 Task: open an excel sheet and write heading  Budget GuruAdd Categories in a column and its values below  'Housing, Transportation, Groceries, Utilities, Entertainment, Dining Out, Health, Miscellaneous, Savings & Total. 'Add Budgeted amount in next column and its values below  $1,500, $300, $400, $200, $150, $250, $100, $200, $500 & $4,600. Add Actual amountin next column and its values below   $1,400, $280, $420, $180, $170, $230, $120, $180, $520 & $4,500. Add Difference in next column and its values below  -$100, -$20, +$20, -$20, +$20, -$20, +$20, -$20, +$20 & -$100Save page Attendance Monitoring Sheet
Action: Mouse moved to (67, 167)
Screenshot: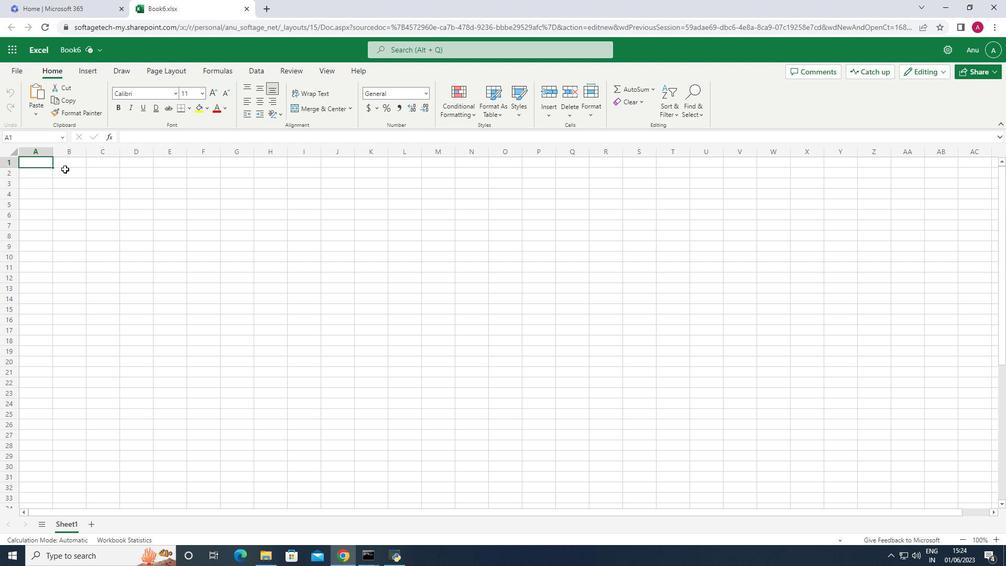 
Action: Mouse pressed left at (67, 167)
Screenshot: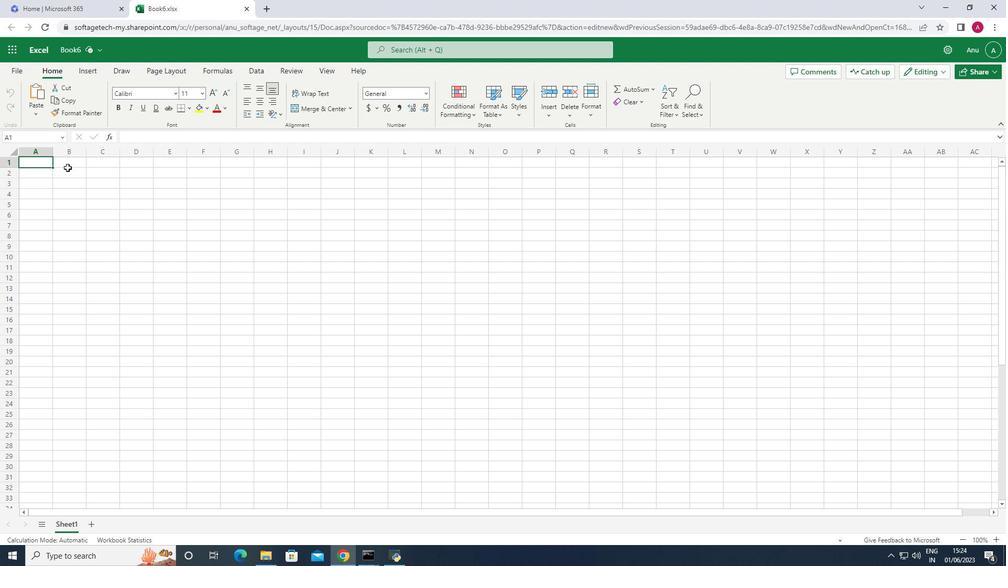 
Action: Mouse moved to (80, 161)
Screenshot: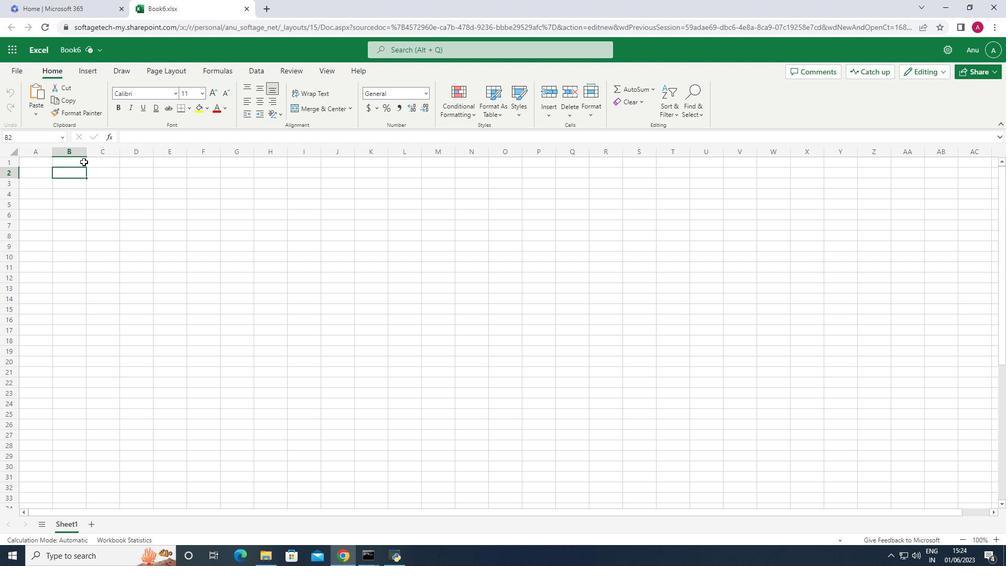 
Action: Mouse pressed left at (80, 161)
Screenshot: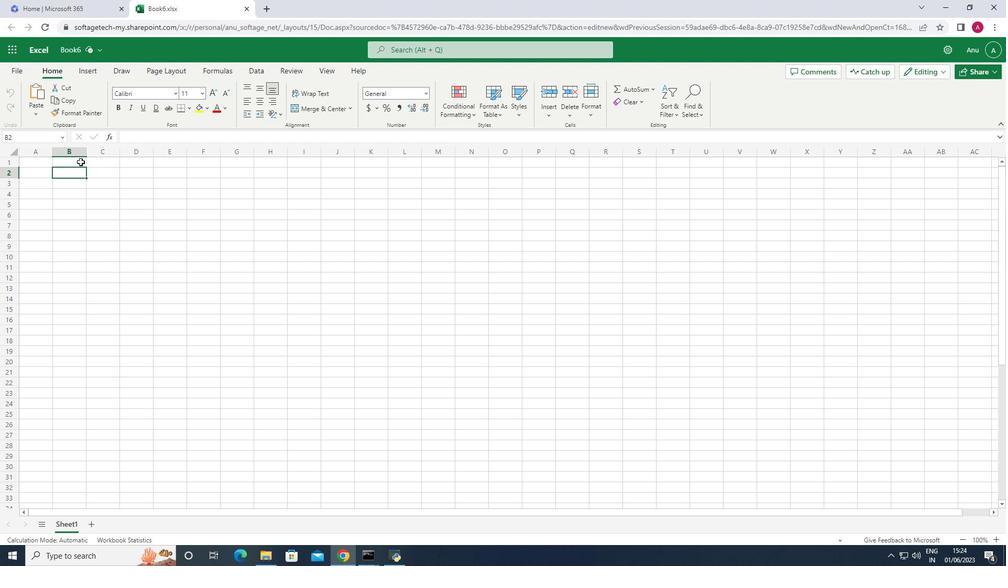 
Action: Key pressed <Key.shift>Budget<Key.space><Key.shift>Guru
Screenshot: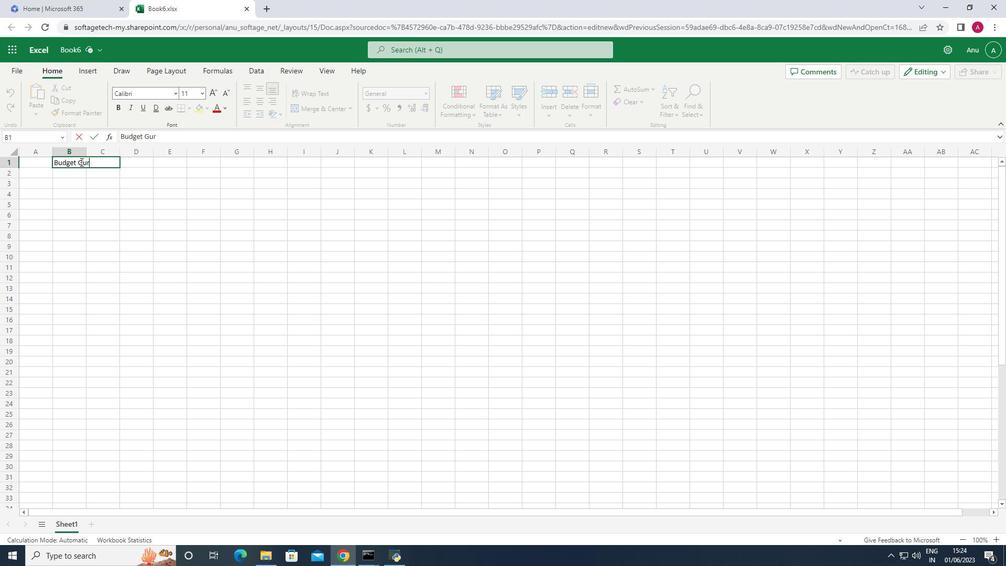 
Action: Mouse moved to (34, 171)
Screenshot: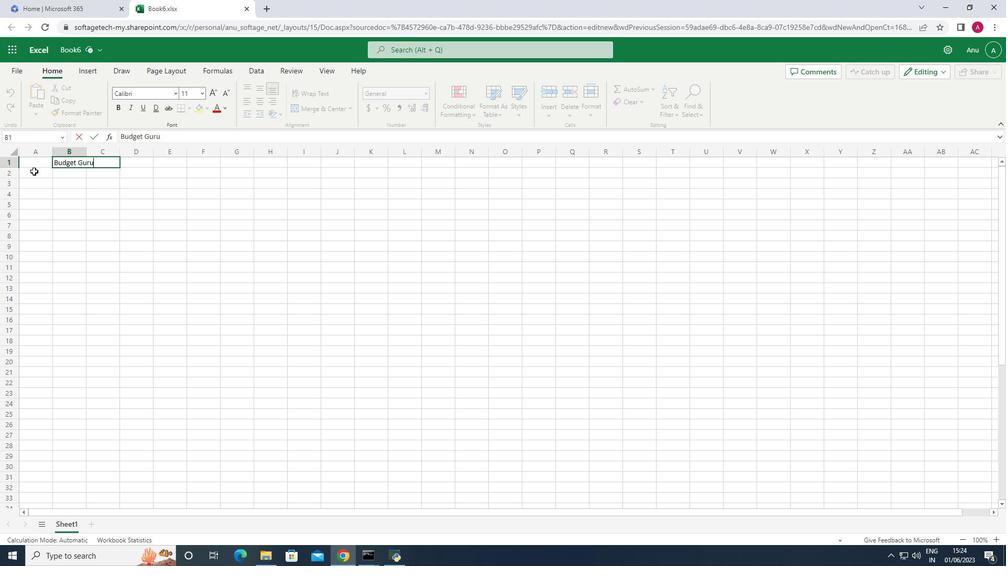 
Action: Mouse pressed left at (34, 171)
Screenshot: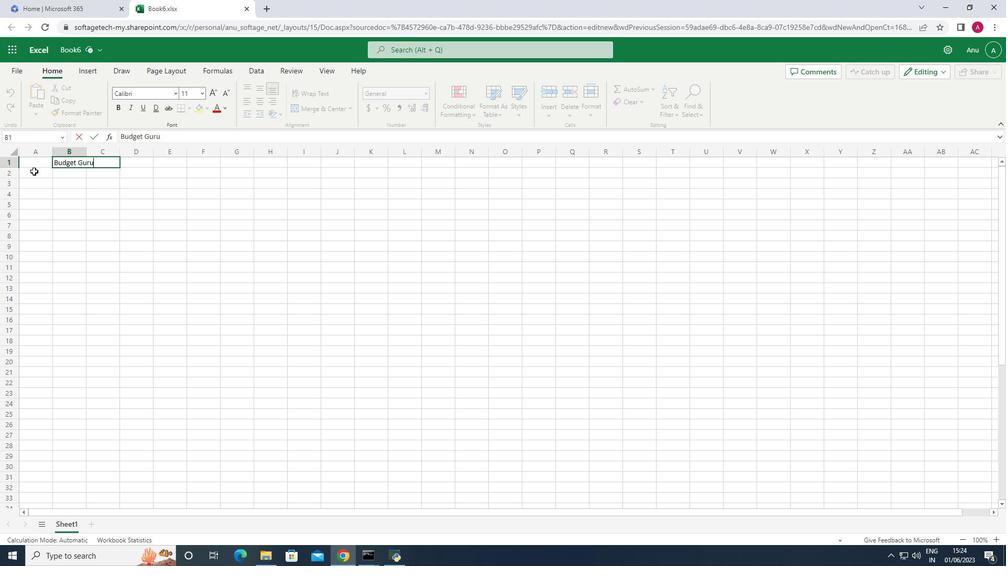 
Action: Key pressed <Key.shift>Categories<Key.down><Key.shift>Housing<Key.down><Key.shift>Transportation<Key.down><Key.shift>Groceries<Key.down><Key.shift_r><Key.shift_r>Utilities<Key.down><Key.shift>Entertainment<Key.down><Key.shift>Dining<Key.space><Key.shift_r>Out<Key.down><Key.shift>Health<Key.down><Key.shift_r>Miscellaneous<Key.down><Key.shift>Savings<Key.down><Key.shift>Total
Screenshot: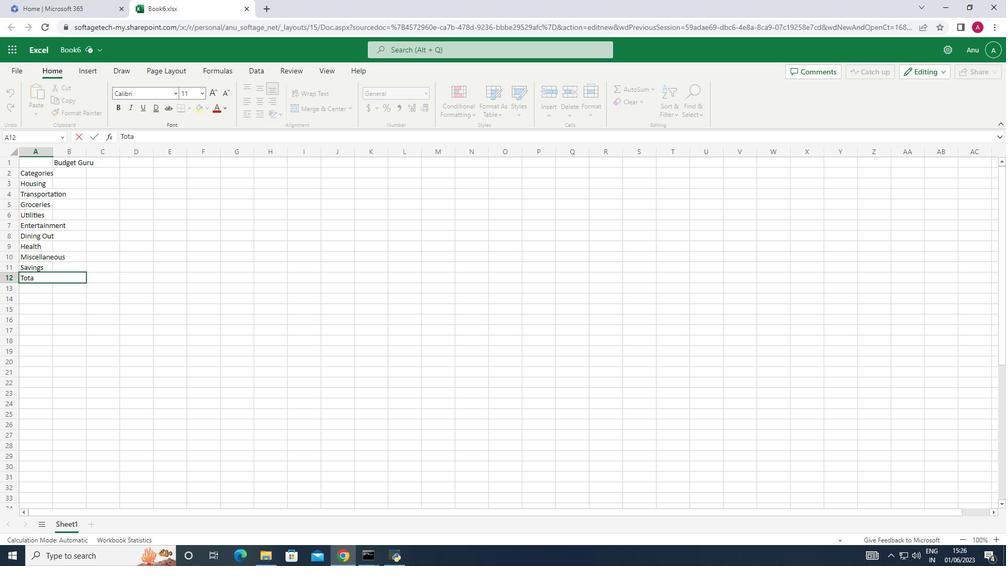 
Action: Mouse moved to (41, 148)
Screenshot: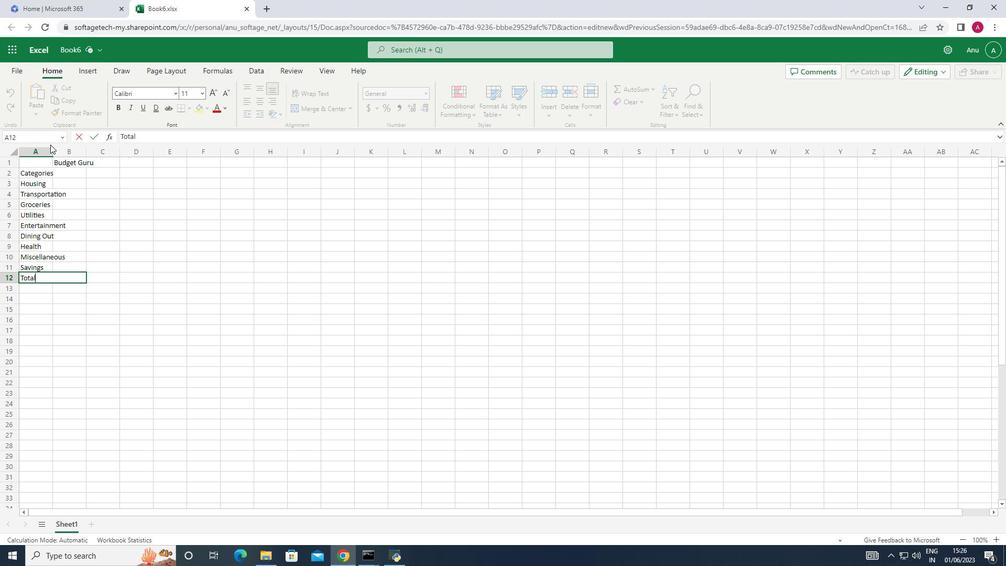 
Action: Mouse pressed left at (41, 148)
Screenshot: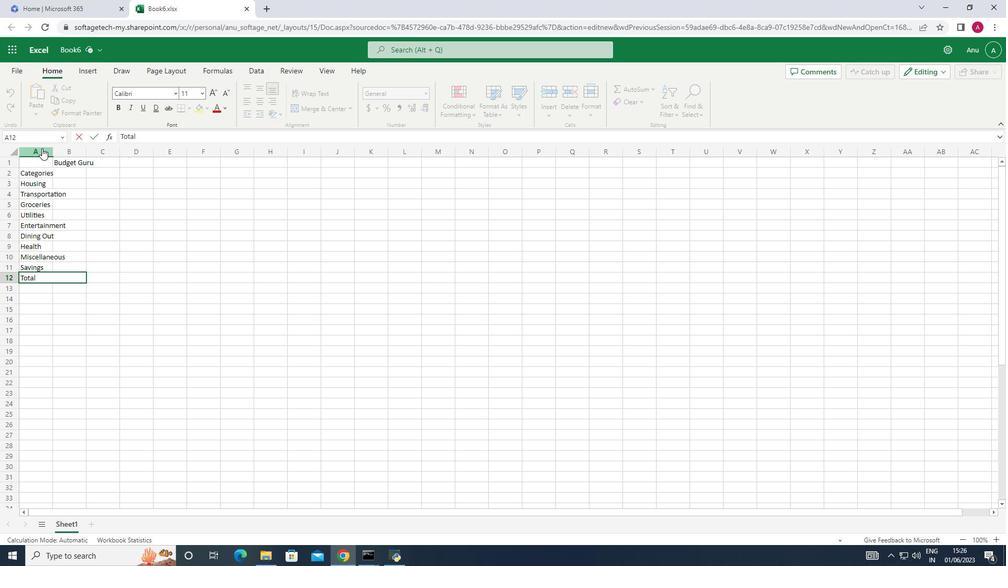 
Action: Mouse moved to (51, 151)
Screenshot: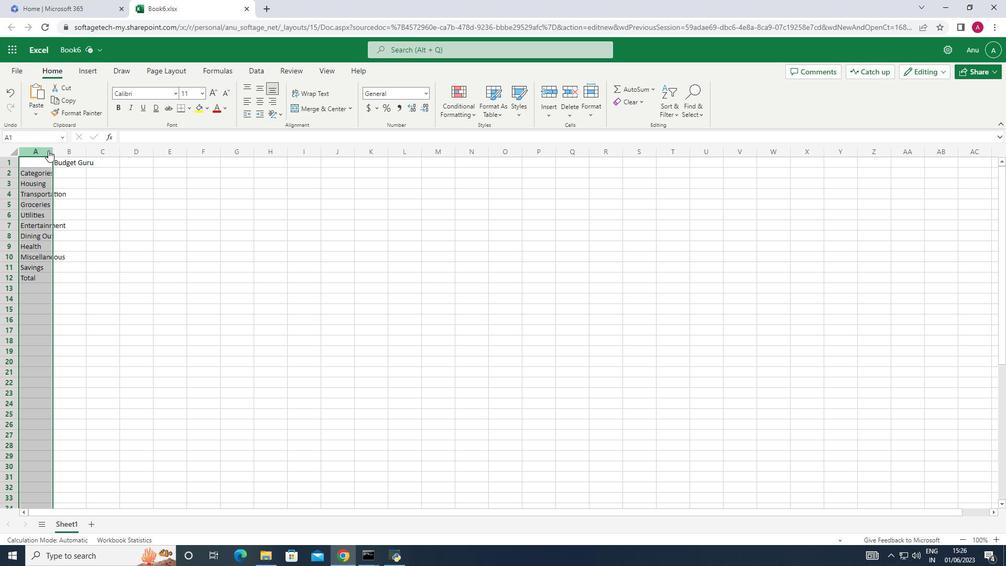 
Action: Mouse pressed left at (51, 151)
Screenshot: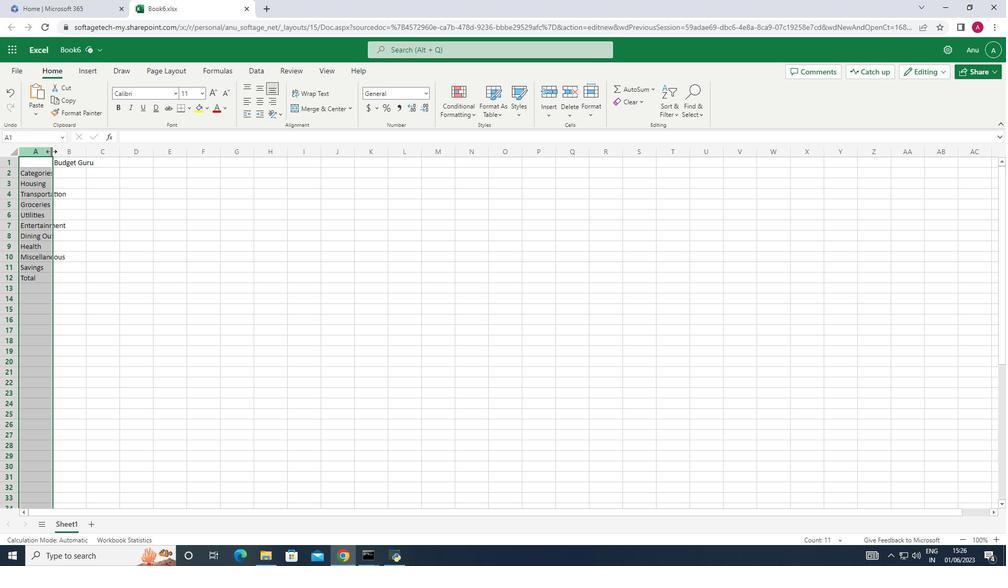 
Action: Mouse pressed left at (51, 151)
Screenshot: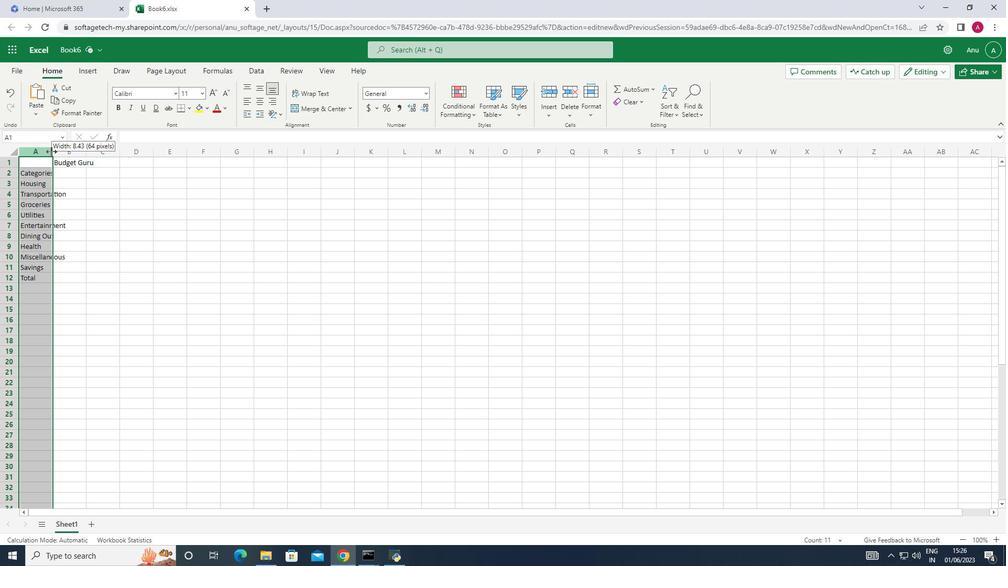 
Action: Mouse moved to (84, 175)
Screenshot: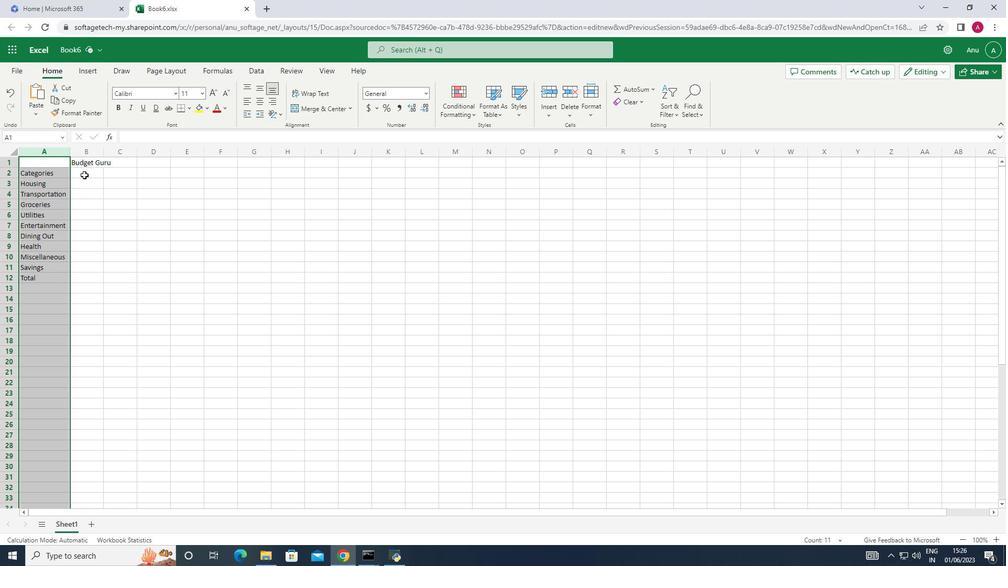 
Action: Mouse pressed left at (84, 175)
Screenshot: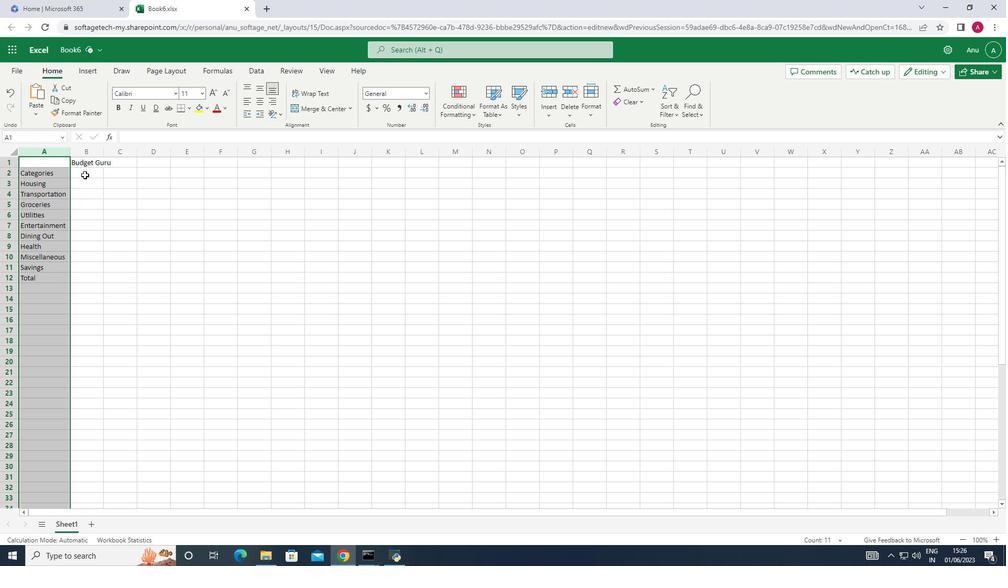 
Action: Key pressed <Key.shift>Budgeted<Key.space><Key.shift>Amount<Key.down>1500<Key.down>300<Key.down>400<Key.down>200<Key.down>150<Key.down>250<Key.down>100<Key.down>200<Key.down>500<Key.down>4600
Screenshot: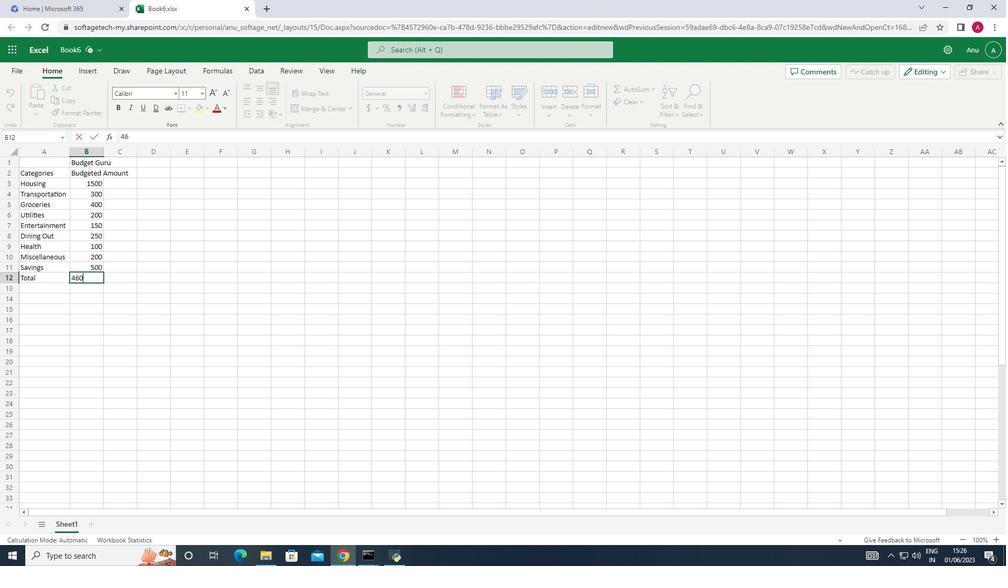 
Action: Mouse moved to (95, 184)
Screenshot: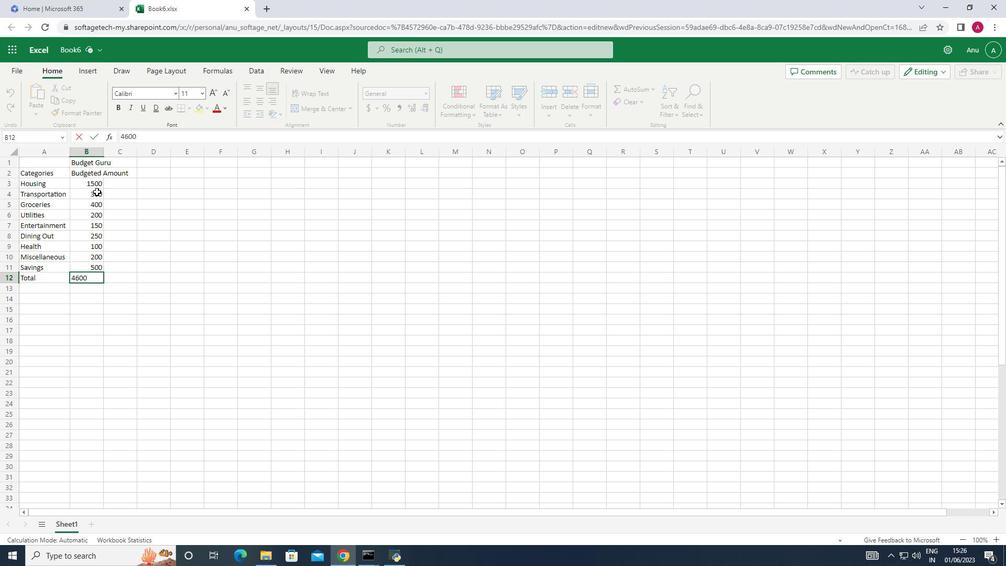 
Action: Mouse pressed left at (95, 184)
Screenshot: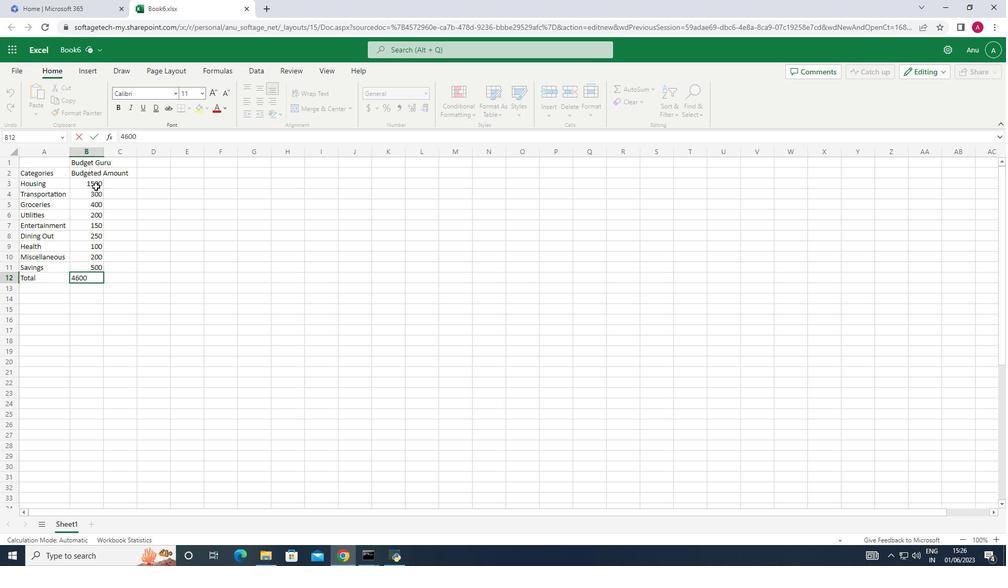 
Action: Mouse moved to (364, 104)
Screenshot: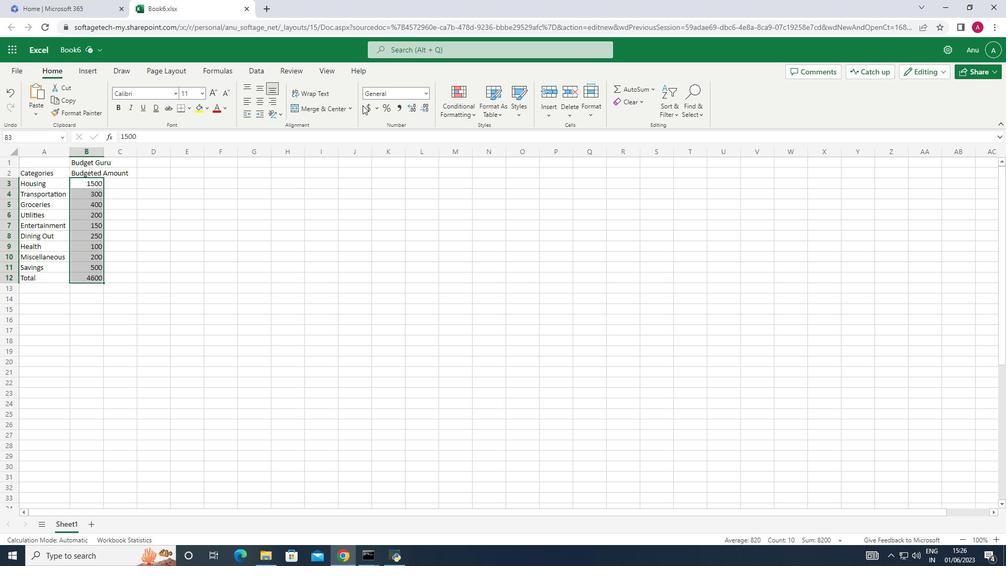 
Action: Mouse pressed left at (364, 104)
Screenshot: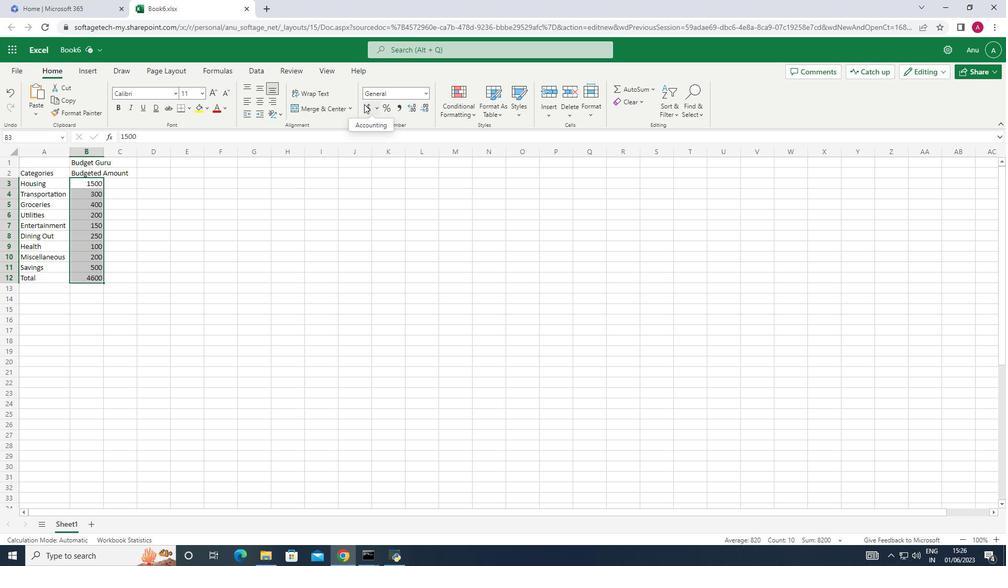 
Action: Mouse moved to (385, 124)
Screenshot: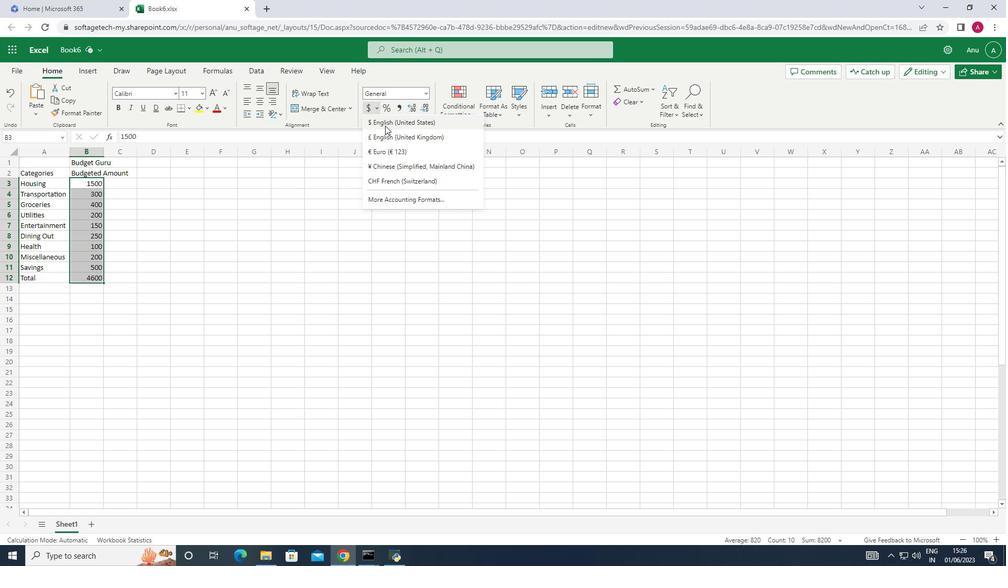 
Action: Mouse pressed left at (385, 124)
Screenshot: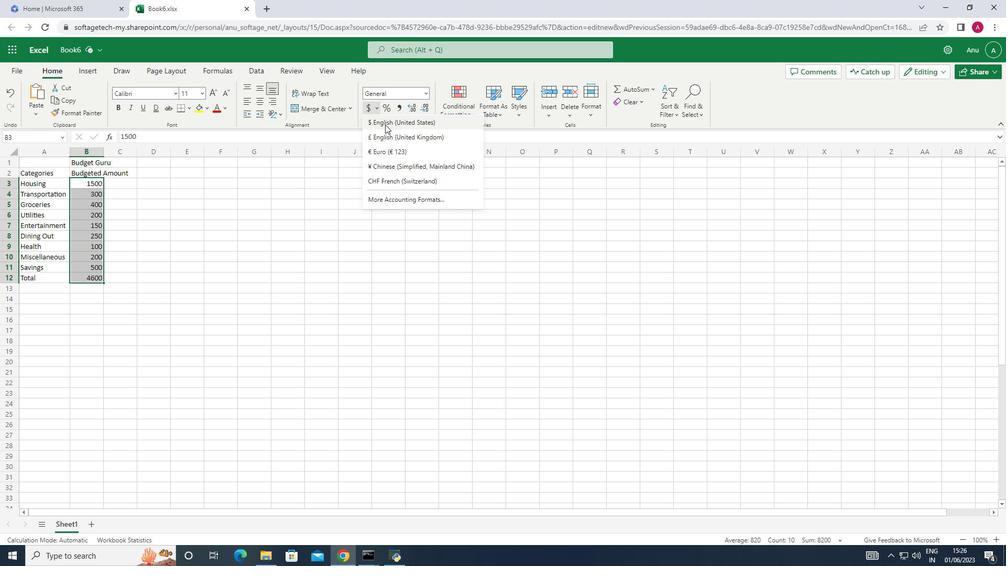 
Action: Mouse moved to (111, 153)
Screenshot: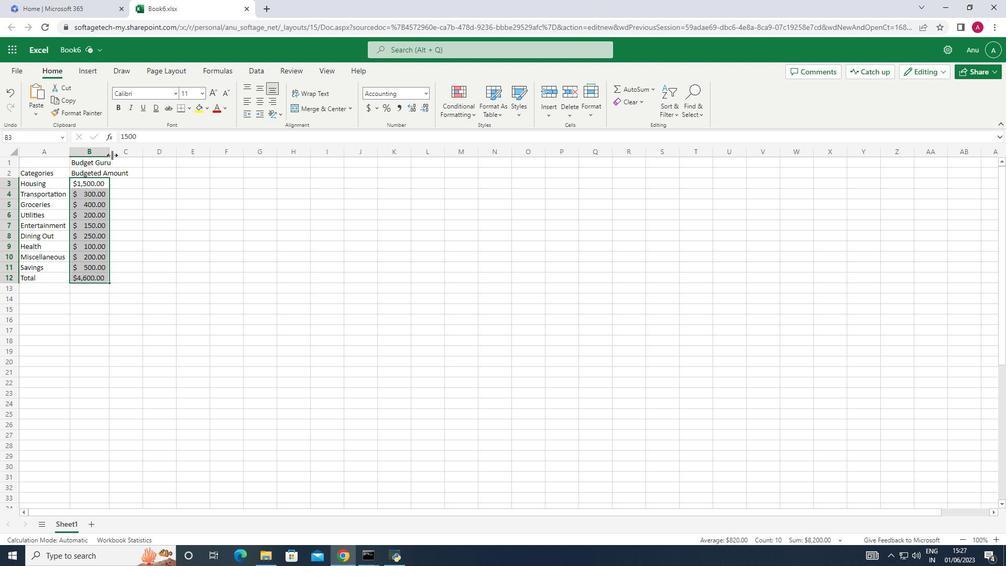 
Action: Mouse pressed left at (111, 153)
Screenshot: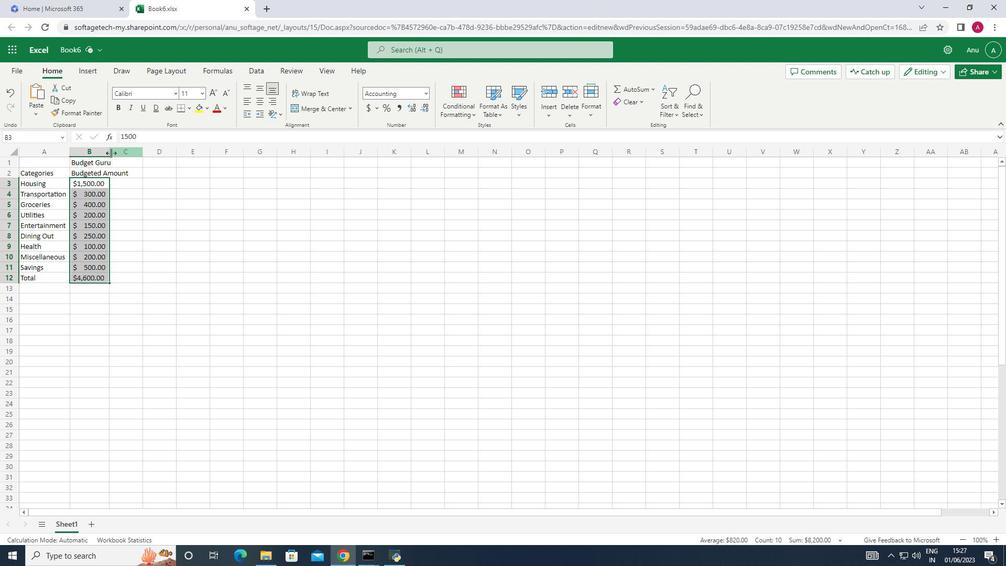 
Action: Mouse pressed left at (111, 153)
Screenshot: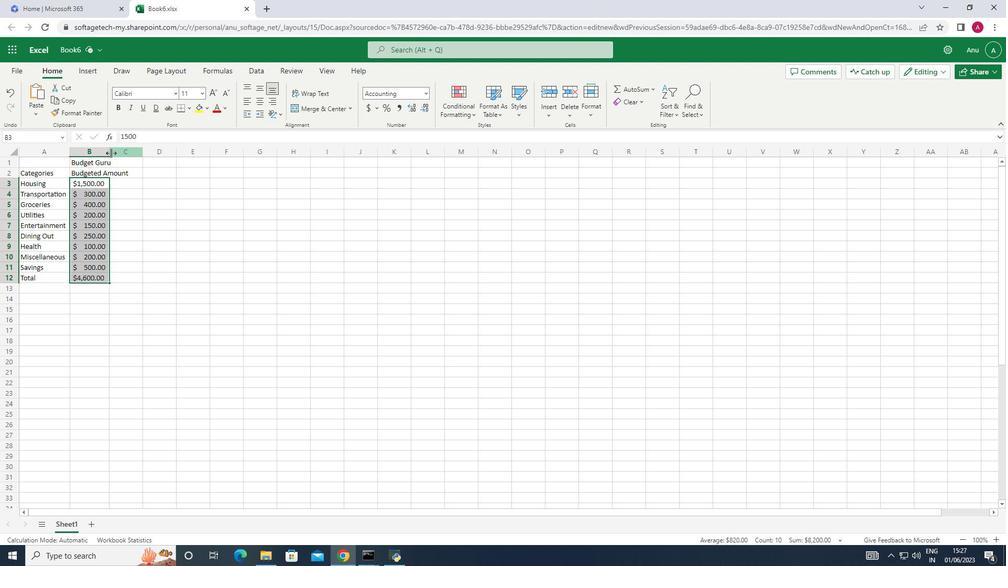 
Action: Mouse pressed left at (111, 153)
Screenshot: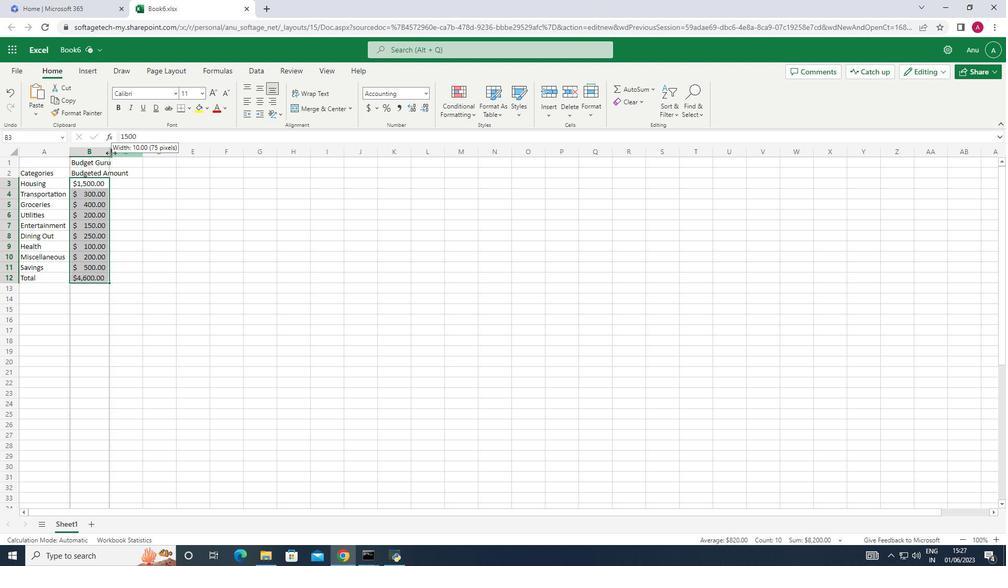 
Action: Mouse moved to (152, 174)
Screenshot: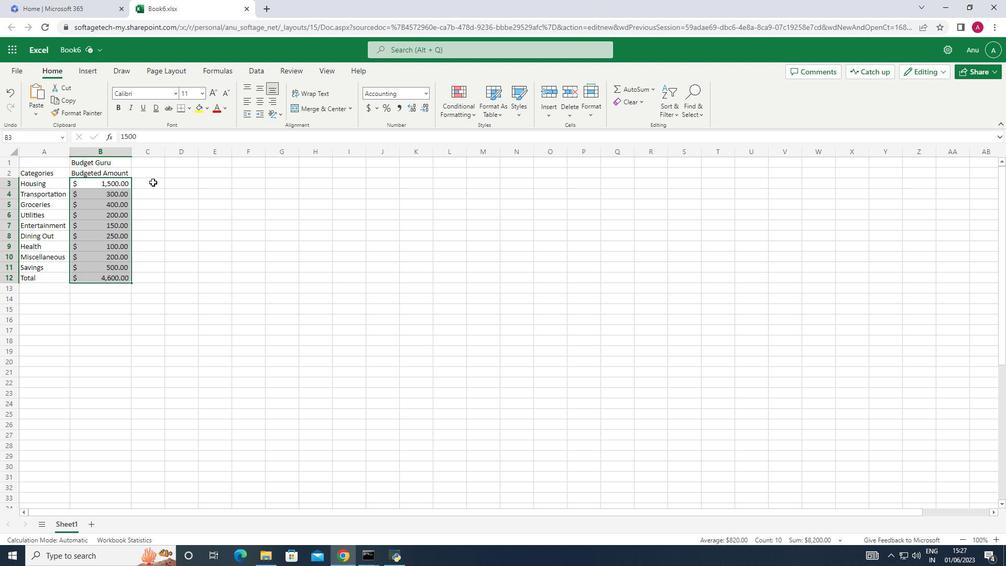 
Action: Mouse pressed left at (152, 174)
Screenshot: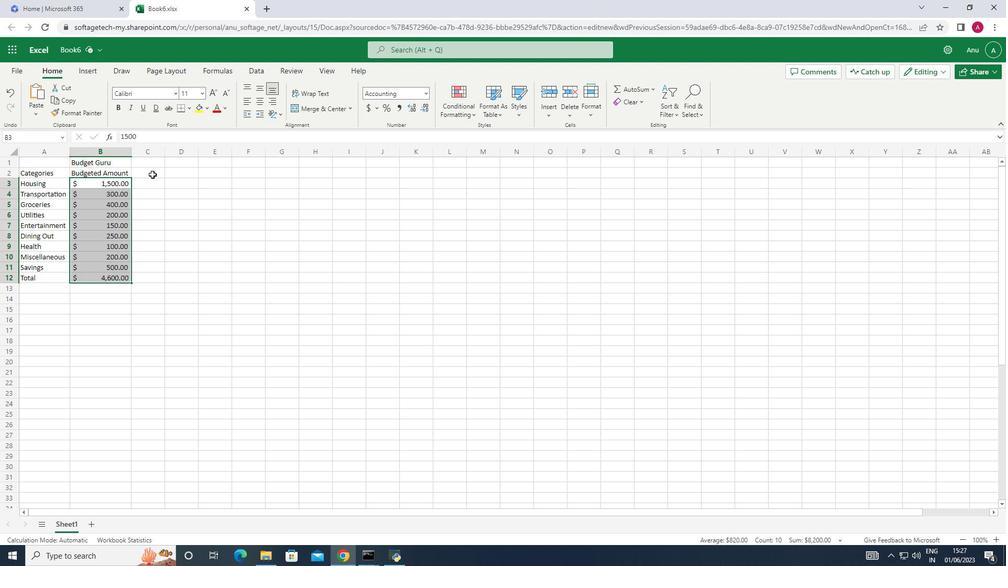
Action: Mouse moved to (150, 182)
Screenshot: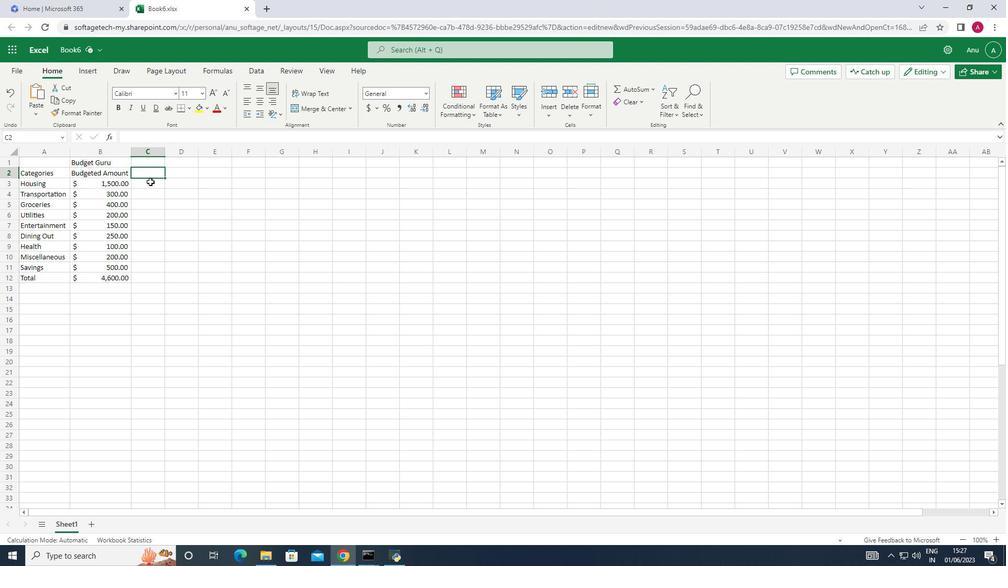 
Action: Mouse pressed left at (150, 182)
Screenshot: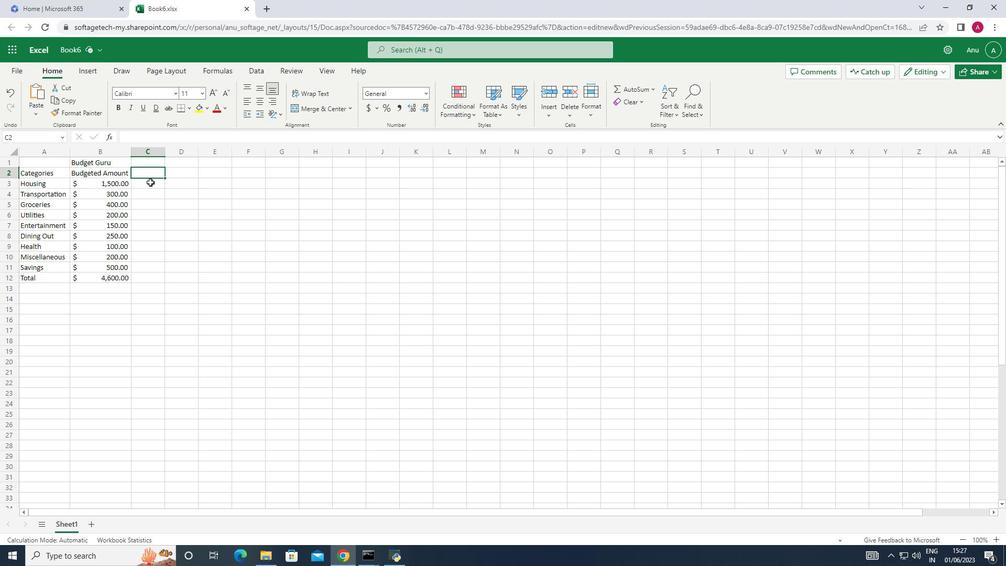 
Action: Mouse moved to (143, 172)
Screenshot: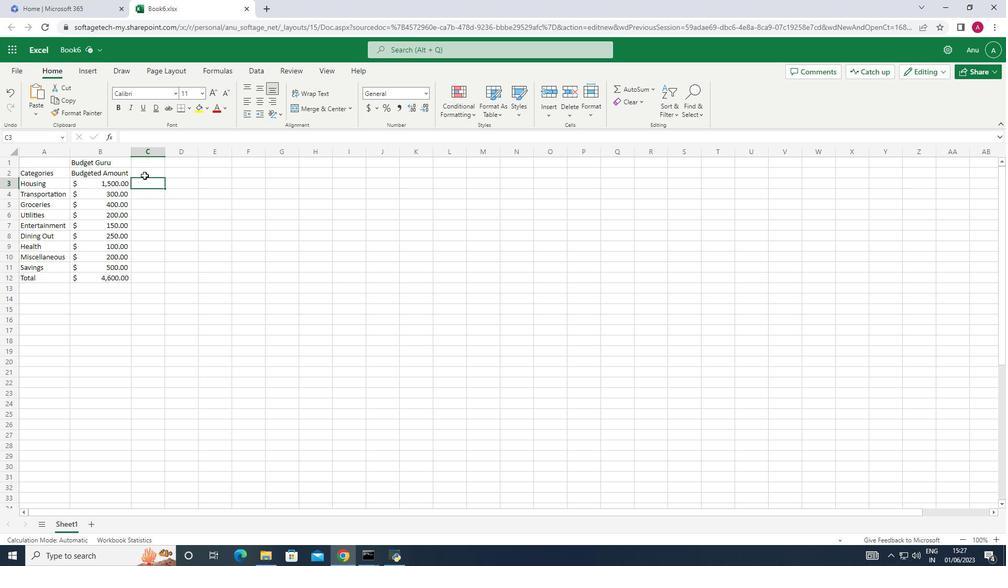 
Action: Mouse pressed left at (143, 172)
Screenshot: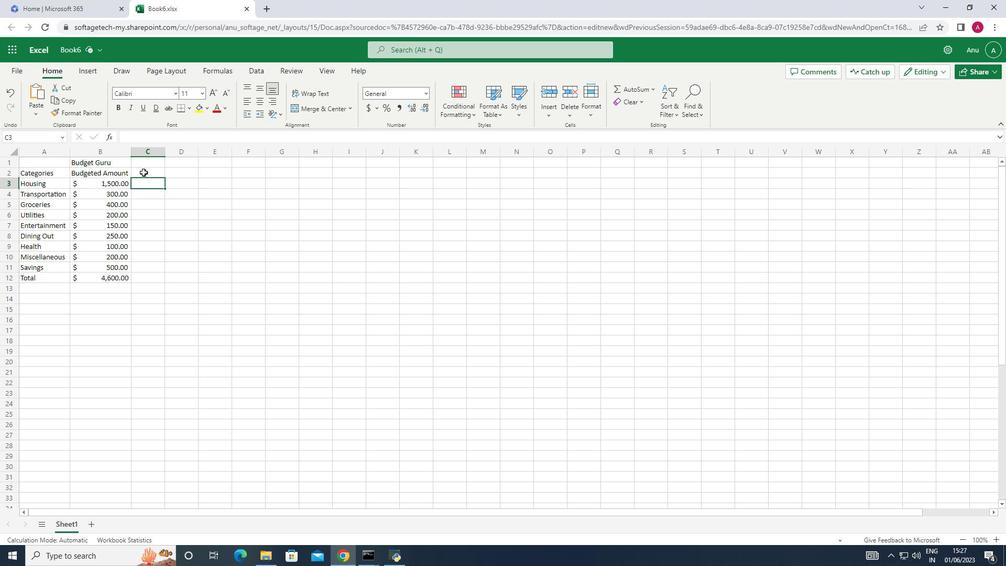 
Action: Key pressed <Key.shift>Actual<Key.space><Key.shift>Amountin<Key.down>
Screenshot: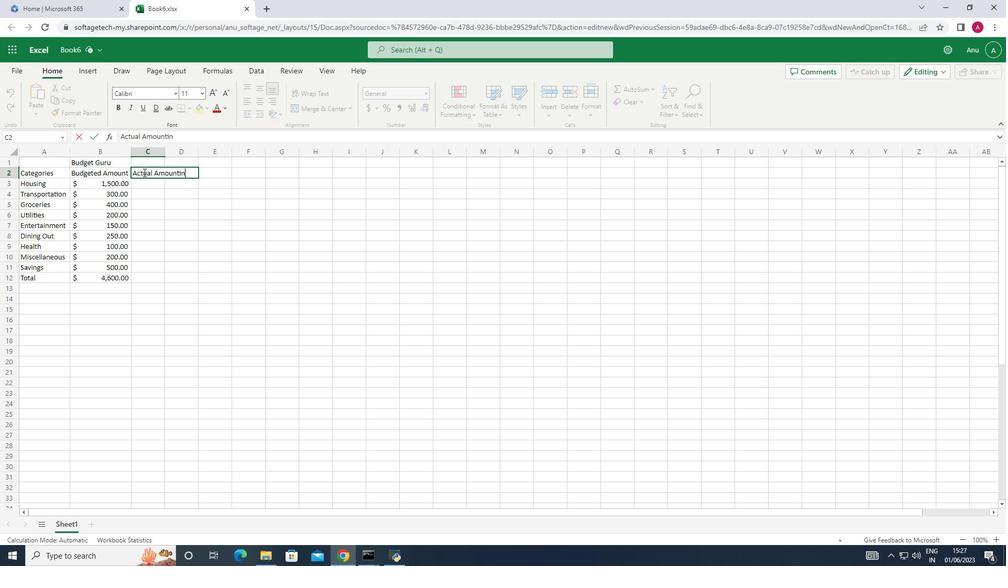 
Action: Mouse moved to (372, 107)
Screenshot: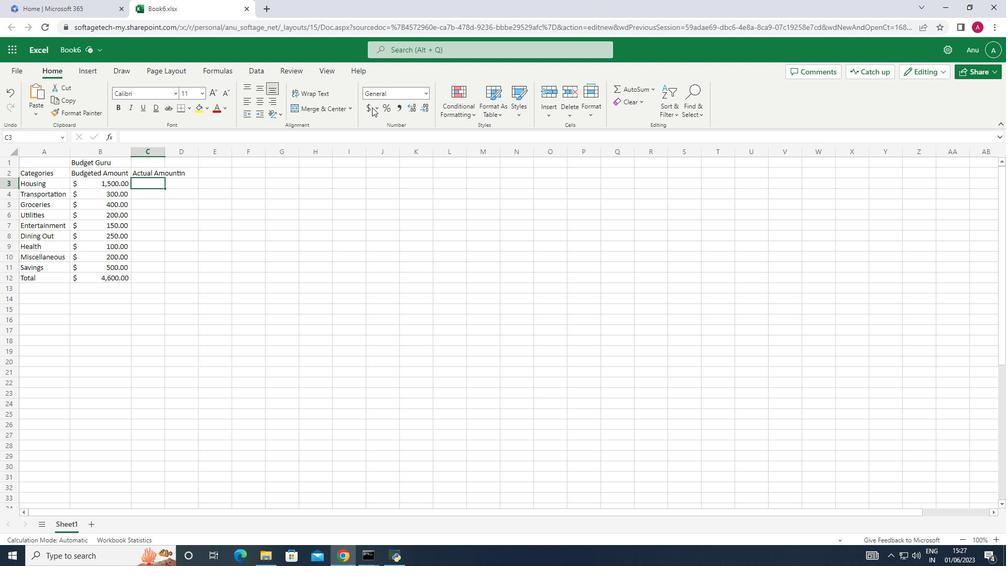
Action: Mouse pressed left at (372, 107)
Screenshot: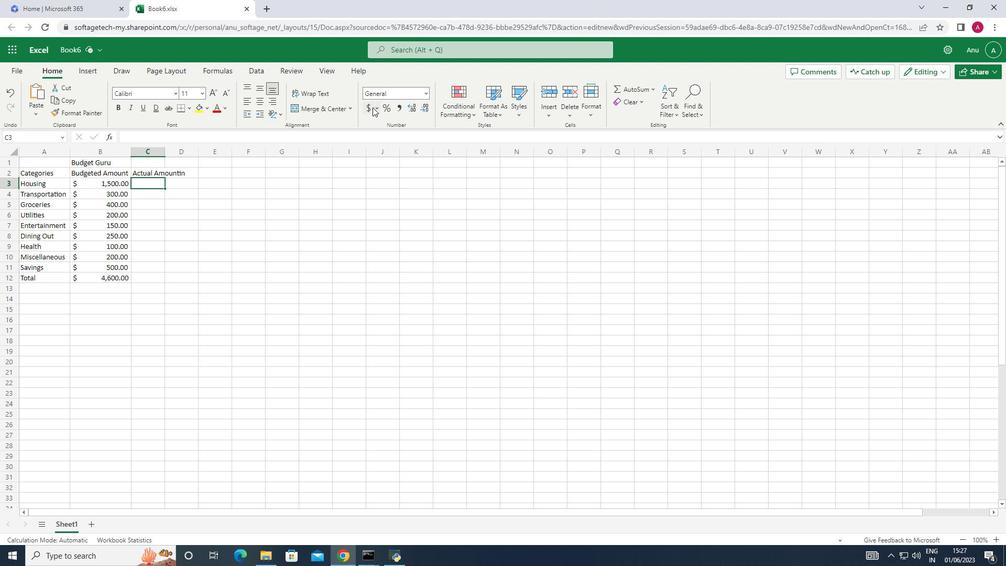 
Action: Mouse moved to (384, 118)
Screenshot: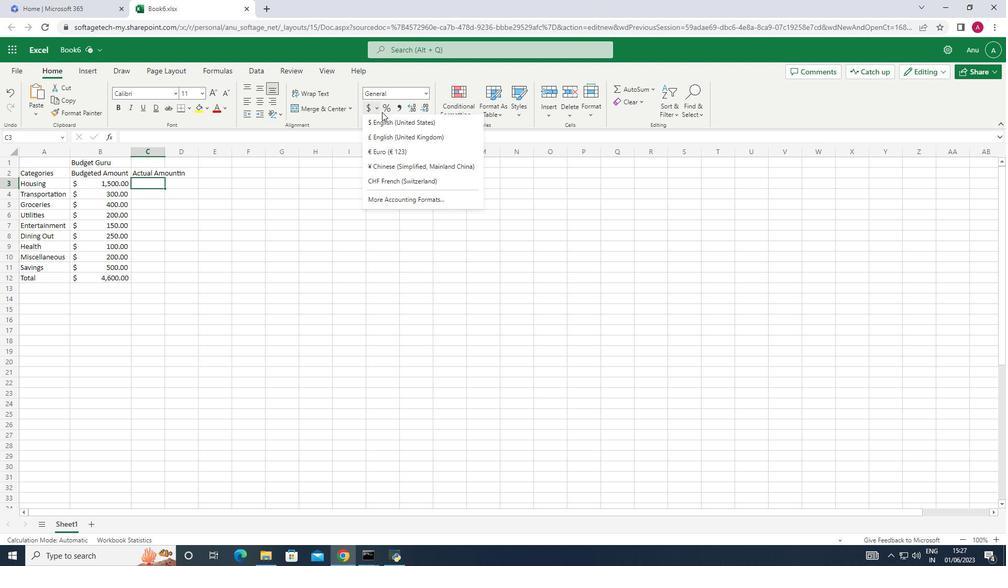 
Action: Mouse pressed left at (384, 118)
Screenshot: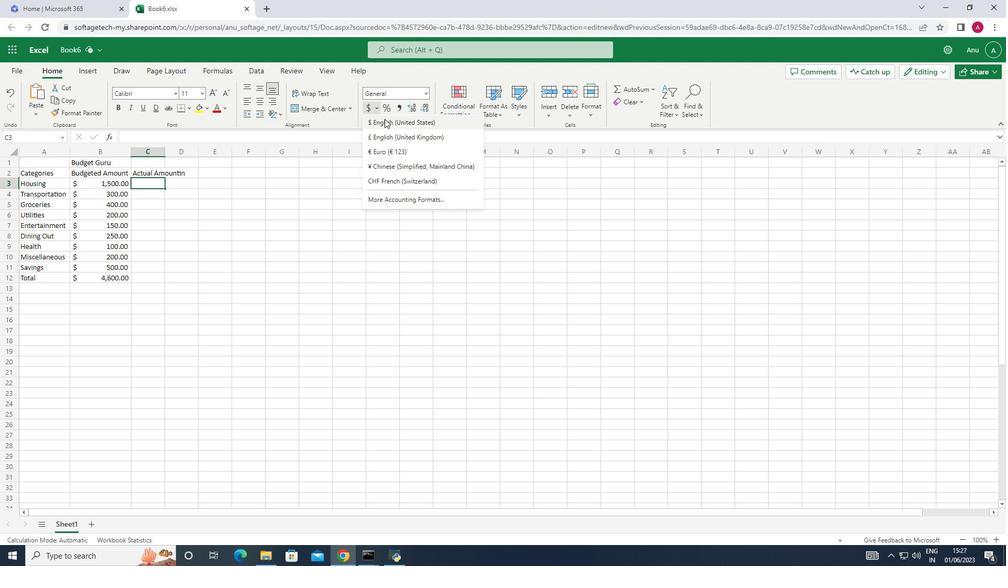 
Action: Key pressed 1400<Key.down>
Screenshot: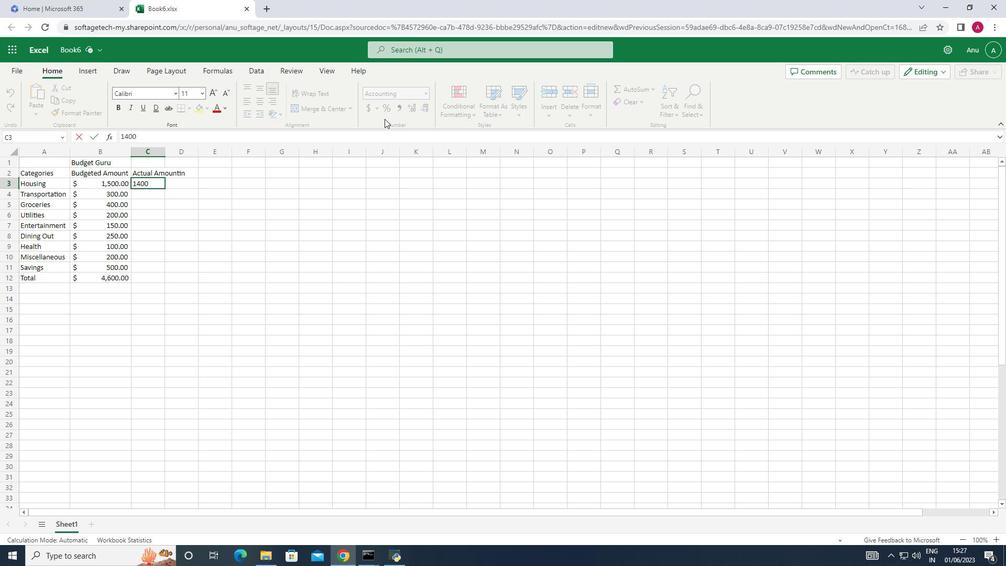 
Action: Mouse moved to (369, 105)
Screenshot: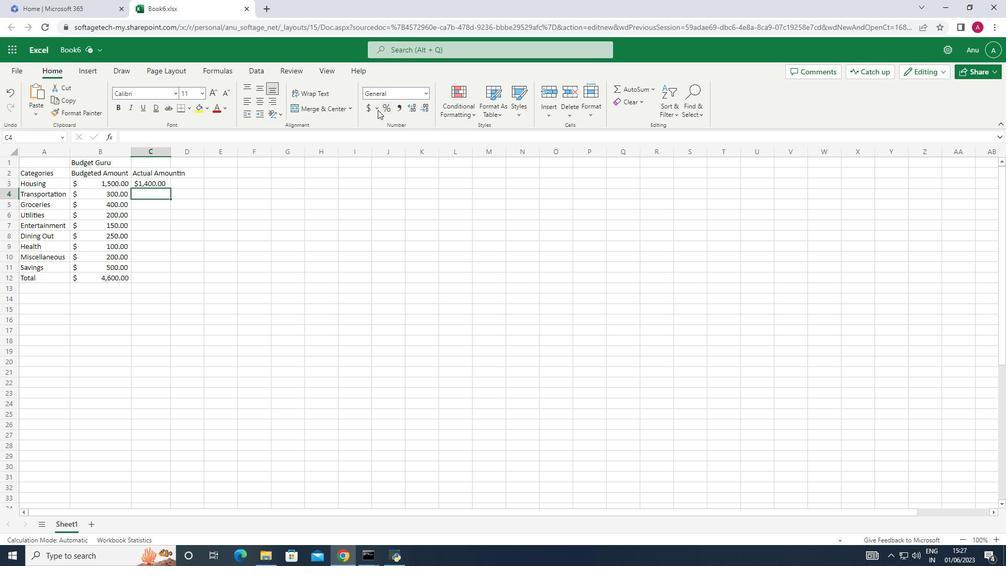 
Action: Mouse pressed left at (369, 105)
Screenshot: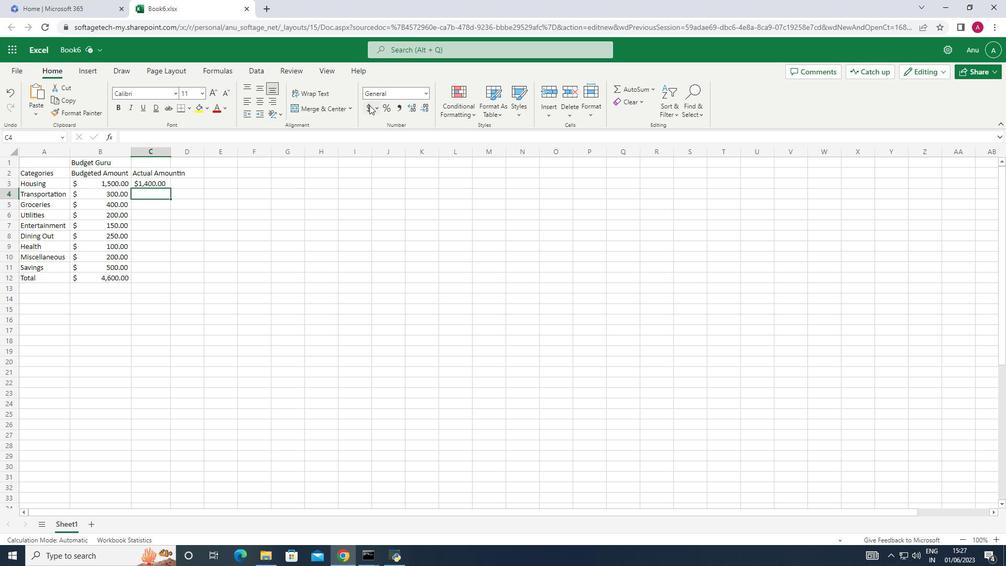
Action: Mouse moved to (373, 120)
Screenshot: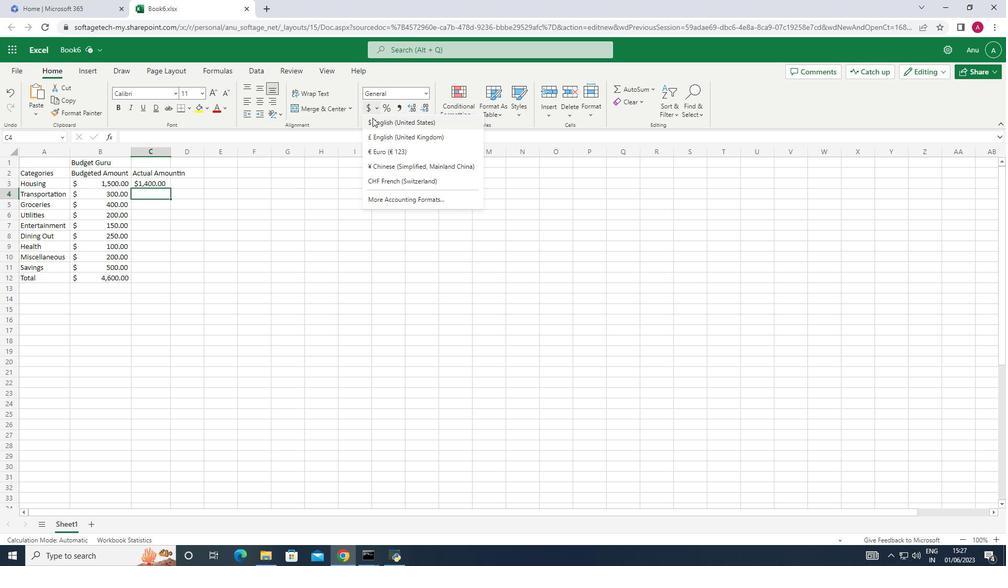 
Action: Mouse pressed left at (373, 120)
Screenshot: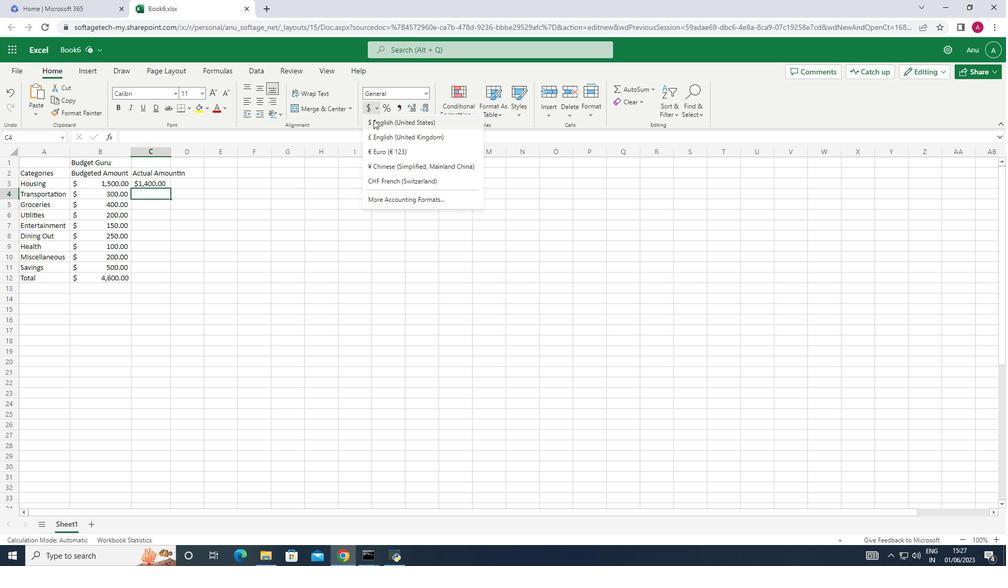 
Action: Mouse moved to (373, 119)
Screenshot: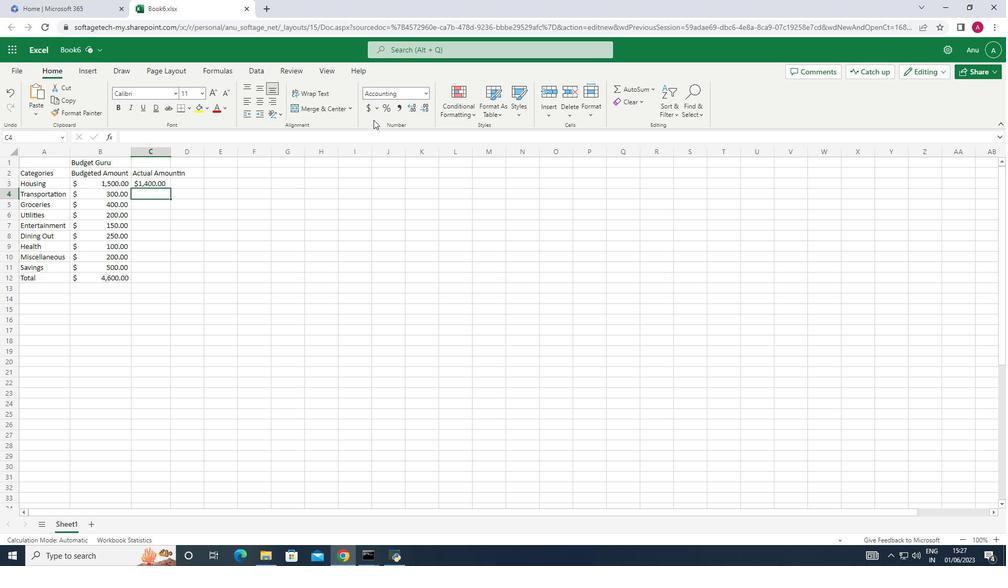 
Action: Key pressed 280<Key.down>
Screenshot: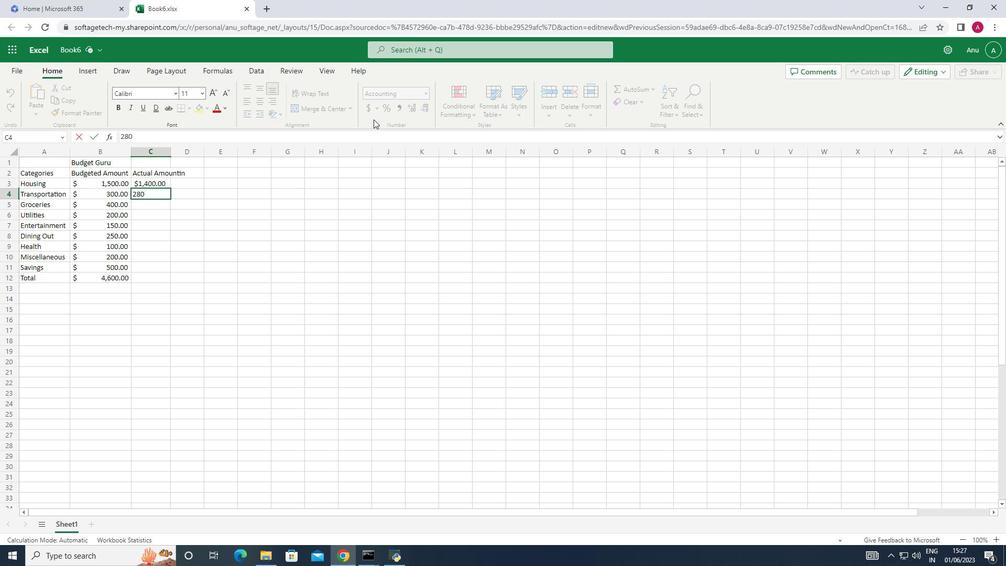 
Action: Mouse moved to (373, 107)
Screenshot: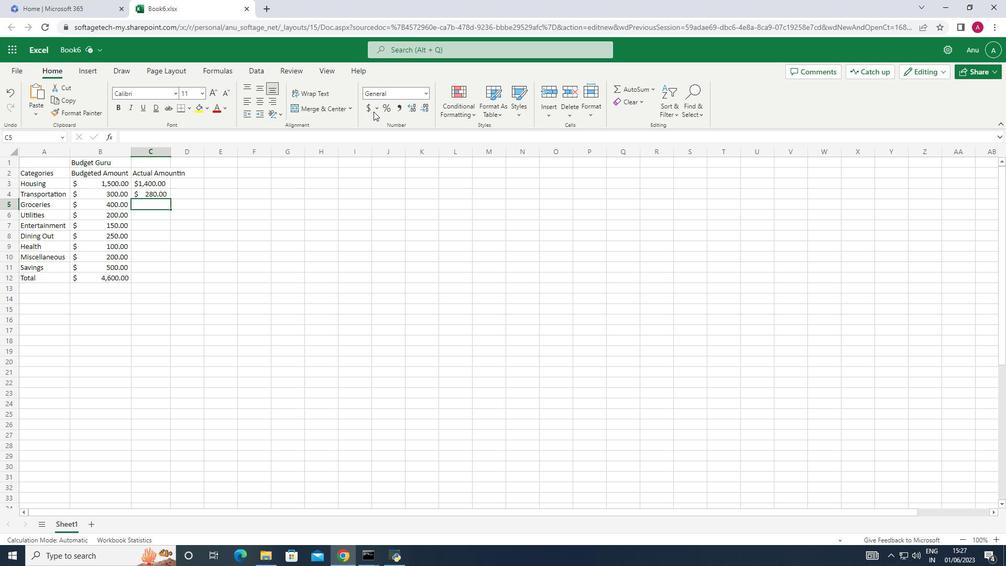 
Action: Mouse pressed left at (373, 107)
Screenshot: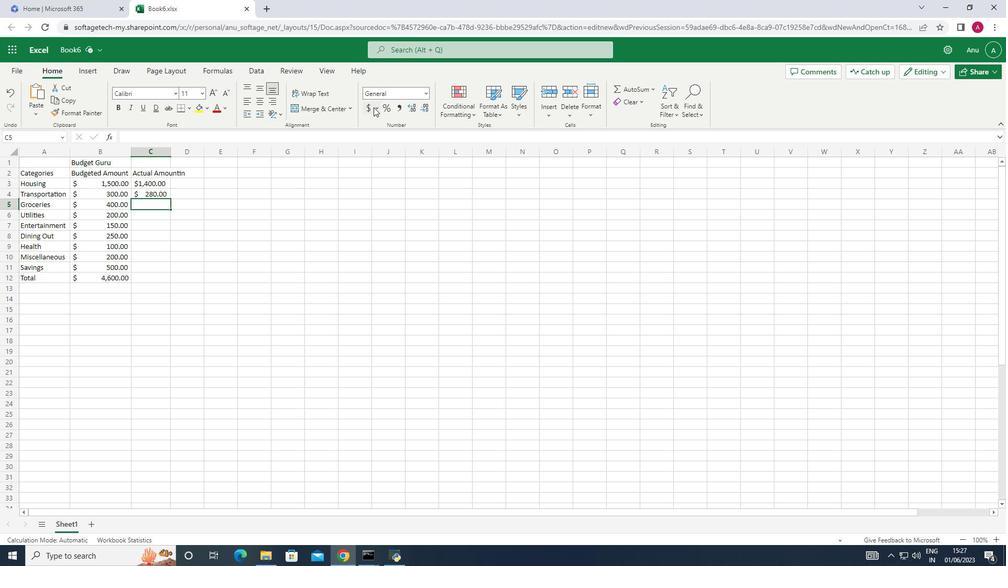 
Action: Mouse moved to (376, 122)
Screenshot: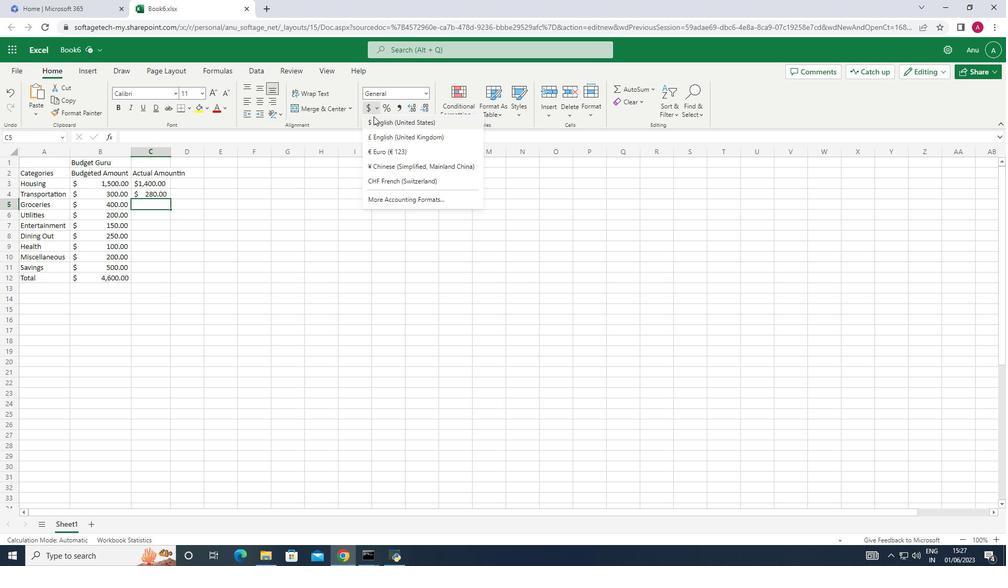 
Action: Mouse pressed left at (376, 122)
Screenshot: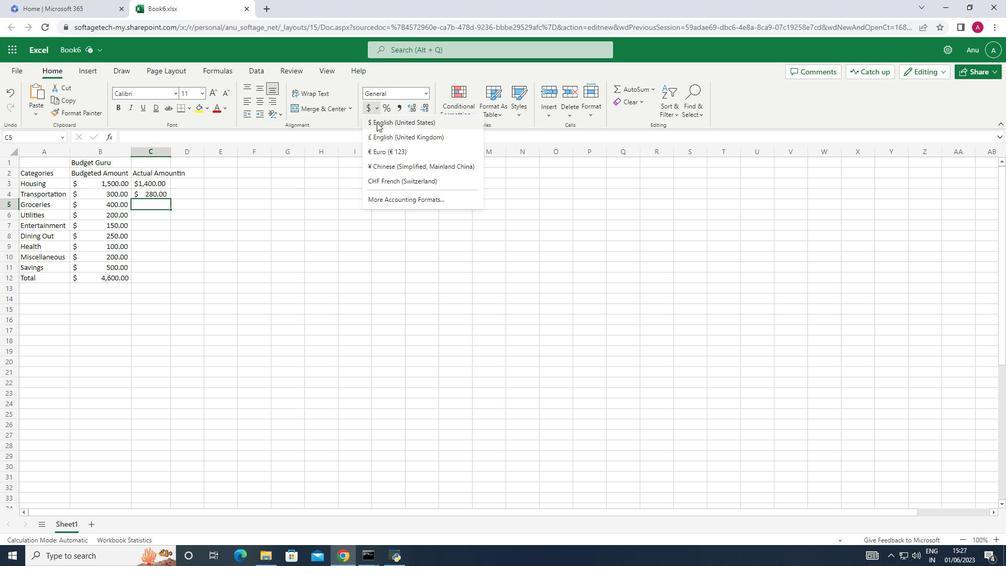 
Action: Mouse moved to (376, 122)
Screenshot: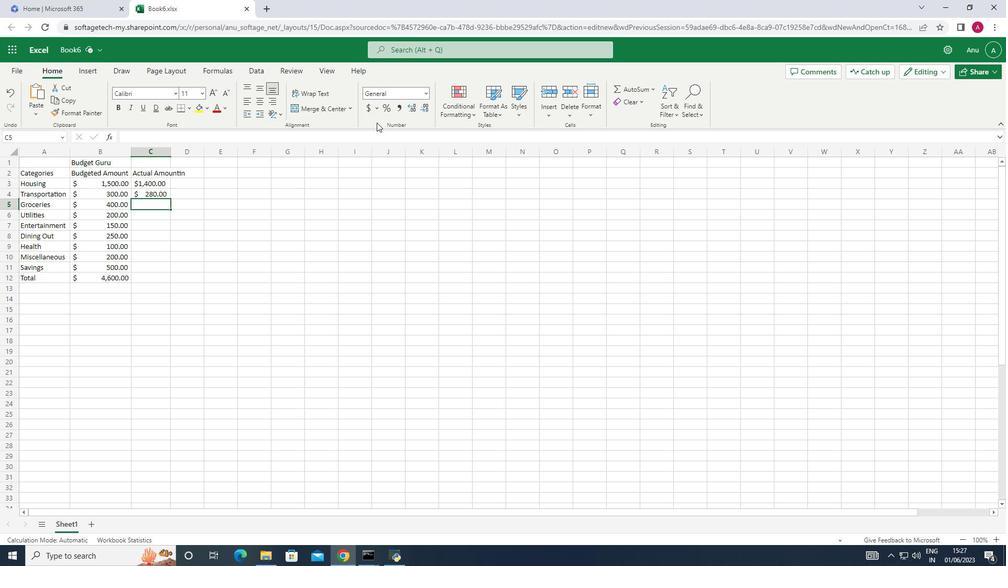 
Action: Key pressed 420<Key.down>
Screenshot: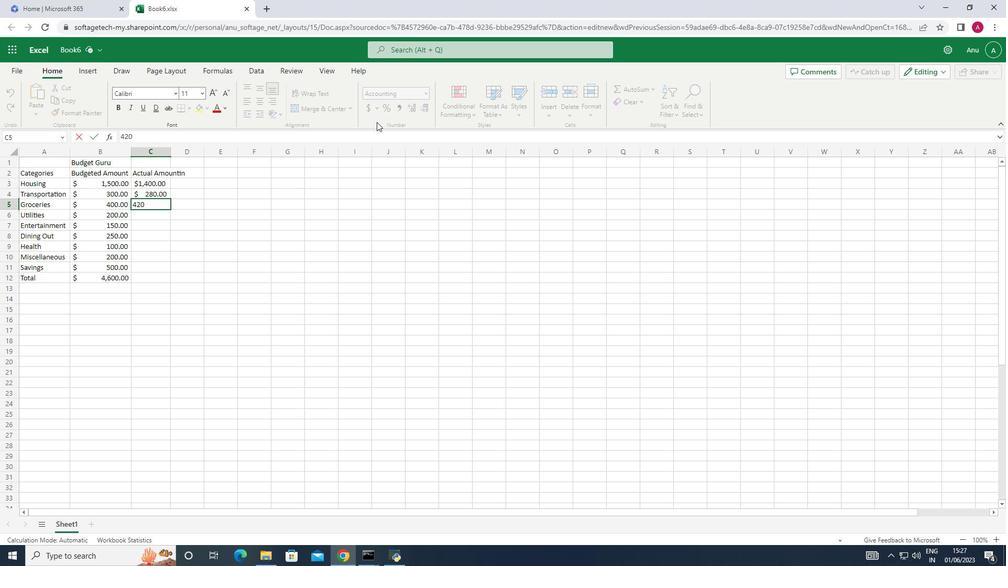 
Action: Mouse moved to (372, 110)
Screenshot: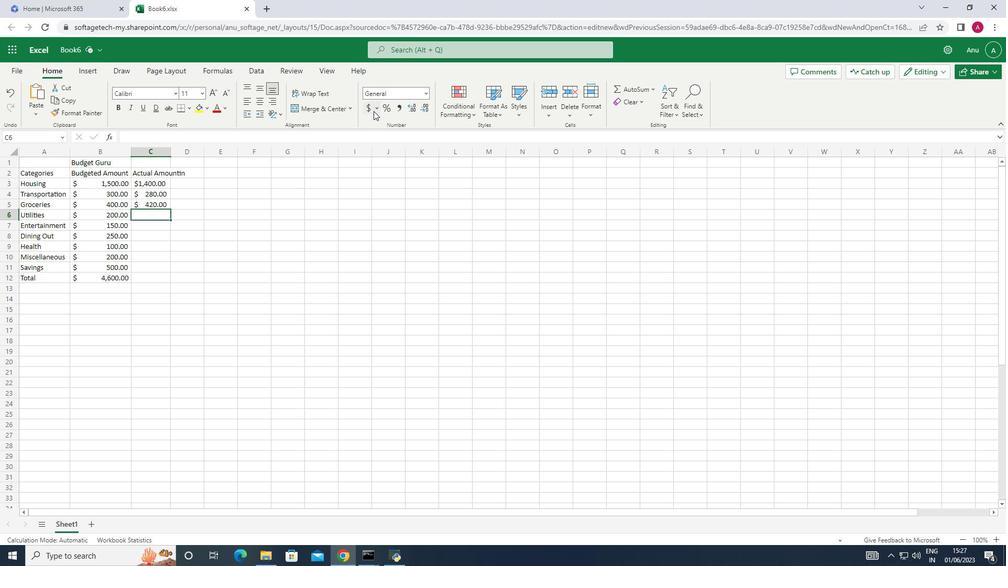 
Action: Mouse pressed left at (372, 110)
Screenshot: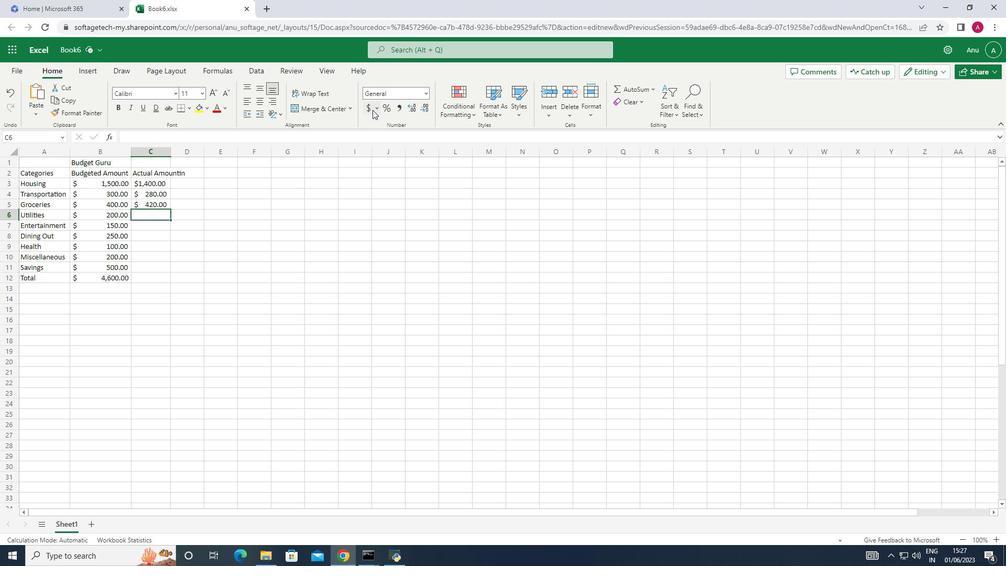 
Action: Mouse moved to (375, 118)
Screenshot: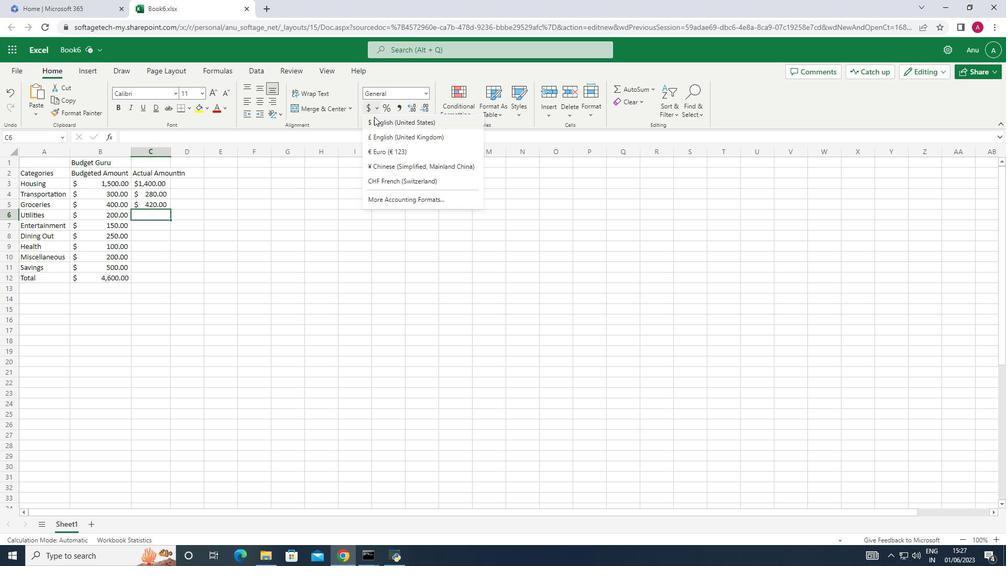 
Action: Mouse pressed left at (375, 118)
Screenshot: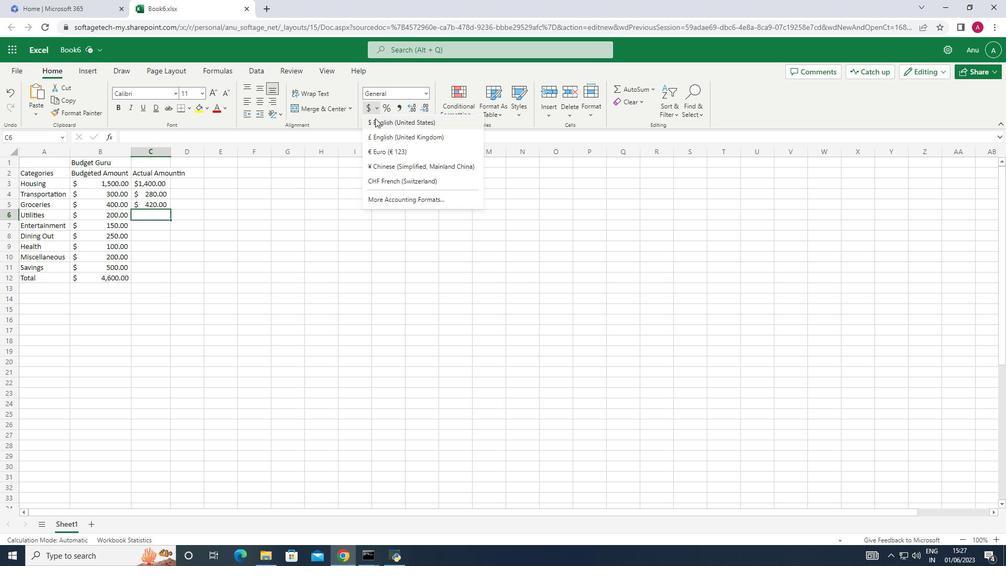 
Action: Key pressed 180<Key.down>
Screenshot: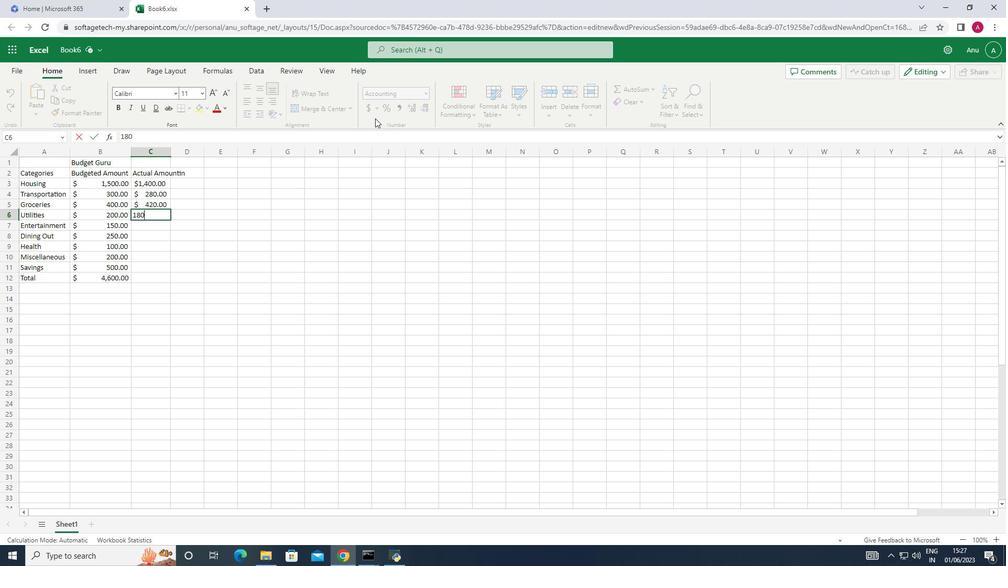 
Action: Mouse moved to (367, 103)
Screenshot: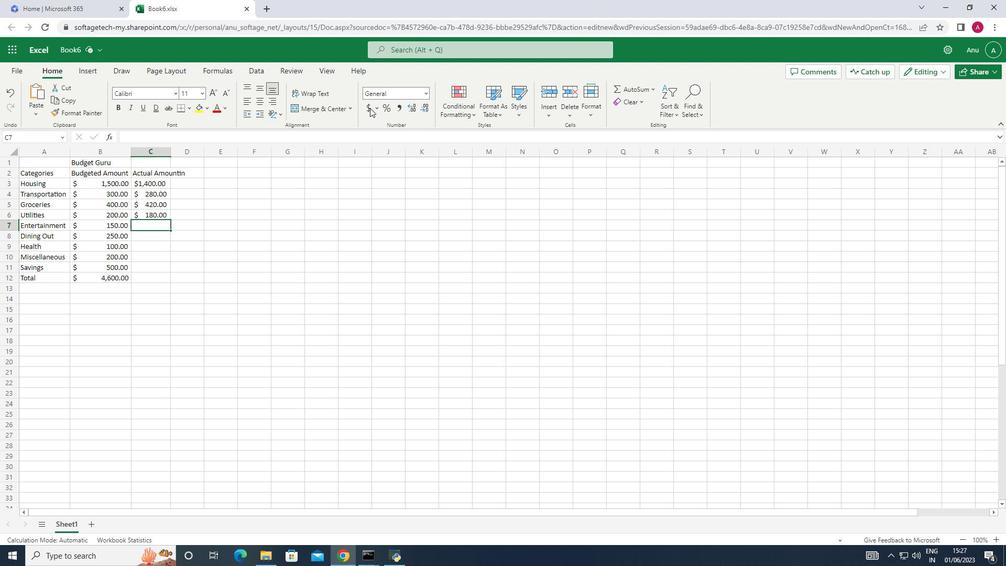 
Action: Mouse pressed left at (367, 103)
Screenshot: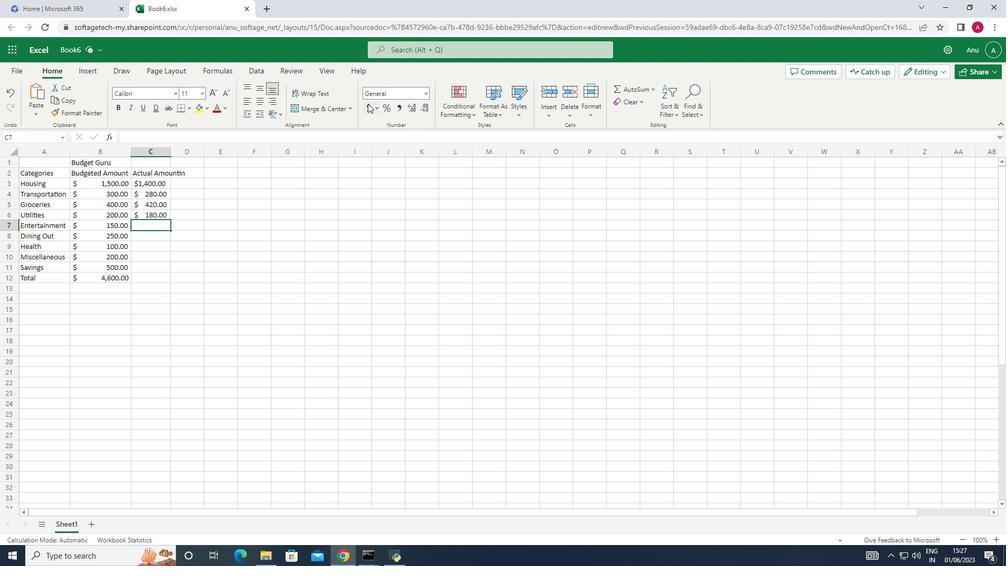 
Action: Mouse moved to (371, 116)
Screenshot: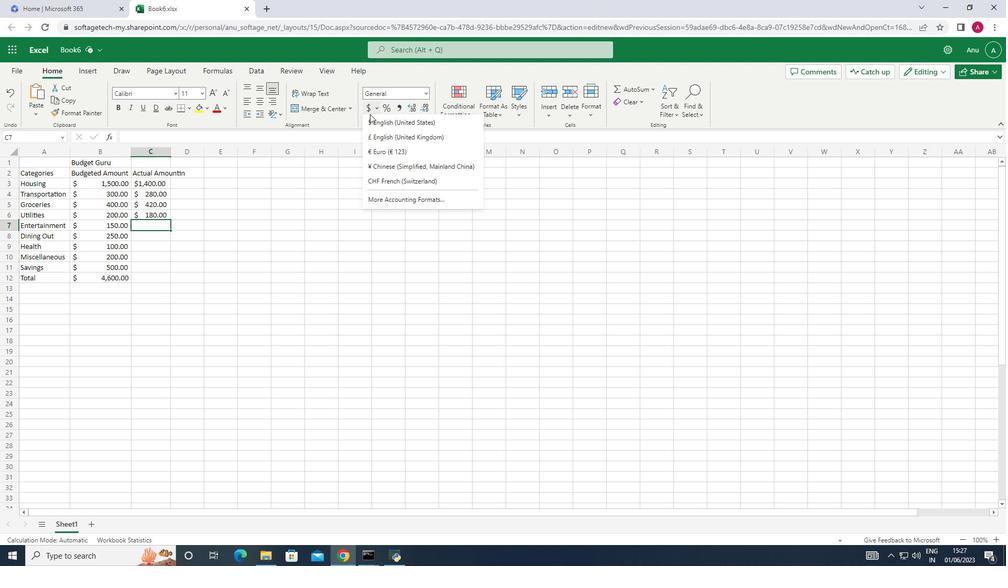 
Action: Mouse pressed left at (371, 116)
Screenshot: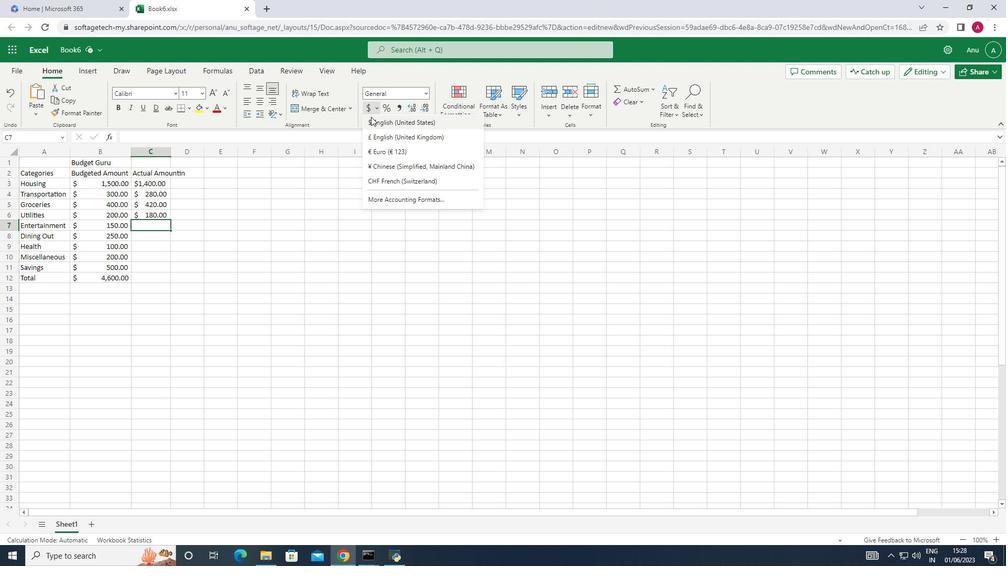 
Action: Key pressed 170<Key.down>
Screenshot: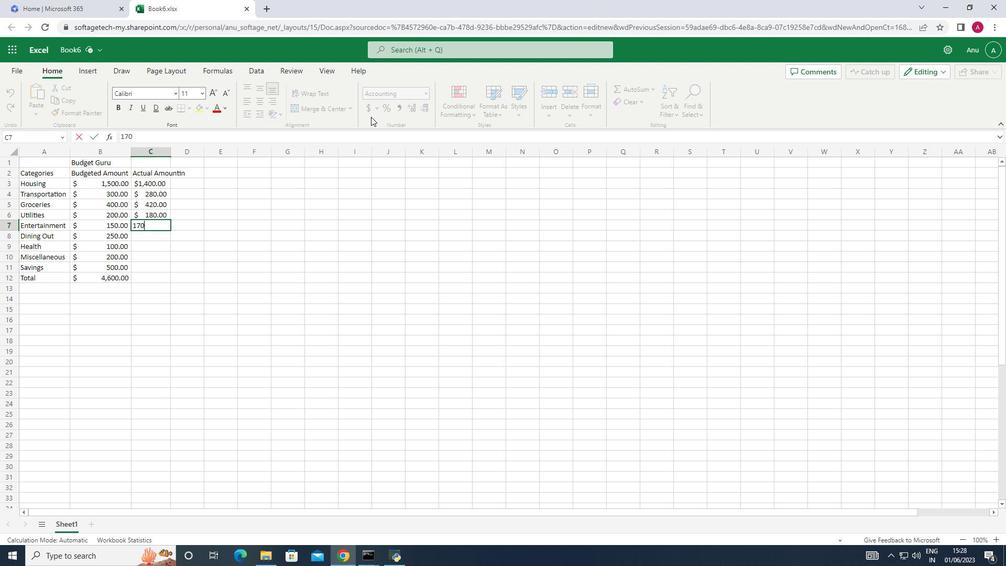 
Action: Mouse moved to (368, 105)
Screenshot: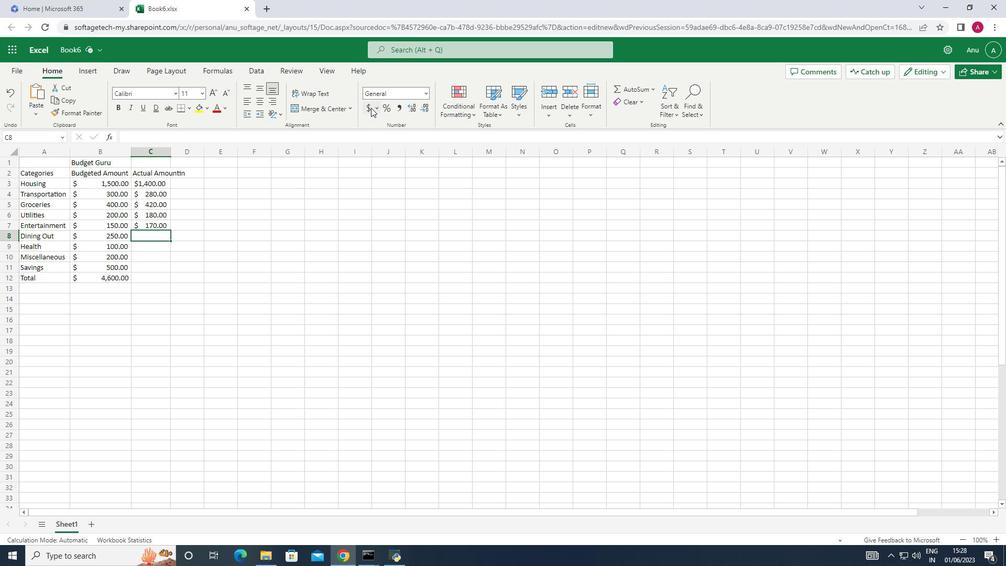 
Action: Mouse pressed left at (368, 105)
Screenshot: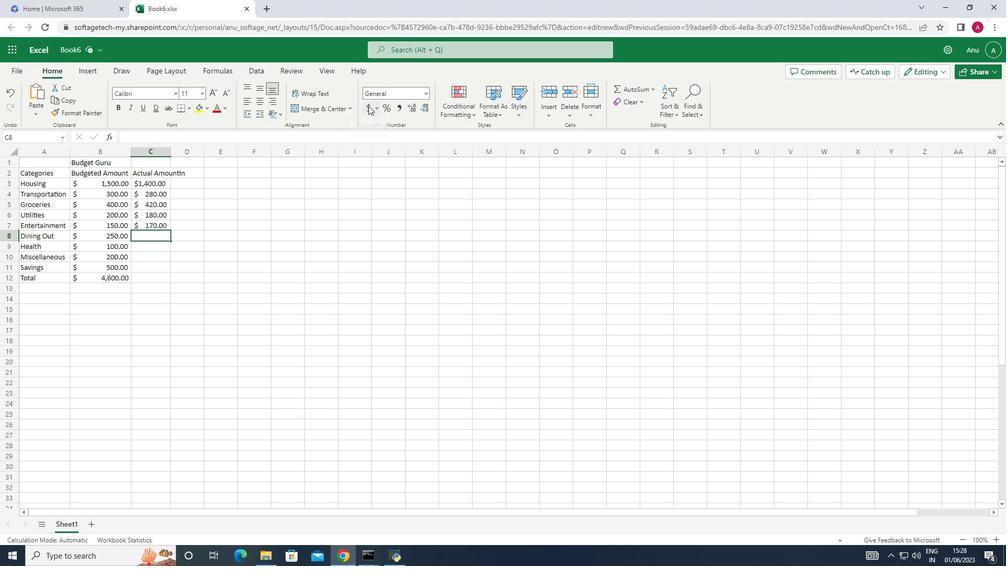 
Action: Mouse moved to (376, 120)
Screenshot: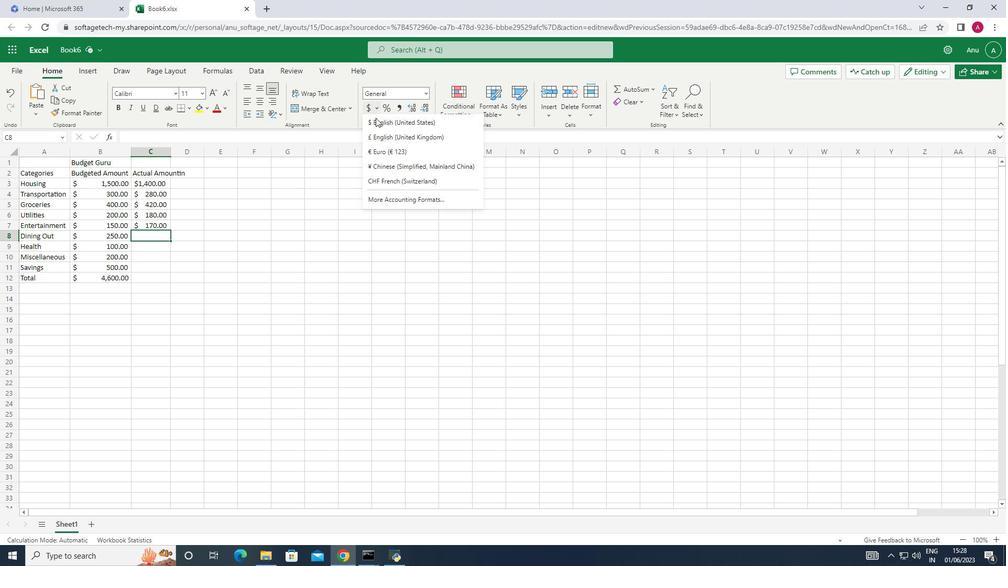 
Action: Mouse pressed left at (376, 120)
Screenshot: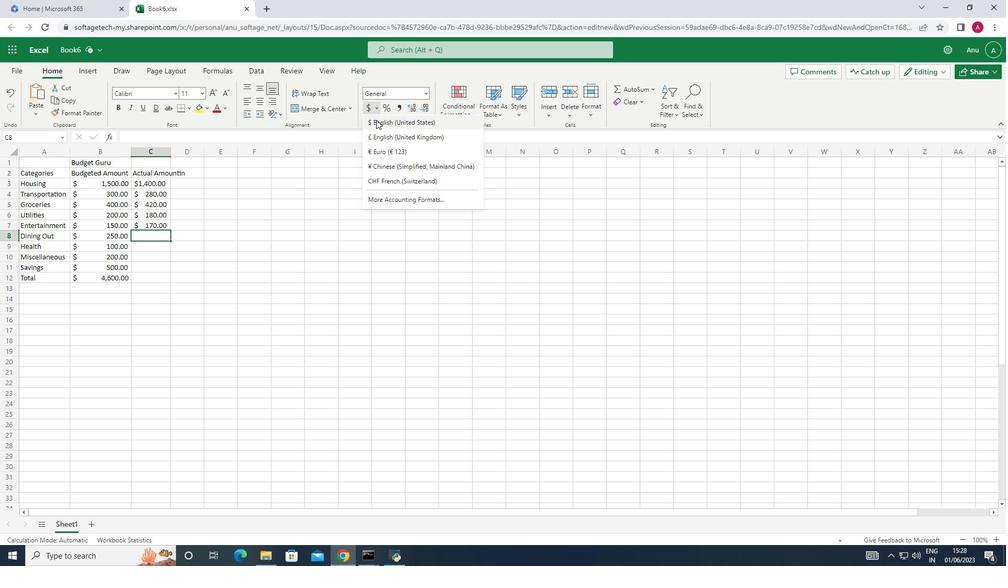 
Action: Mouse moved to (374, 116)
Screenshot: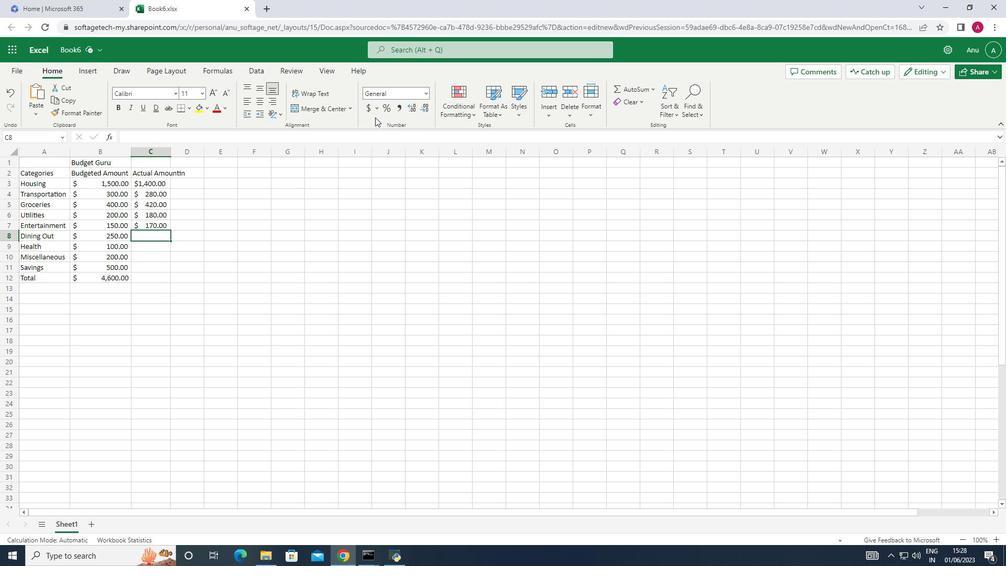
Action: Key pressed 320<Key.backspace><Key.backspace><Key.backspace>230<Key.down>
Screenshot: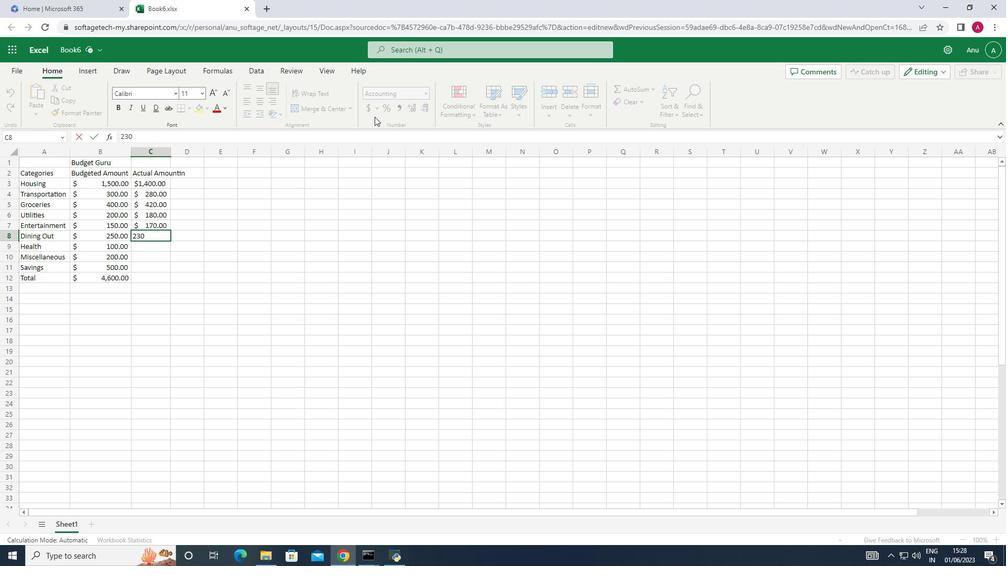 
Action: Mouse moved to (366, 106)
Screenshot: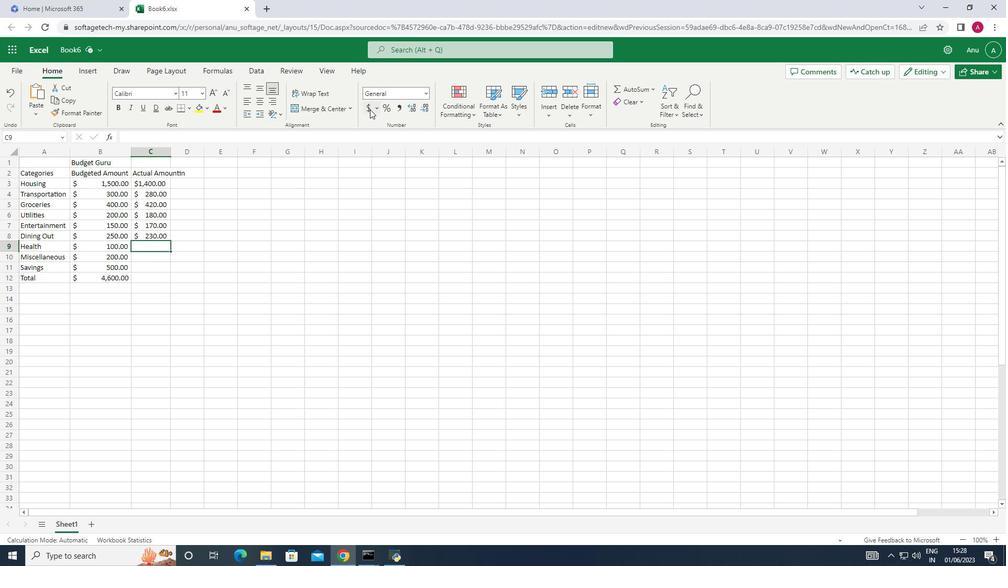 
Action: Mouse pressed left at (366, 106)
Screenshot: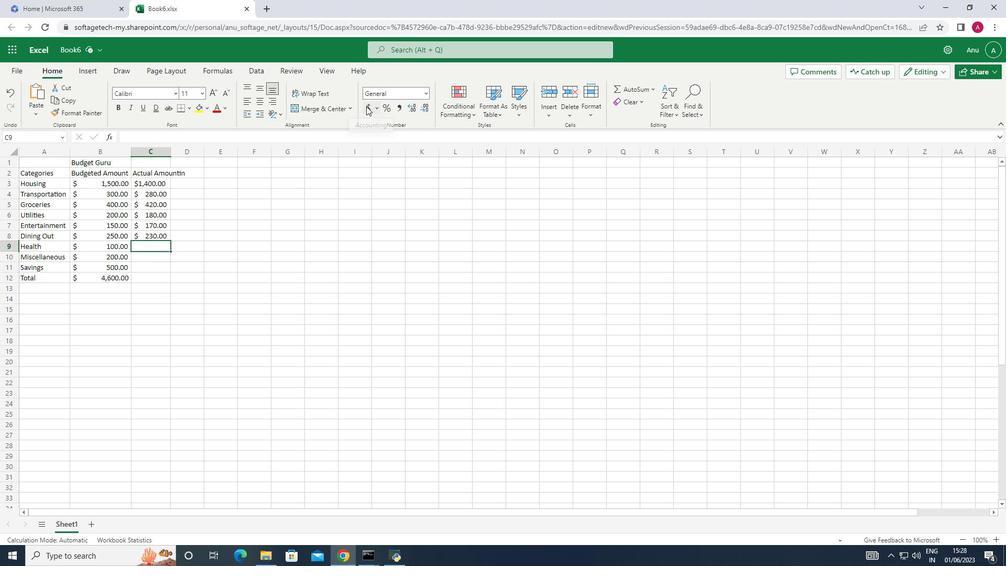 
Action: Mouse moved to (376, 120)
Screenshot: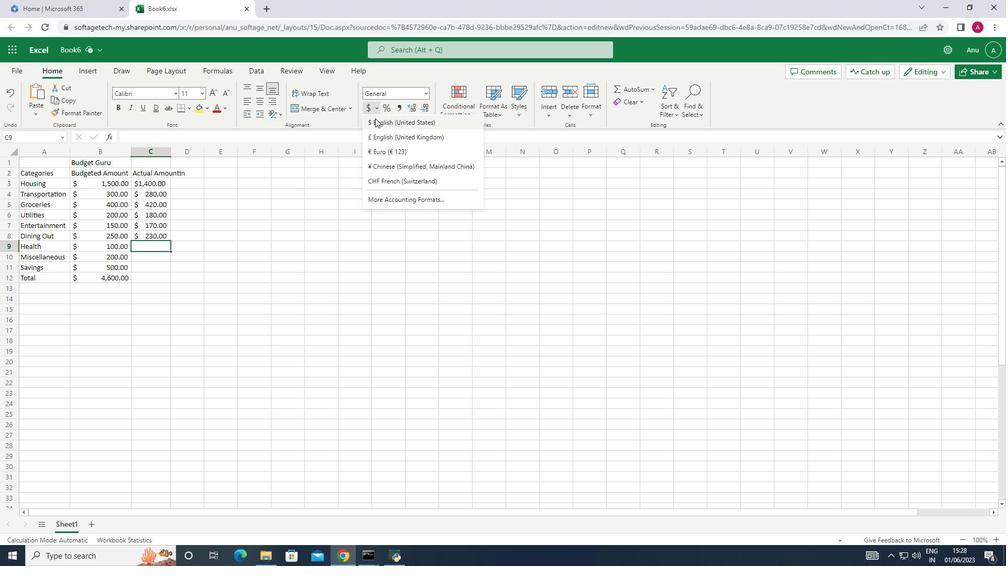 
Action: Mouse pressed left at (376, 120)
Screenshot: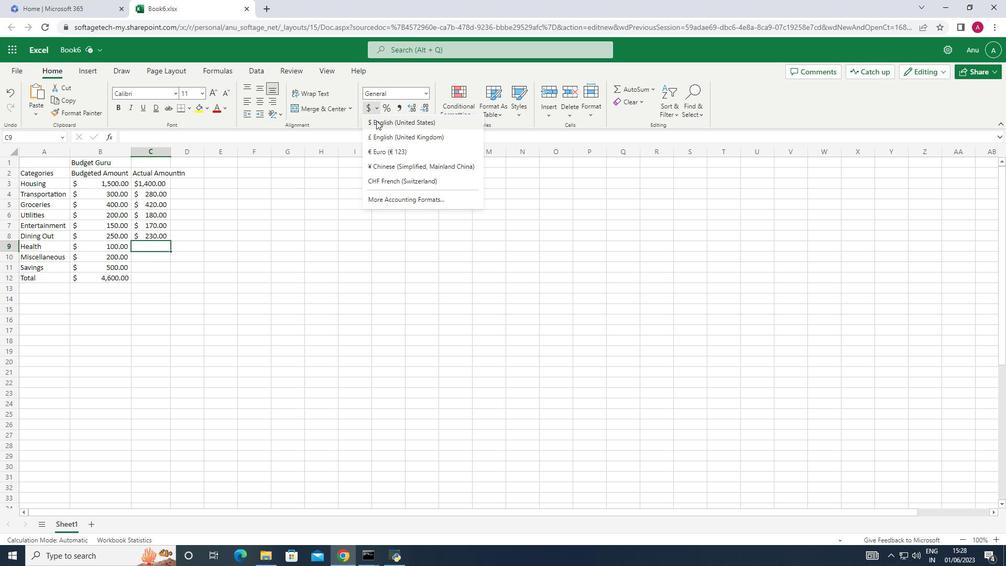 
Action: Mouse moved to (376, 120)
Screenshot: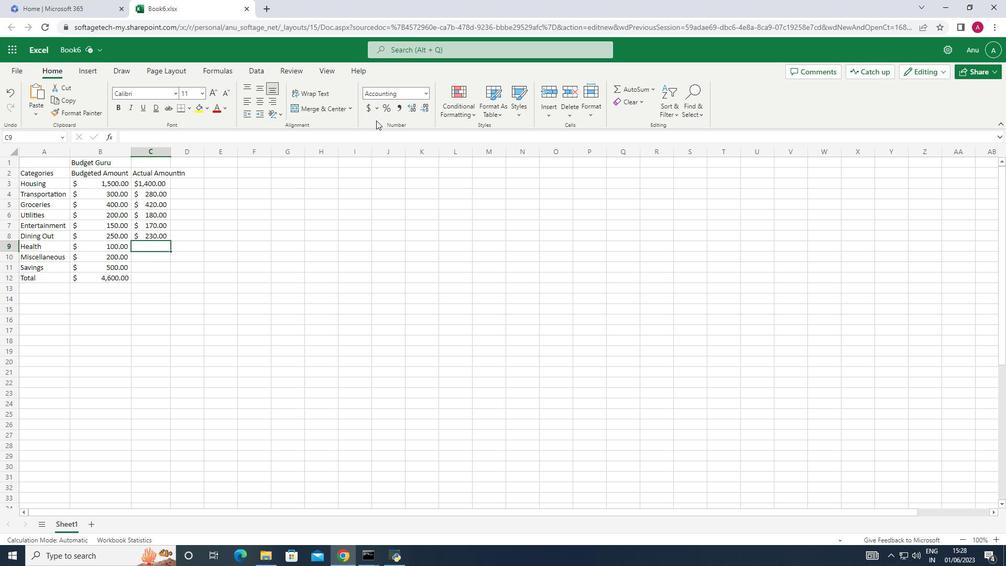 
Action: Key pressed 120<Key.down>
Screenshot: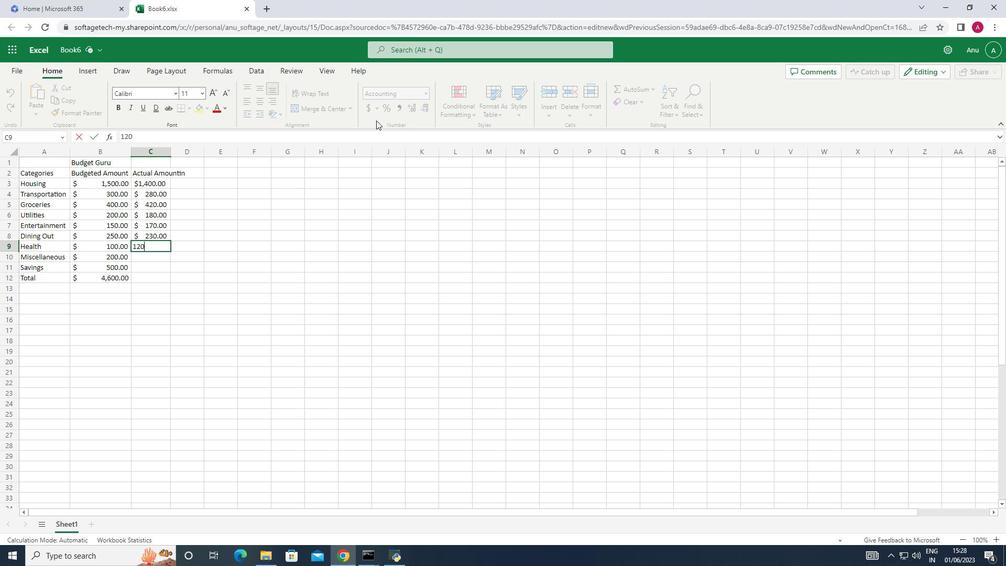 
Action: Mouse moved to (369, 103)
Screenshot: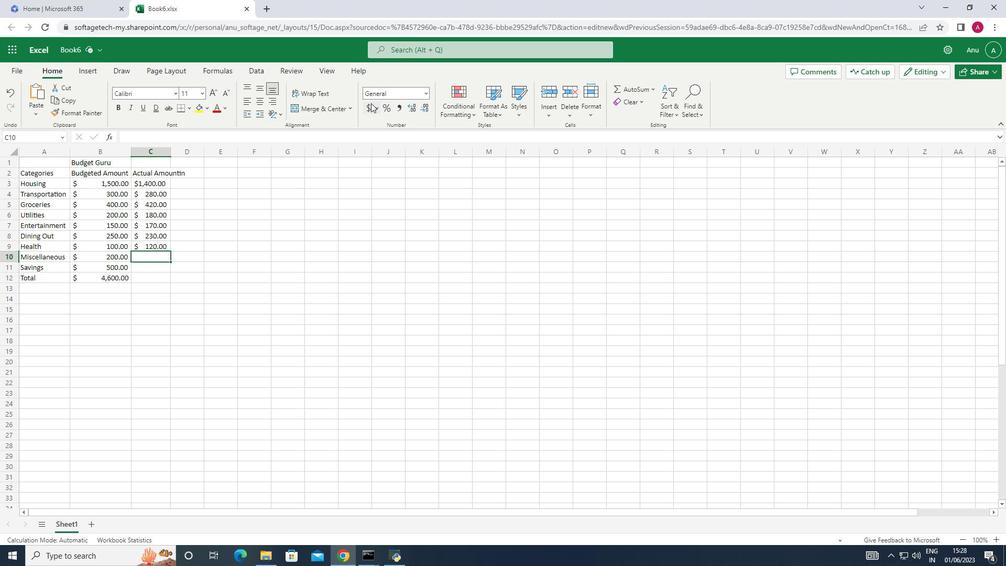
Action: Mouse pressed left at (369, 103)
Screenshot: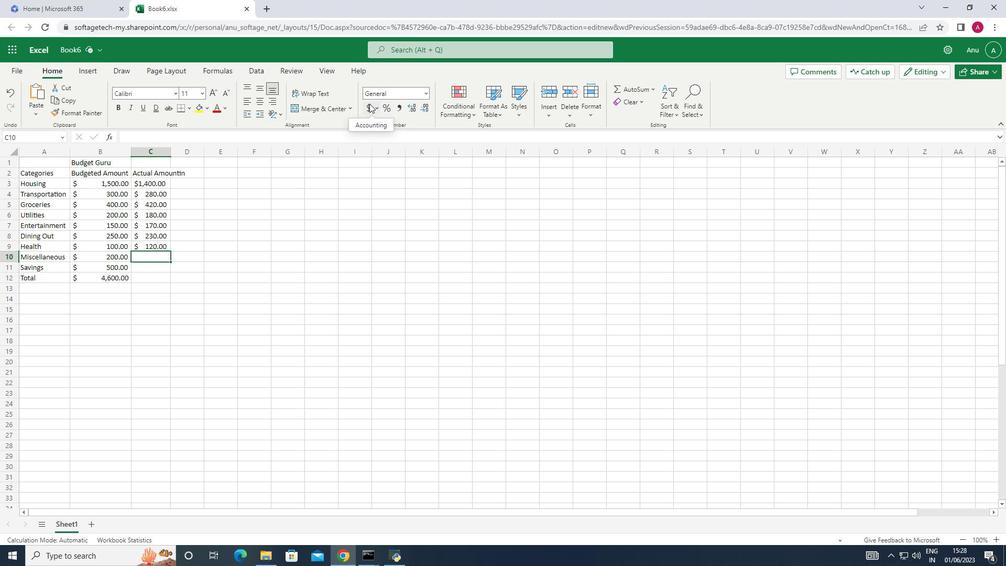 
Action: Mouse moved to (377, 118)
Screenshot: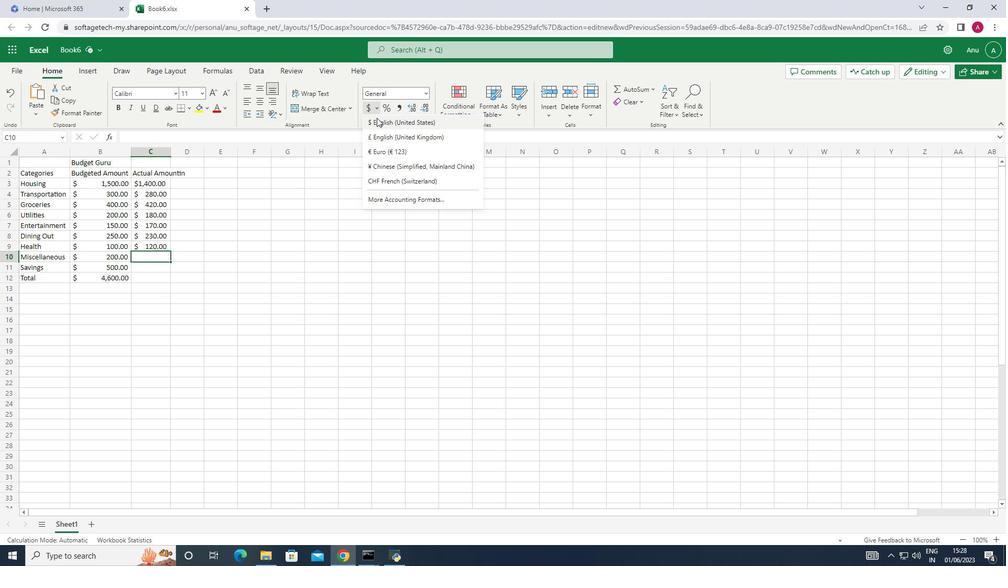 
Action: Mouse pressed left at (377, 118)
Screenshot: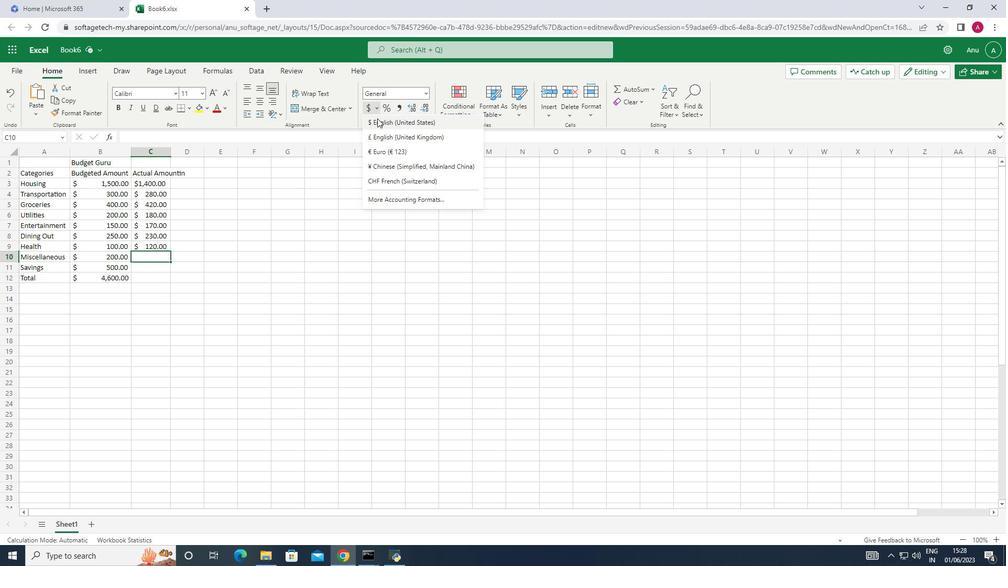 
Action: Mouse moved to (377, 117)
Screenshot: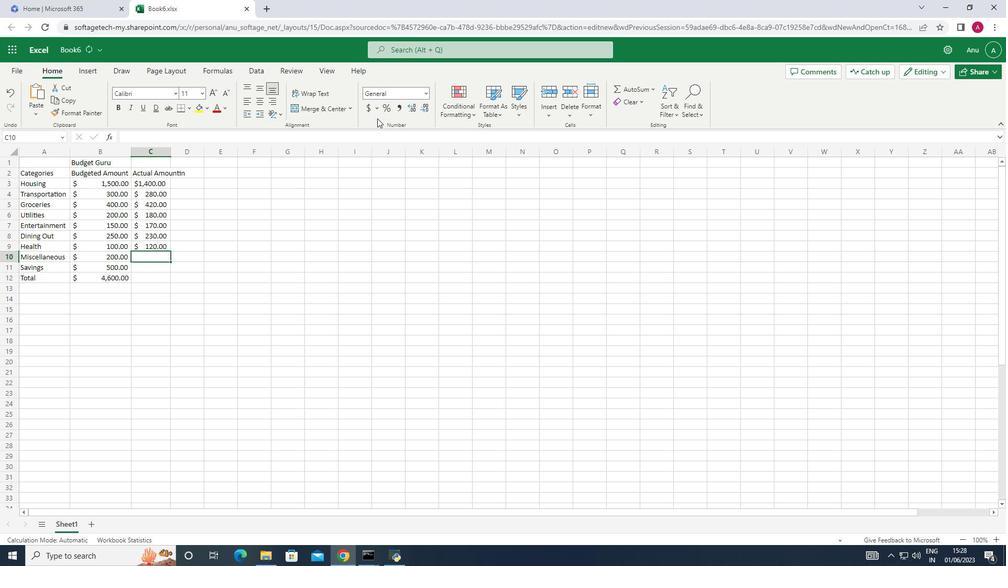 
Action: Key pressed 180<Key.down>
Screenshot: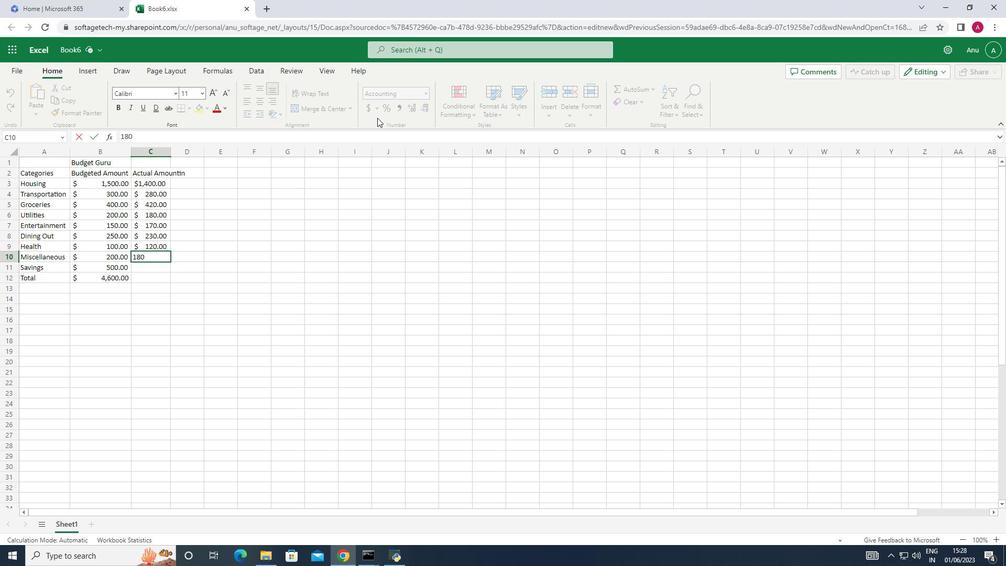 
Action: Mouse moved to (366, 105)
Screenshot: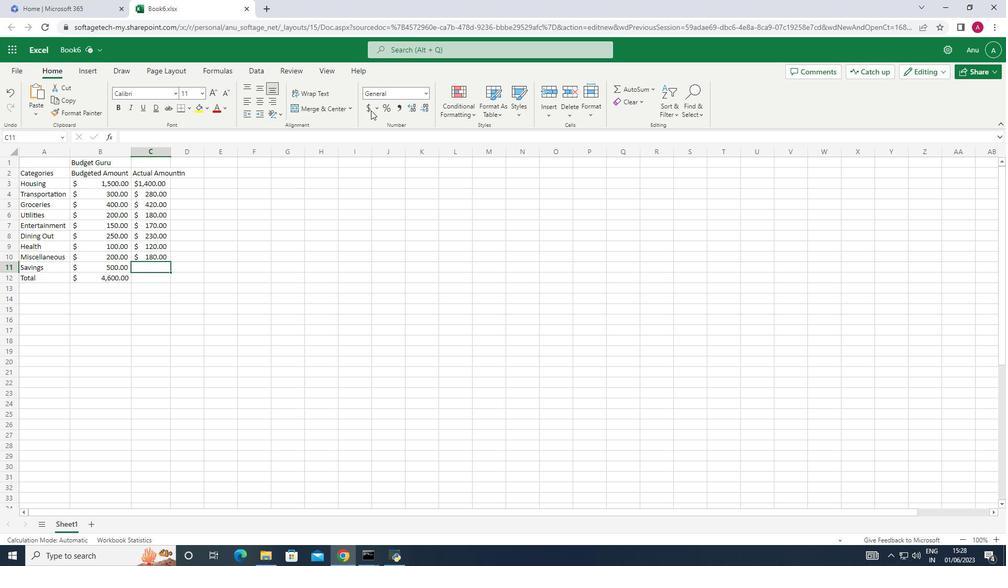 
Action: Mouse pressed left at (366, 105)
Screenshot: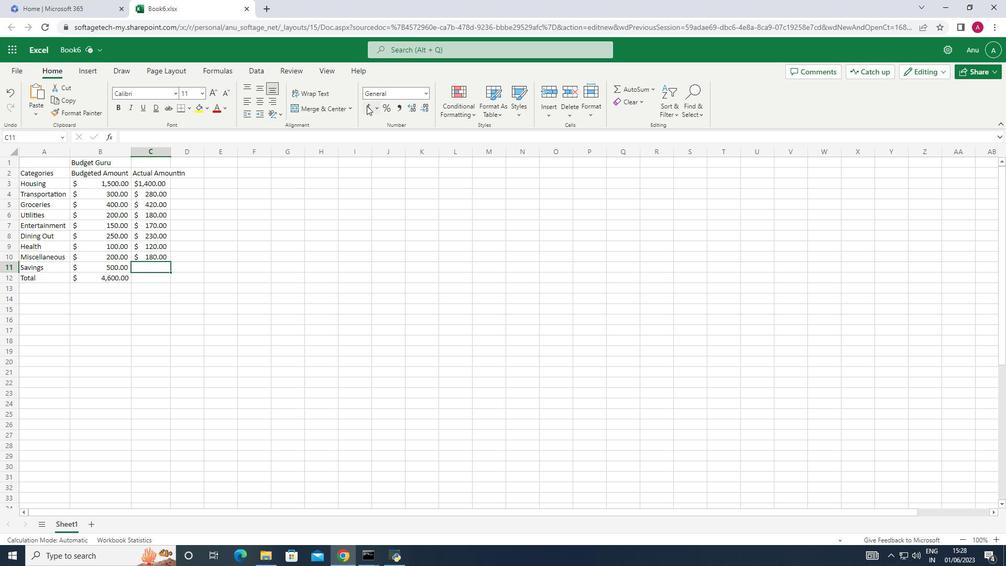 
Action: Mouse moved to (373, 123)
Screenshot: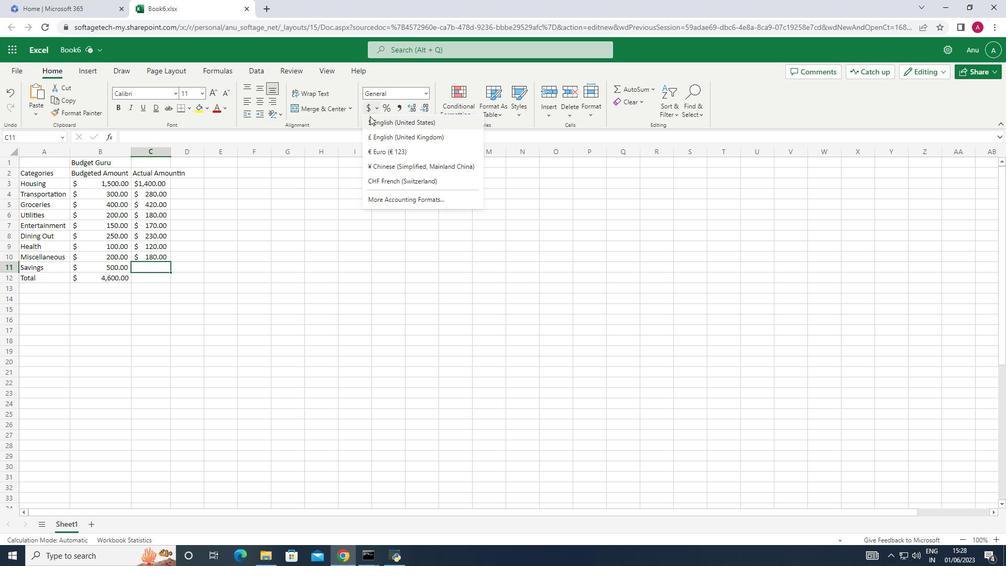 
Action: Mouse pressed left at (373, 123)
Screenshot: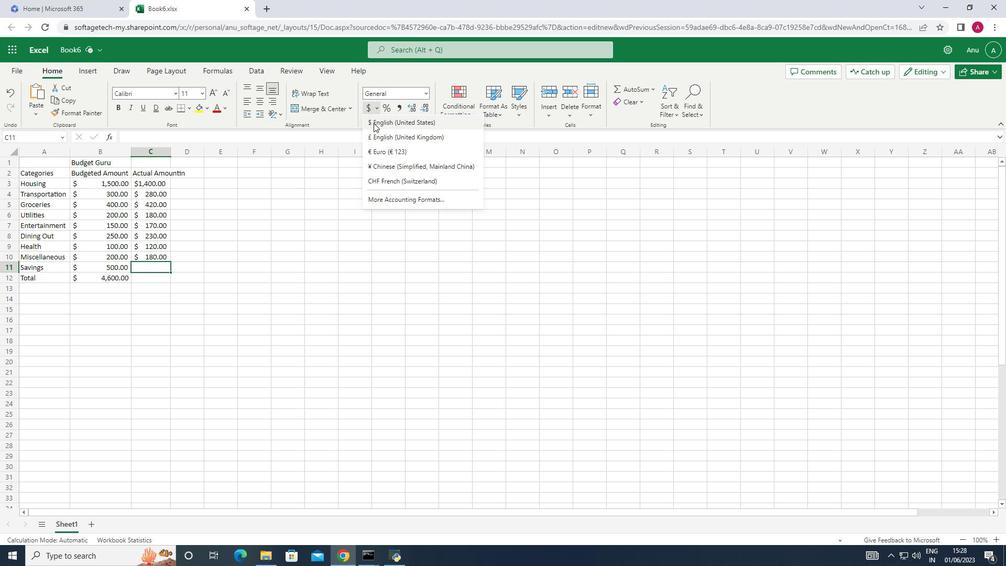 
Action: Mouse moved to (373, 122)
Screenshot: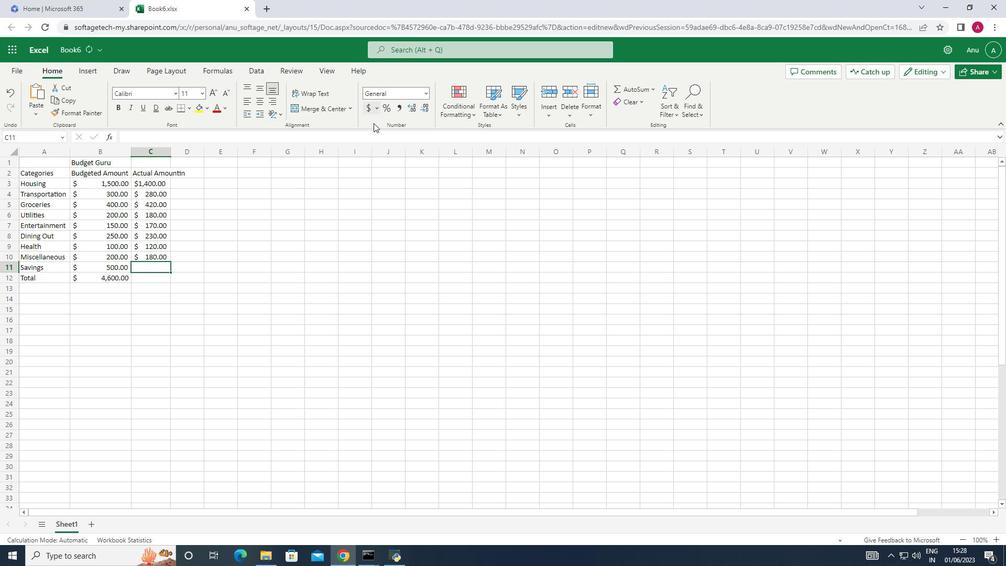 
Action: Key pressed 520<Key.down>
Screenshot: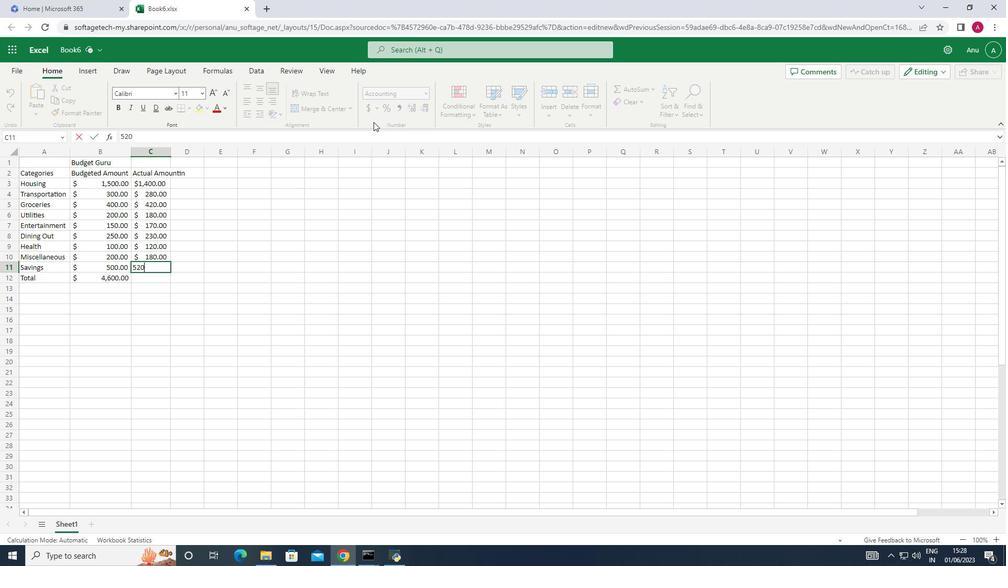 
Action: Mouse moved to (367, 105)
Screenshot: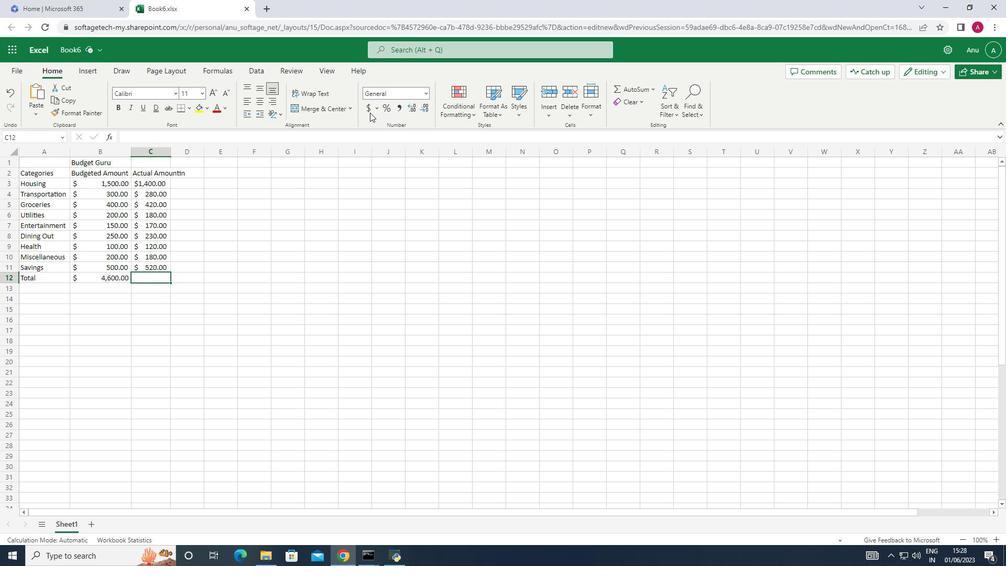 
Action: Mouse pressed left at (367, 105)
Screenshot: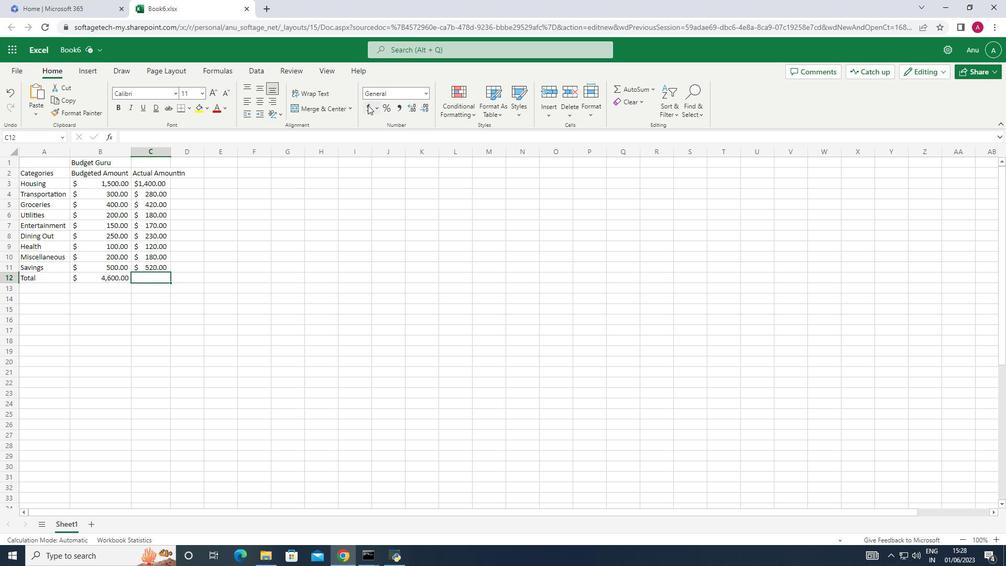 
Action: Mouse moved to (371, 118)
Screenshot: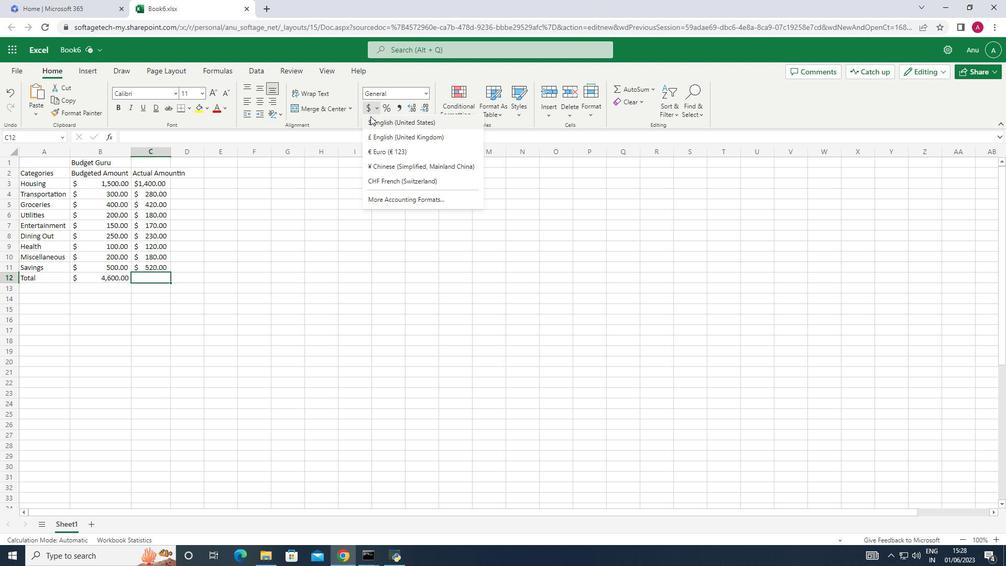 
Action: Mouse pressed left at (371, 118)
Screenshot: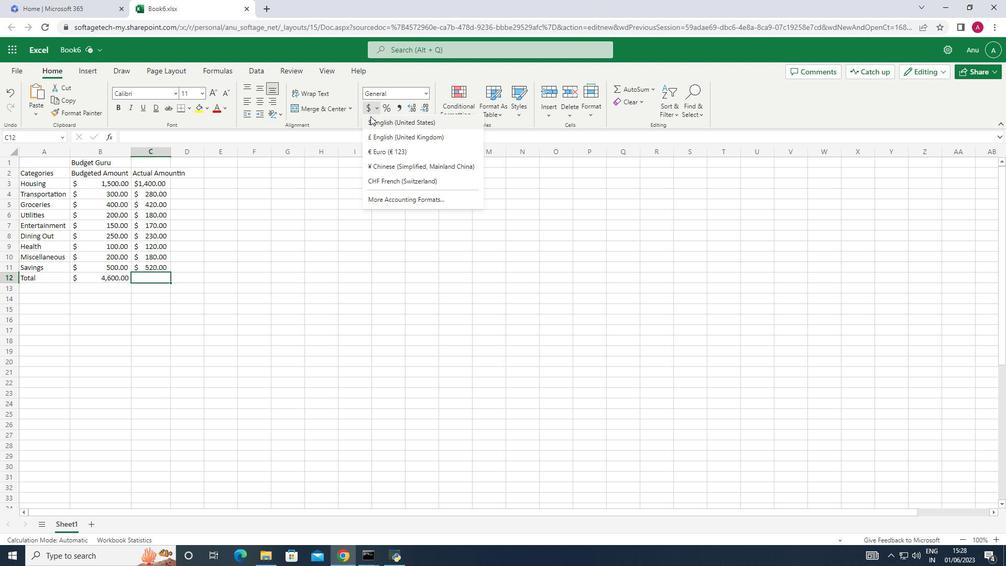 
Action: Mouse moved to (372, 117)
Screenshot: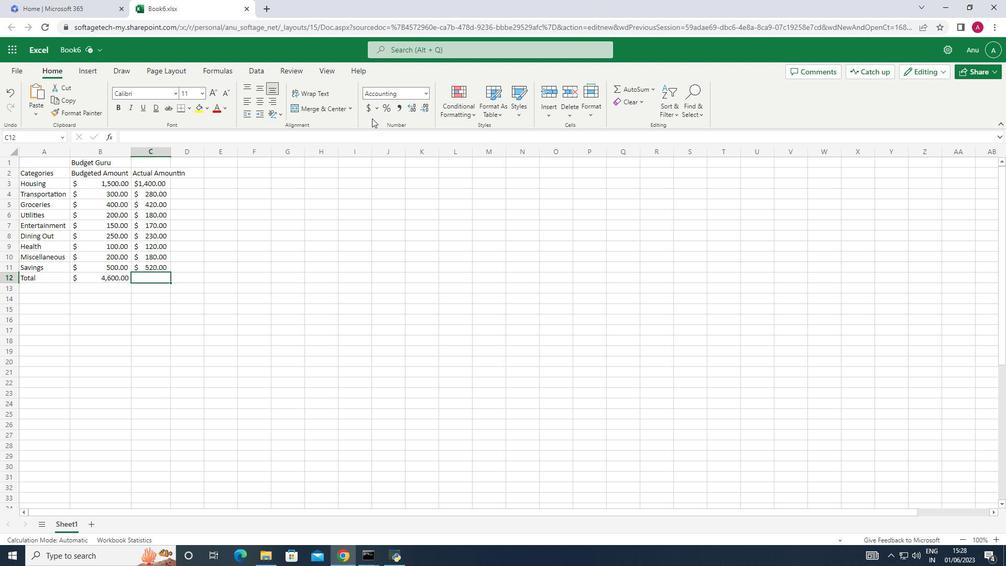 
Action: Key pressed 4500<Key.down>
Screenshot: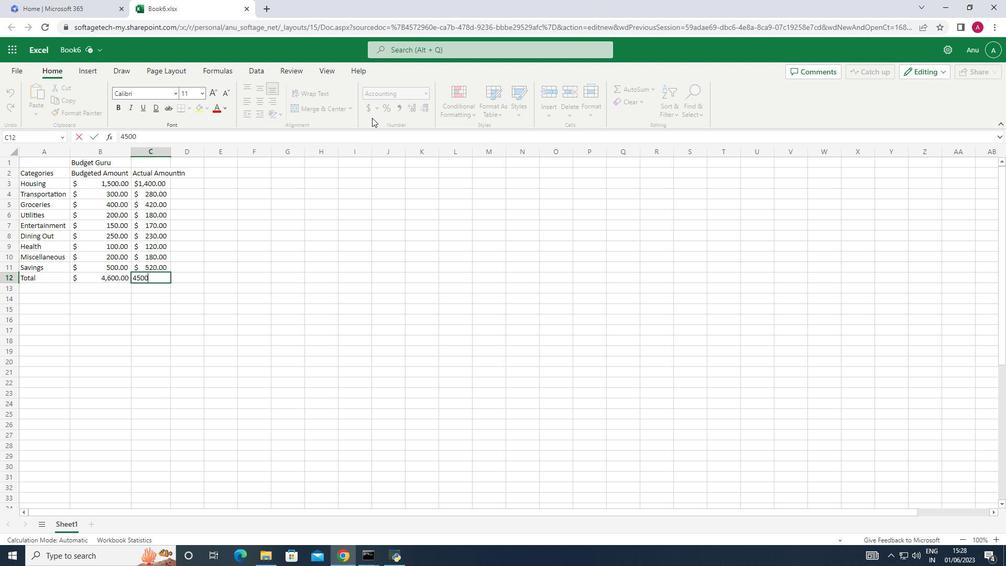 
Action: Mouse moved to (193, 173)
Screenshot: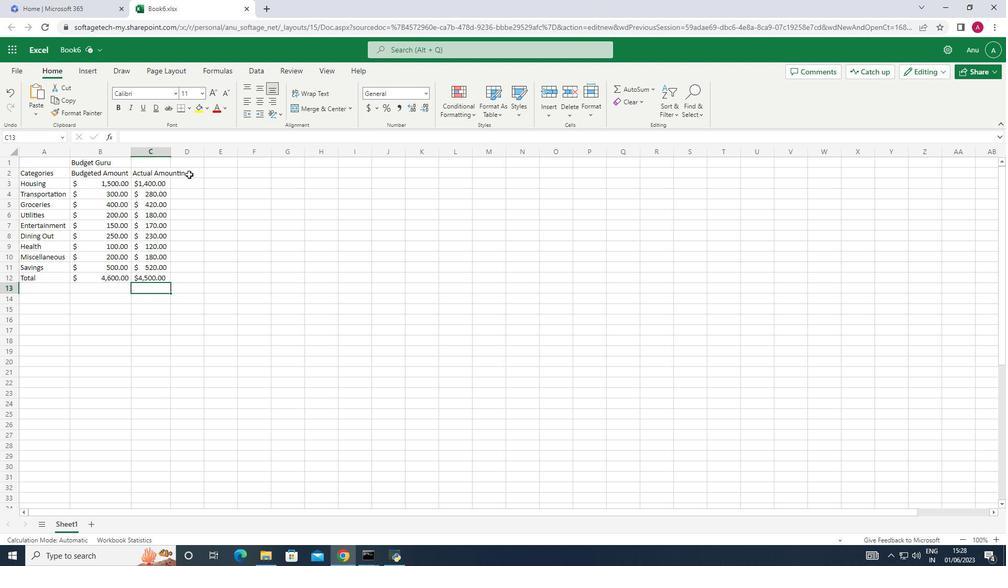 
Action: Mouse pressed left at (193, 173)
Screenshot: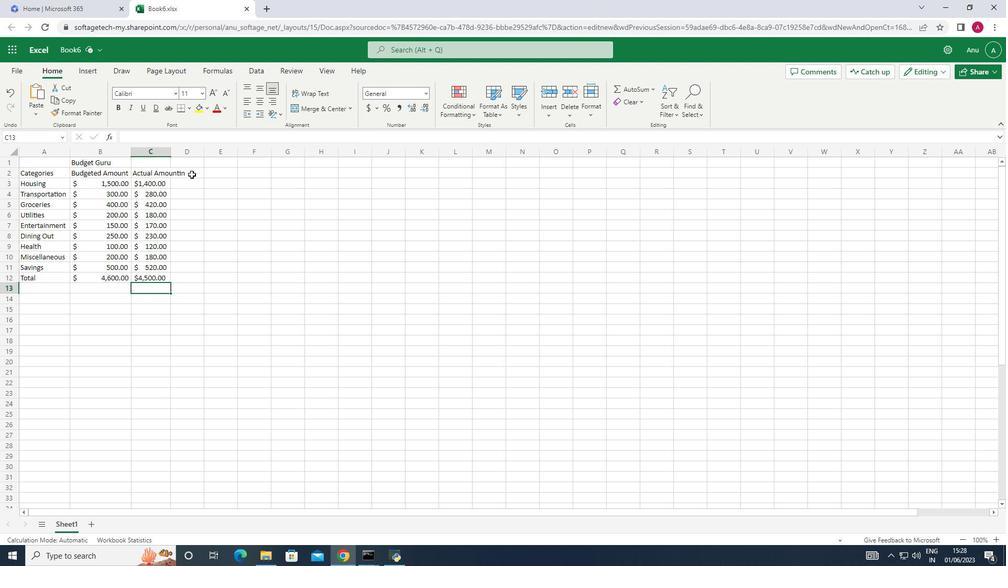 
Action: Mouse moved to (170, 149)
Screenshot: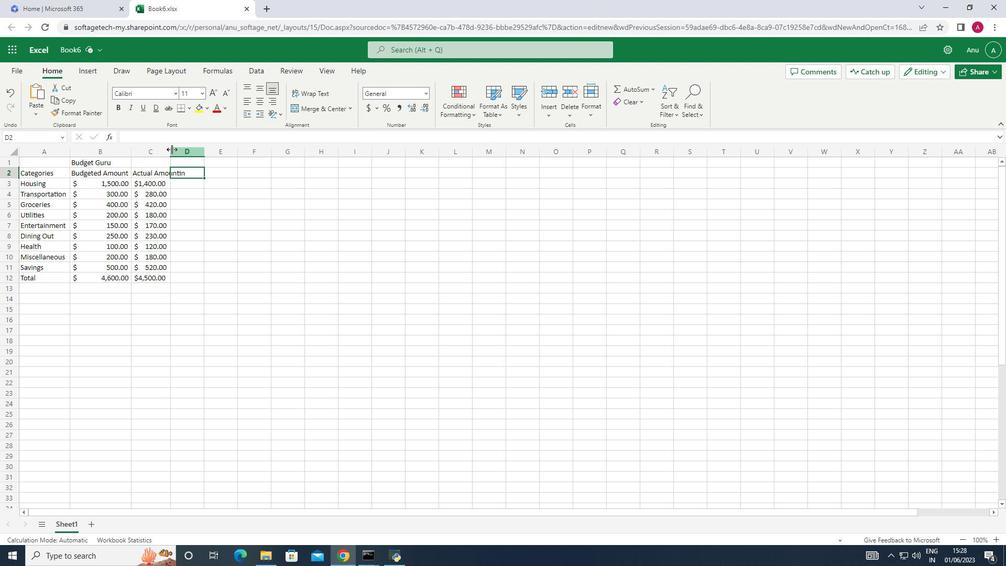 
Action: Mouse pressed left at (170, 149)
Screenshot: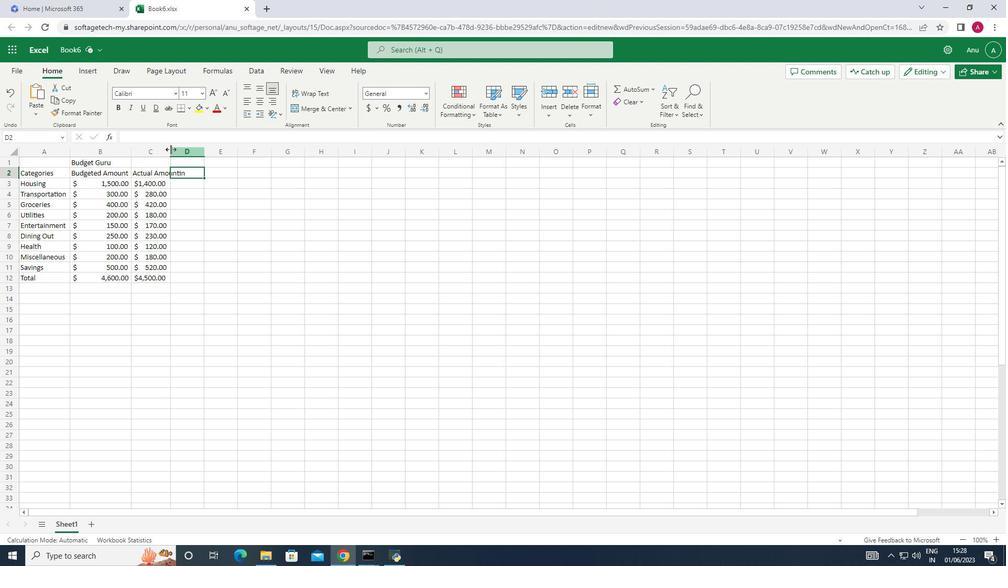
Action: Mouse pressed left at (170, 149)
Screenshot: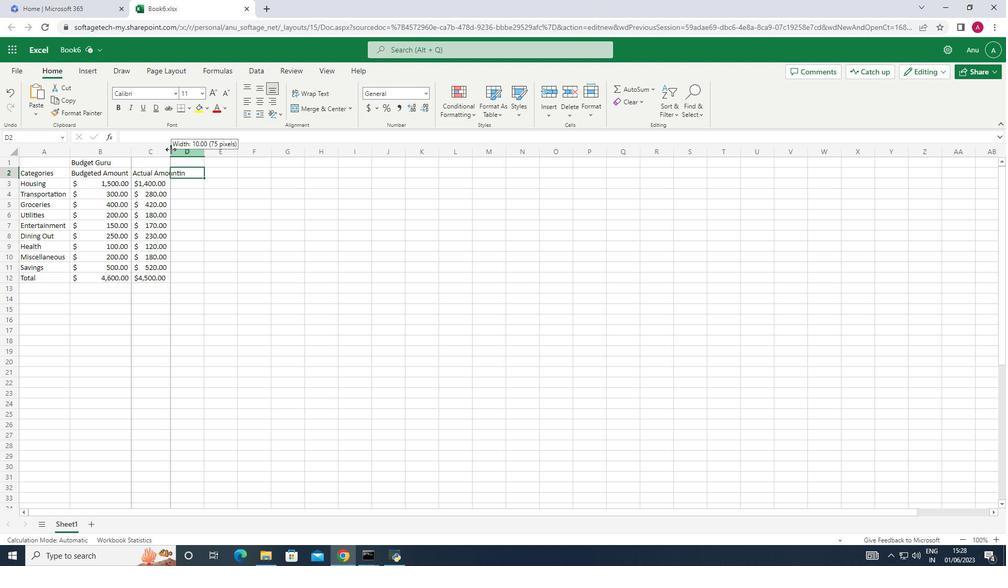 
Action: Key pressed <Key.shift>Difference<Key.down>=
Screenshot: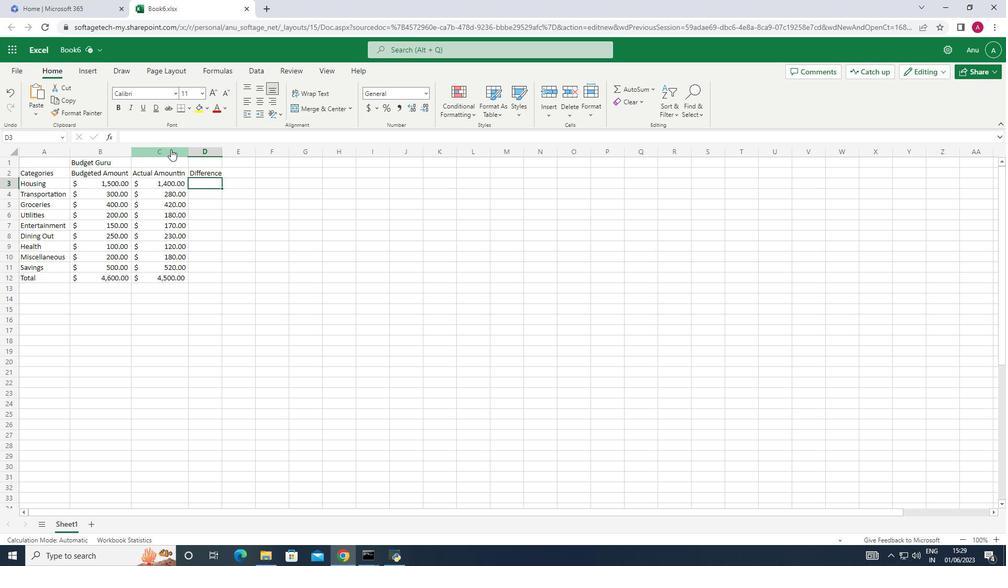 
Action: Mouse moved to (90, 186)
Screenshot: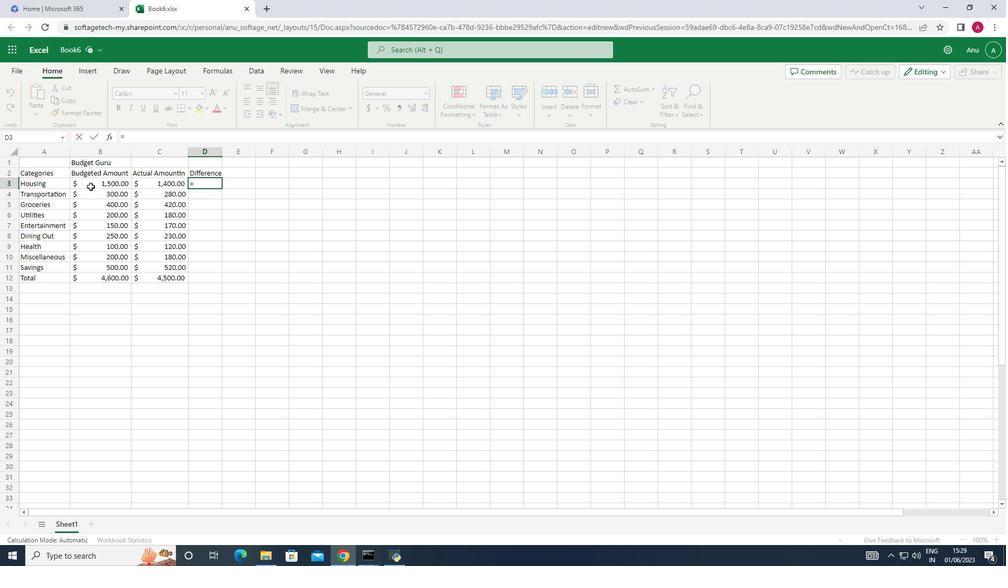 
Action: Mouse pressed left at (90, 186)
Screenshot: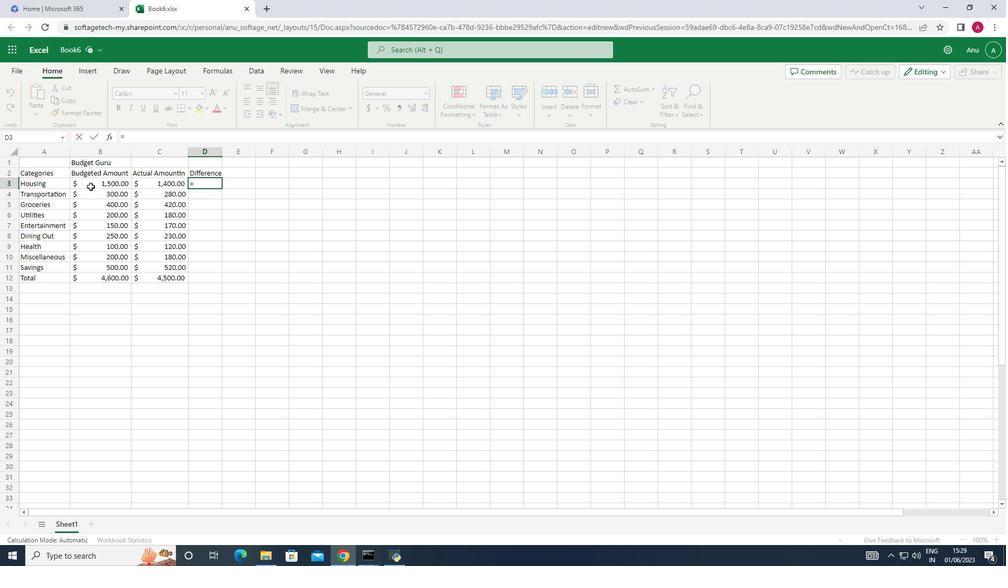 
Action: Mouse moved to (91, 186)
Screenshot: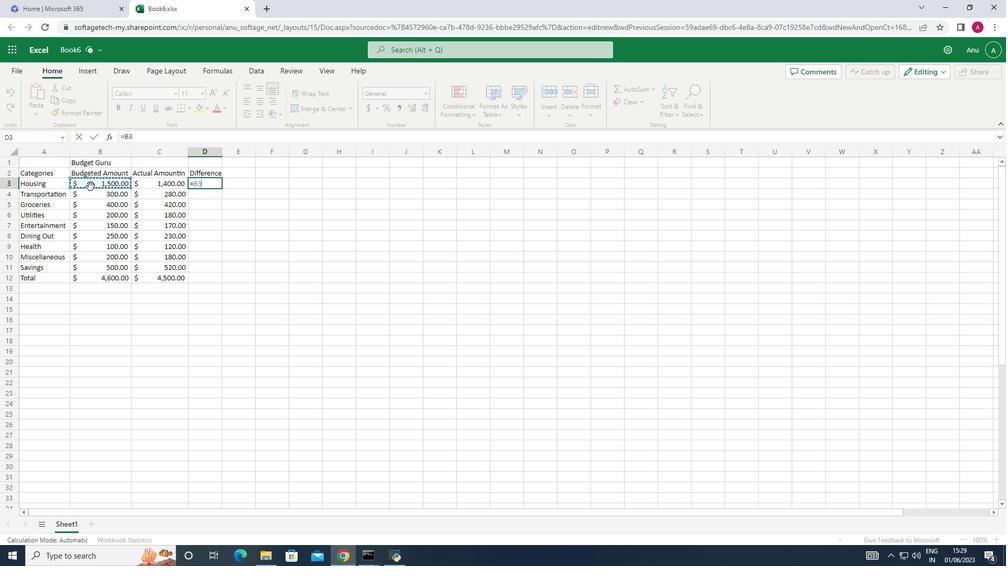 
Action: Key pressed -
Screenshot: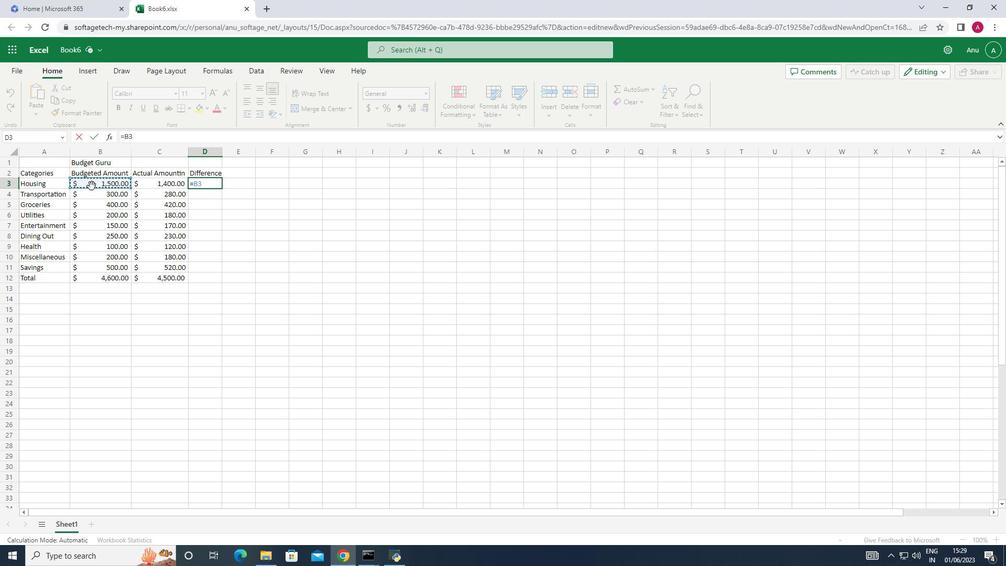 
Action: Mouse moved to (167, 182)
Screenshot: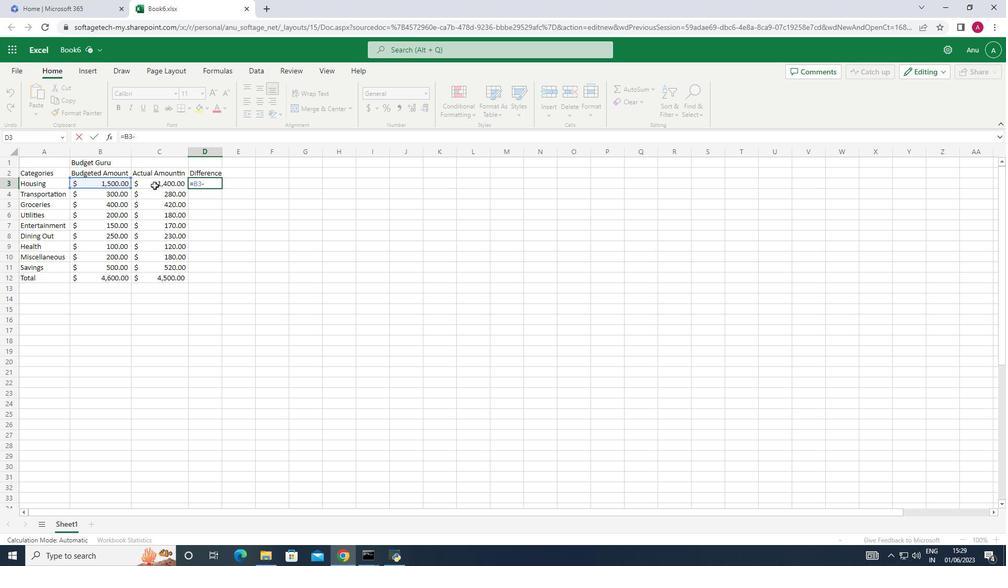 
Action: Mouse pressed left at (167, 182)
Screenshot: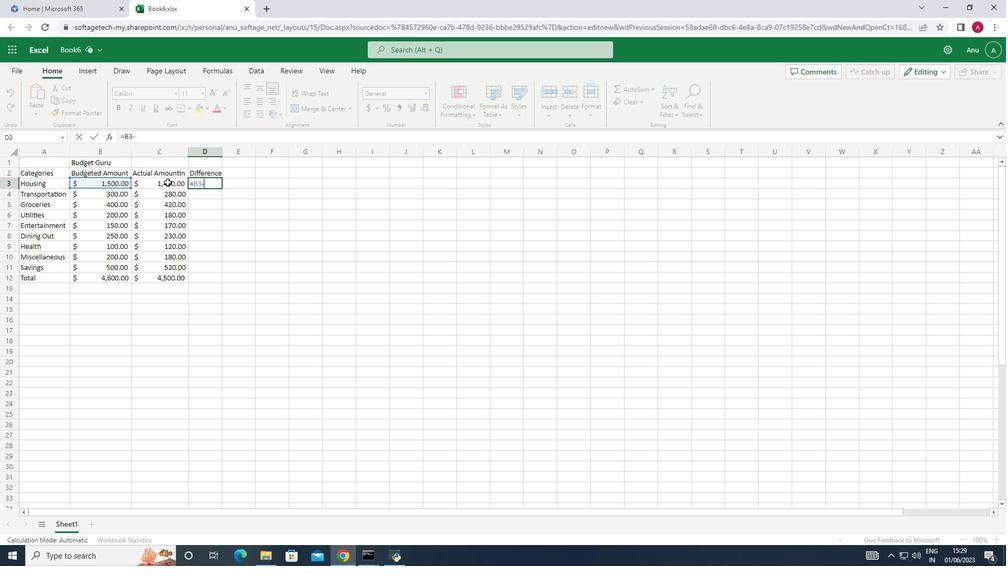 
Action: Key pressed <Key.enter>
Screenshot: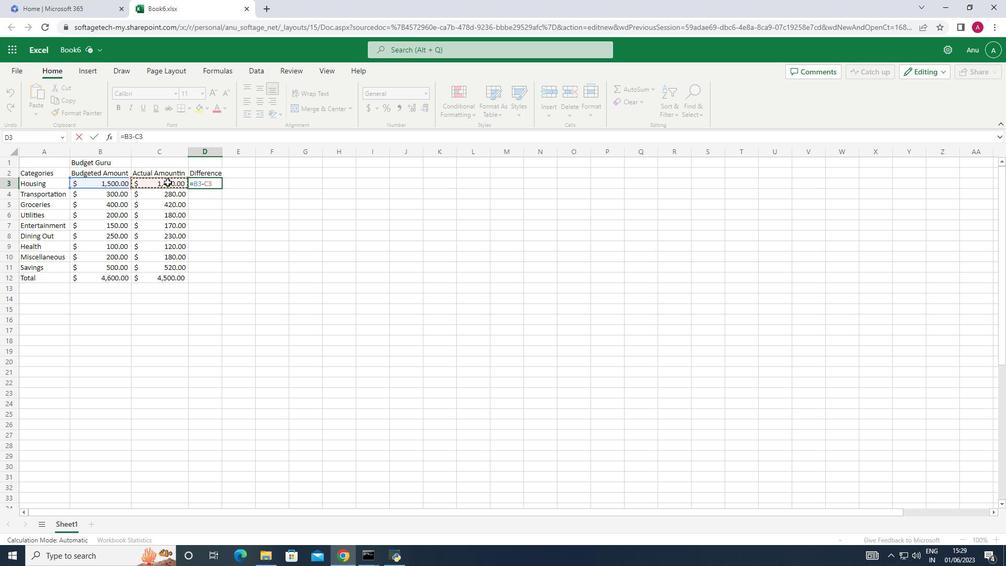 
Action: Mouse moved to (207, 185)
Screenshot: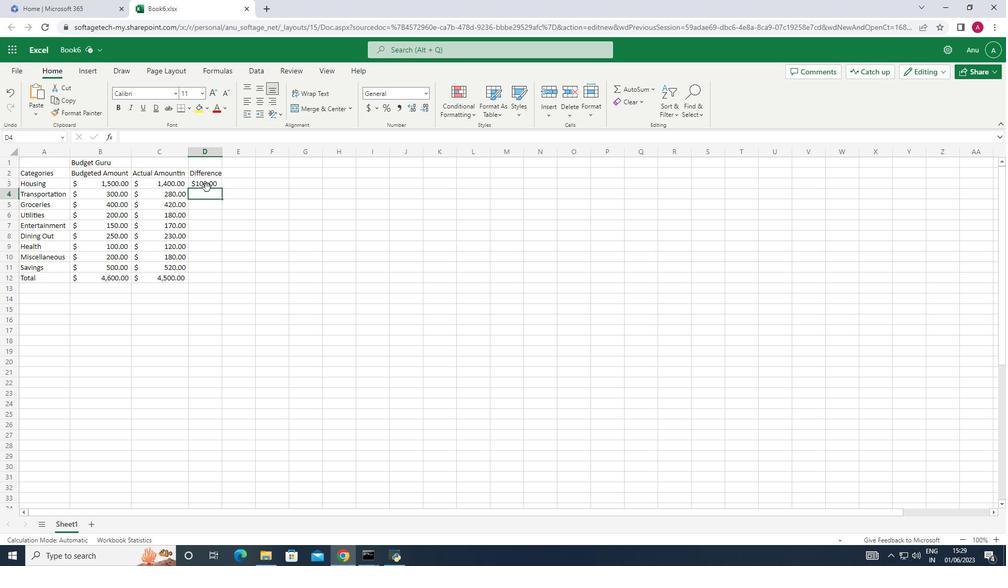 
Action: Mouse pressed left at (207, 185)
Screenshot: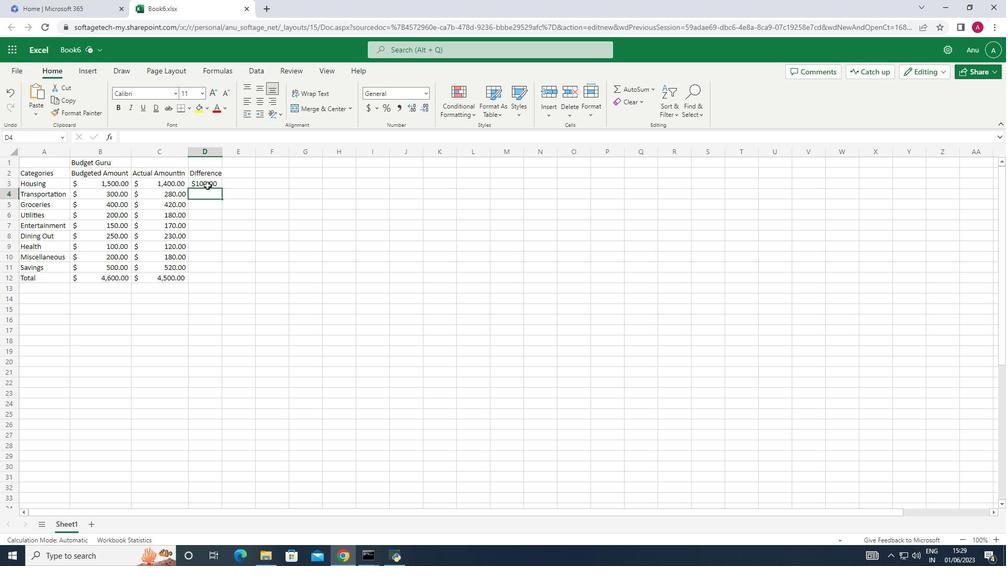 
Action: Mouse moved to (221, 190)
Screenshot: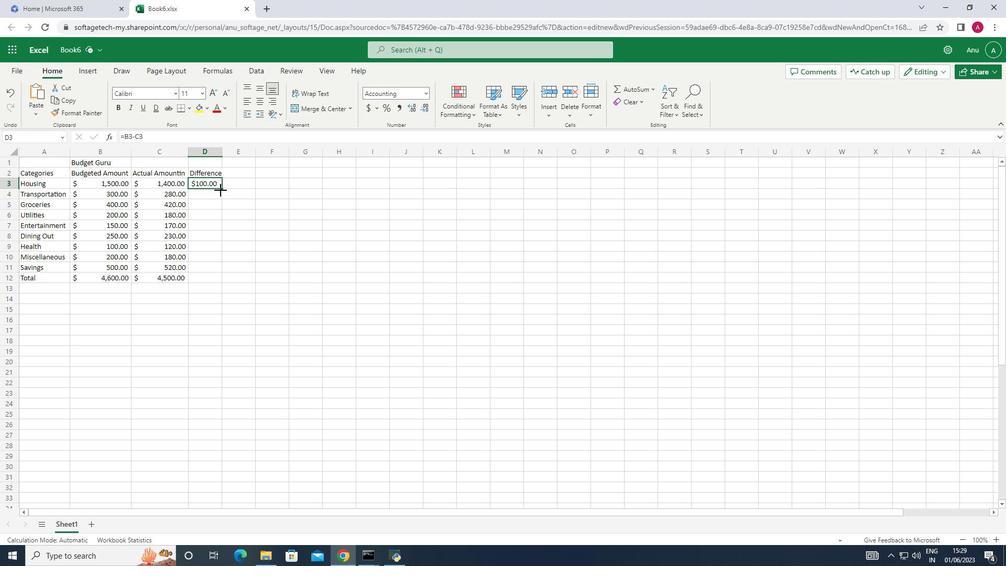 
Action: Mouse pressed left at (221, 190)
Screenshot: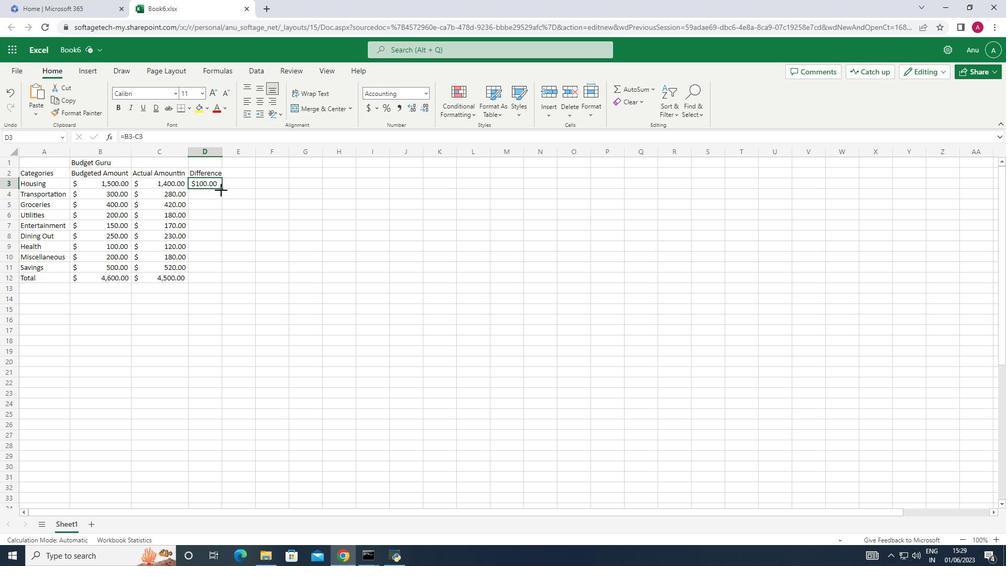 
Action: Mouse moved to (245, 259)
Screenshot: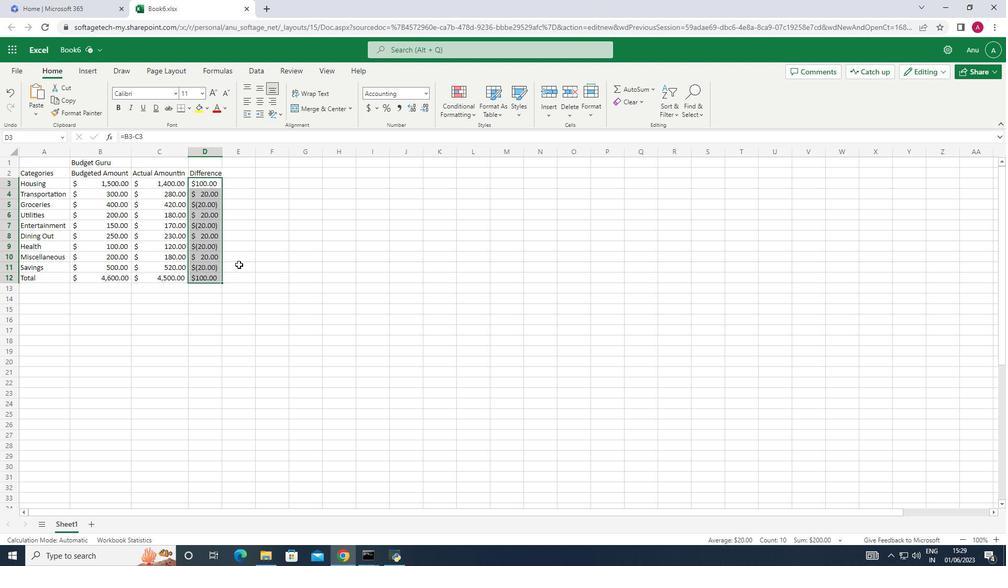 
Action: Mouse pressed left at (245, 259)
Screenshot: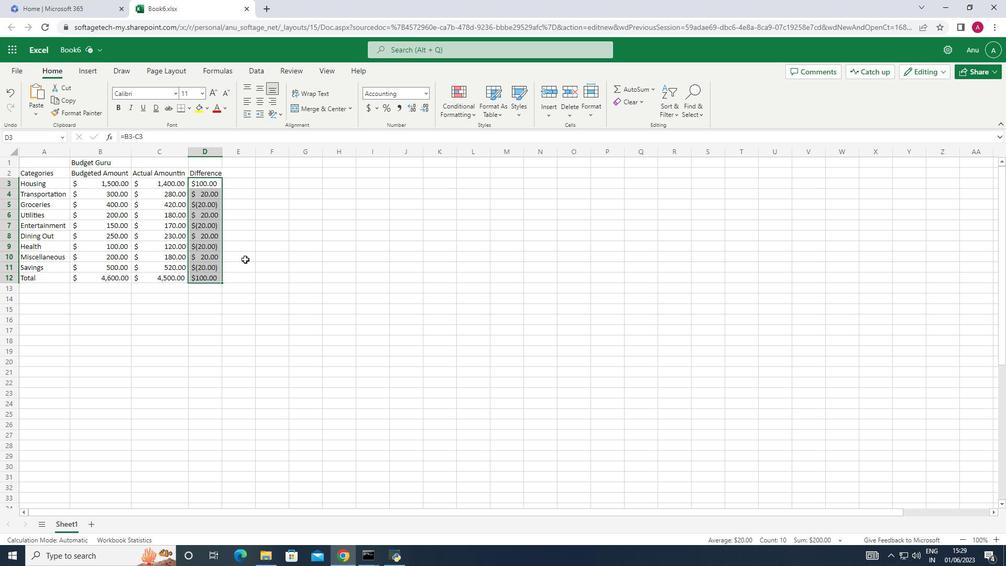 
Action: Mouse moved to (16, 64)
Screenshot: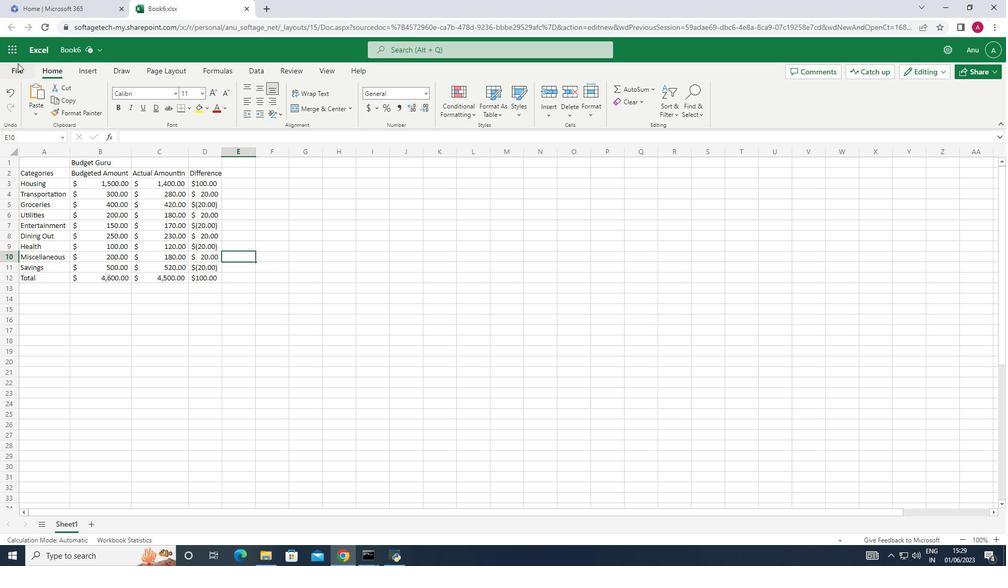 
Action: Mouse pressed left at (16, 64)
Screenshot: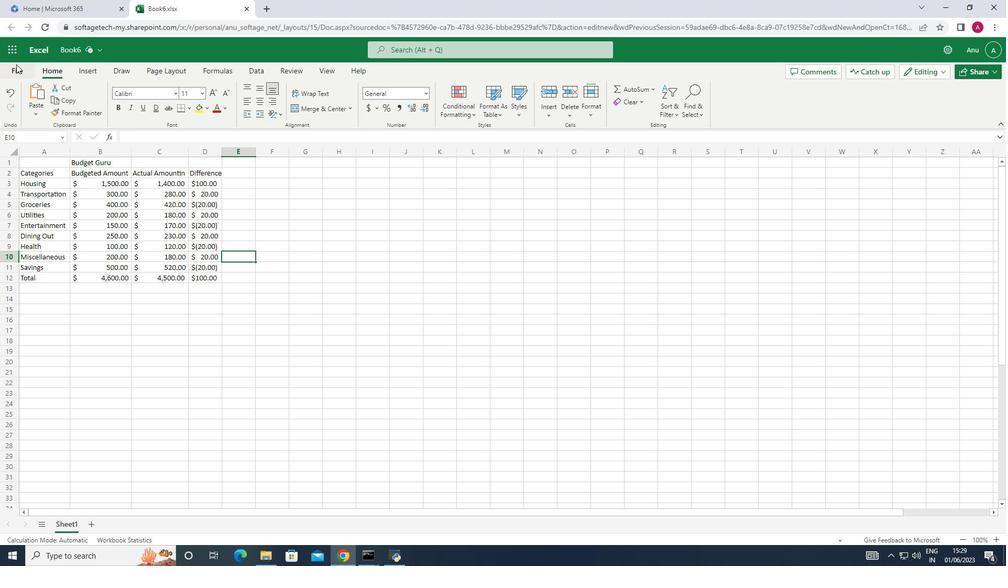 
Action: Mouse moved to (44, 104)
Screenshot: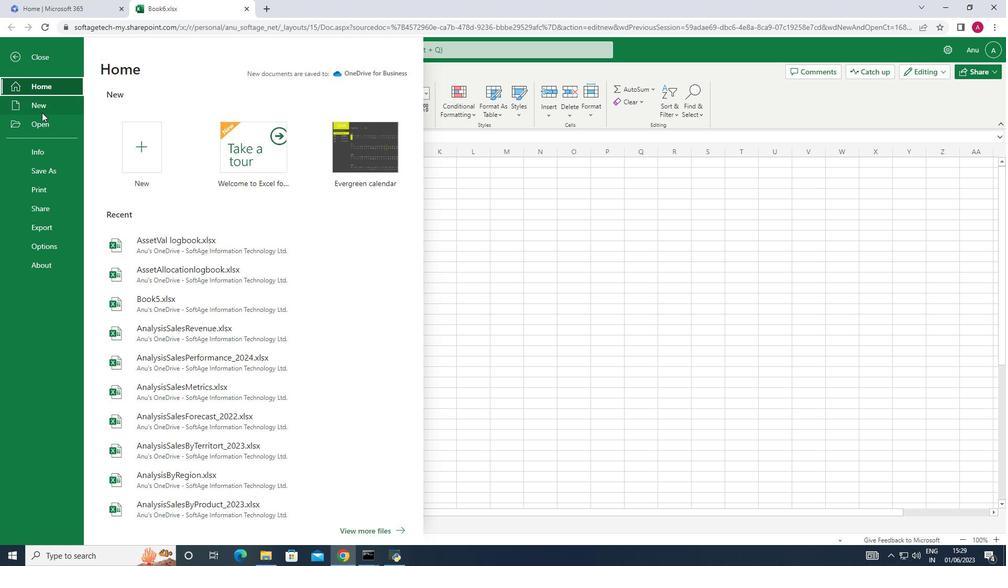 
Action: Mouse pressed left at (44, 104)
Screenshot: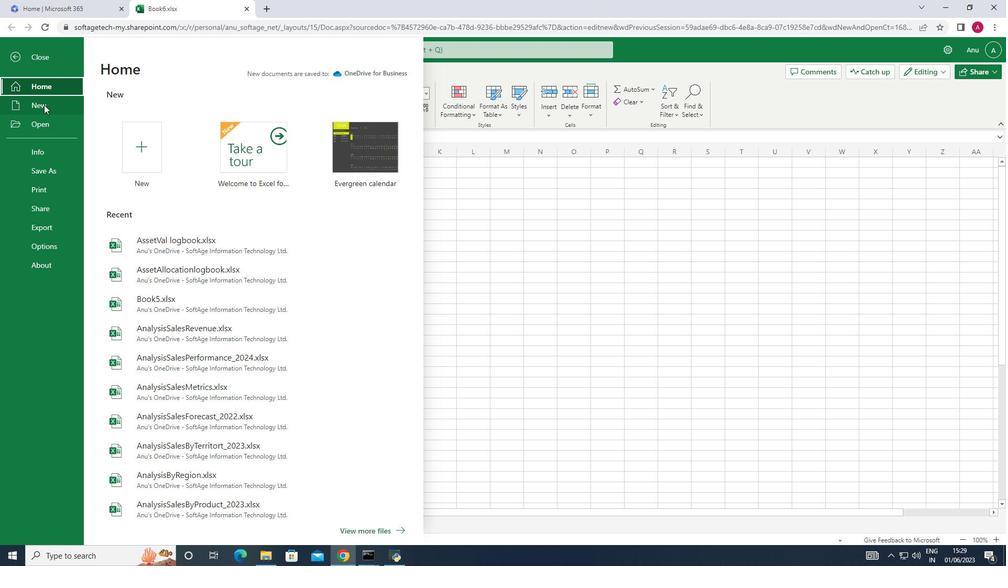 
Action: Mouse moved to (42, 165)
Screenshot: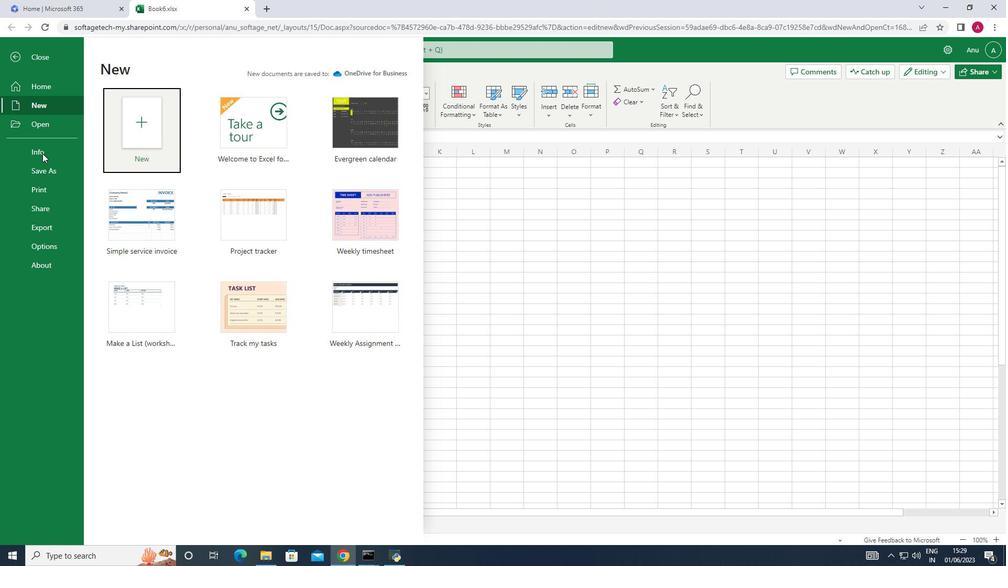 
Action: Mouse pressed left at (42, 165)
Screenshot: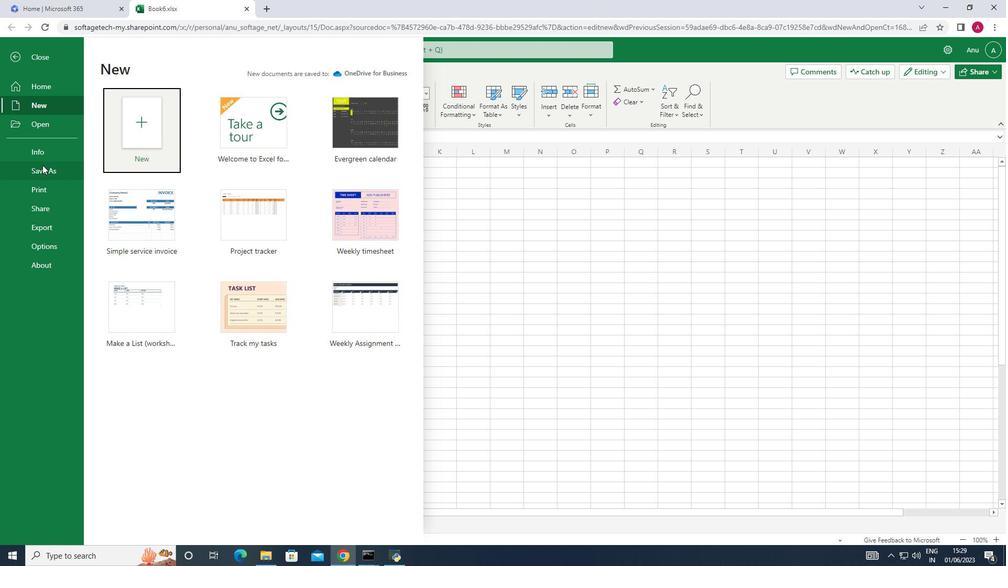
Action: Mouse moved to (168, 127)
Screenshot: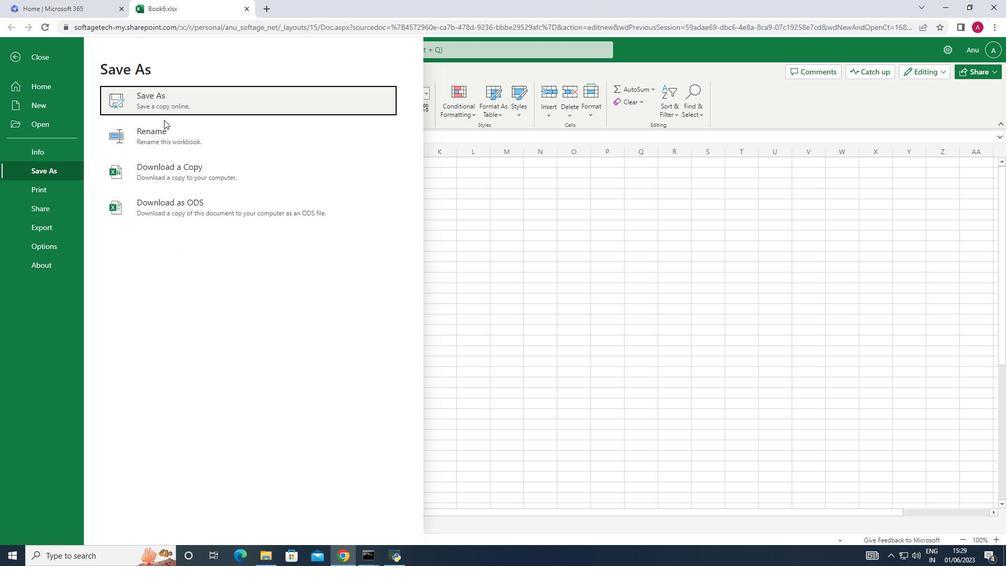 
Action: Mouse pressed left at (168, 127)
Screenshot: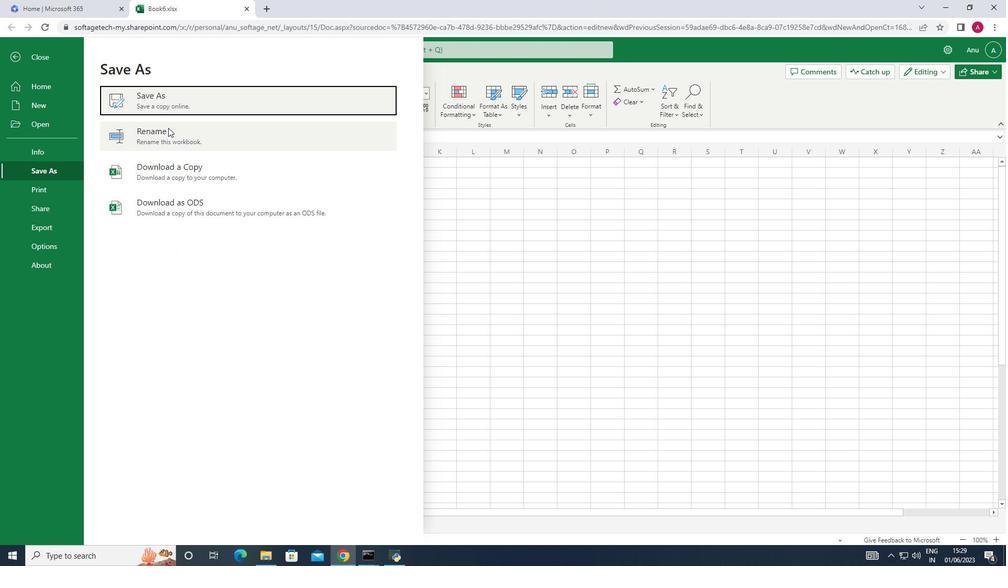 
Action: Key pressed <Key.shift>Monitoring<Key.space><Key.shift>Sheet<Key.enter>
Screenshot: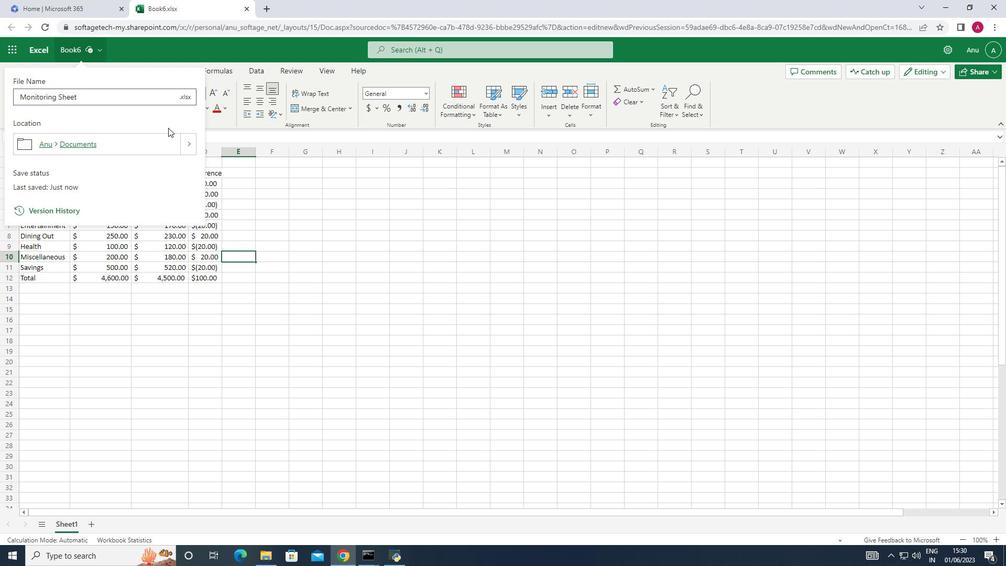 
Action: Mouse moved to (189, 140)
Screenshot: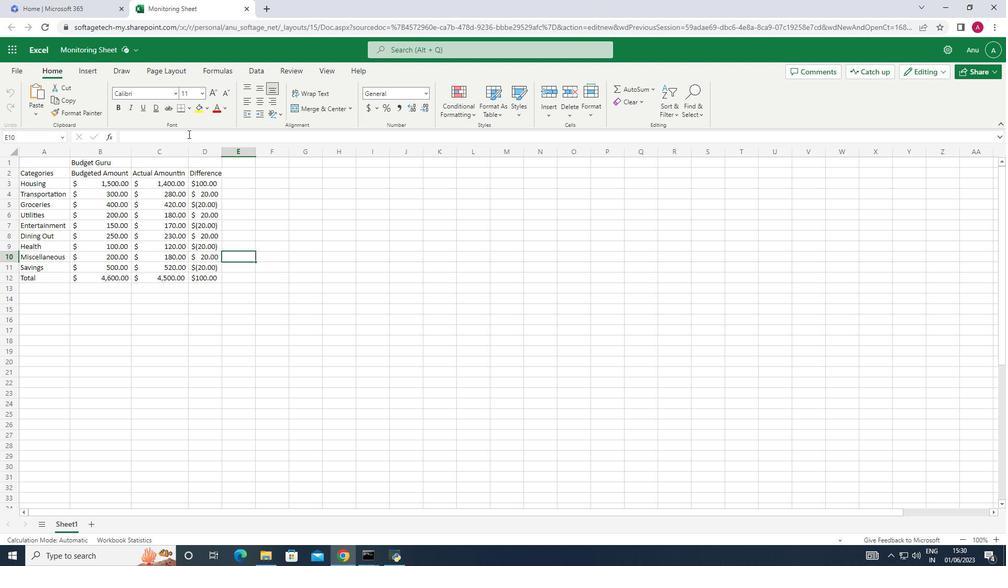 
